 Task: Research Airbnb options in ViÃ±a del Mar, Chile from 10th December, 2023 to 15th December, 2023 for 7 adults. Place can be entire room or shared room with 4 bedrooms having 7 beds and 4 bathrooms. Property type can be house. Amenities needed are: wifi, TV, free parkinig on premises, gym, breakfast.
Action: Mouse moved to (598, 124)
Screenshot: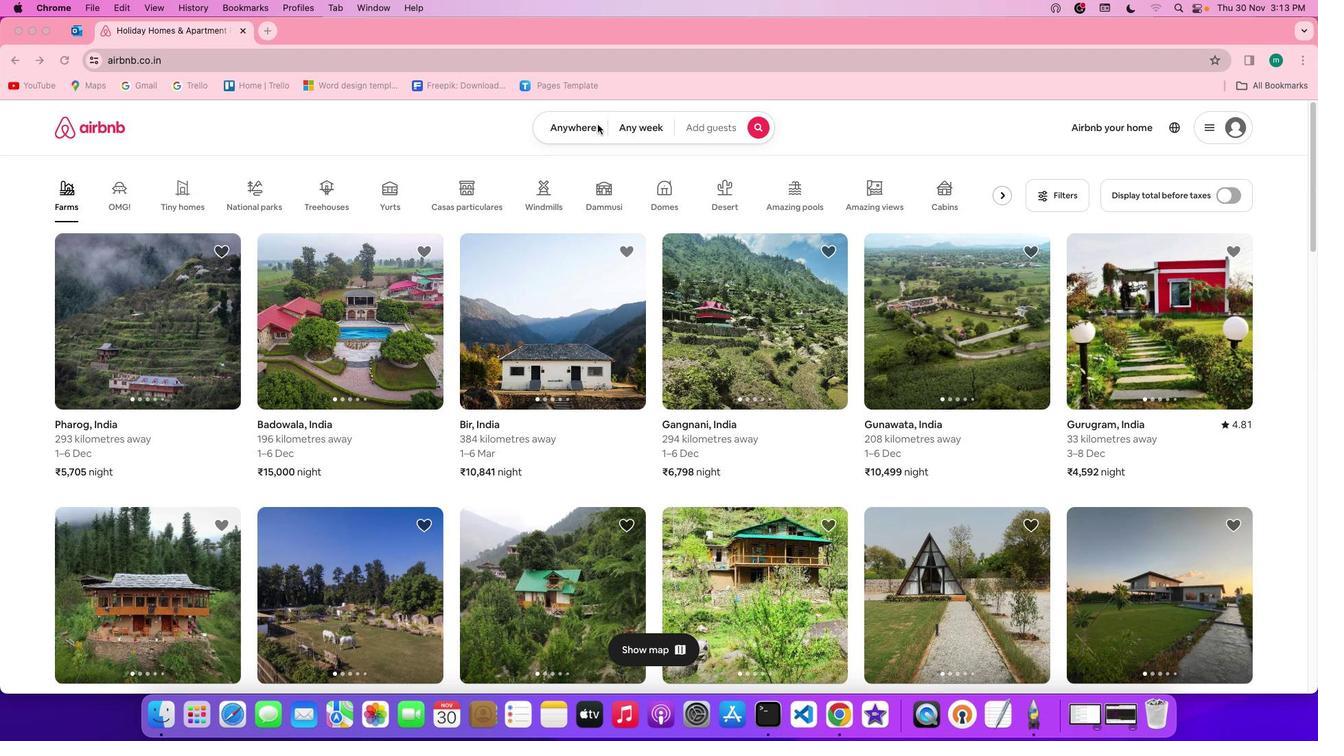 
Action: Mouse pressed left at (598, 124)
Screenshot: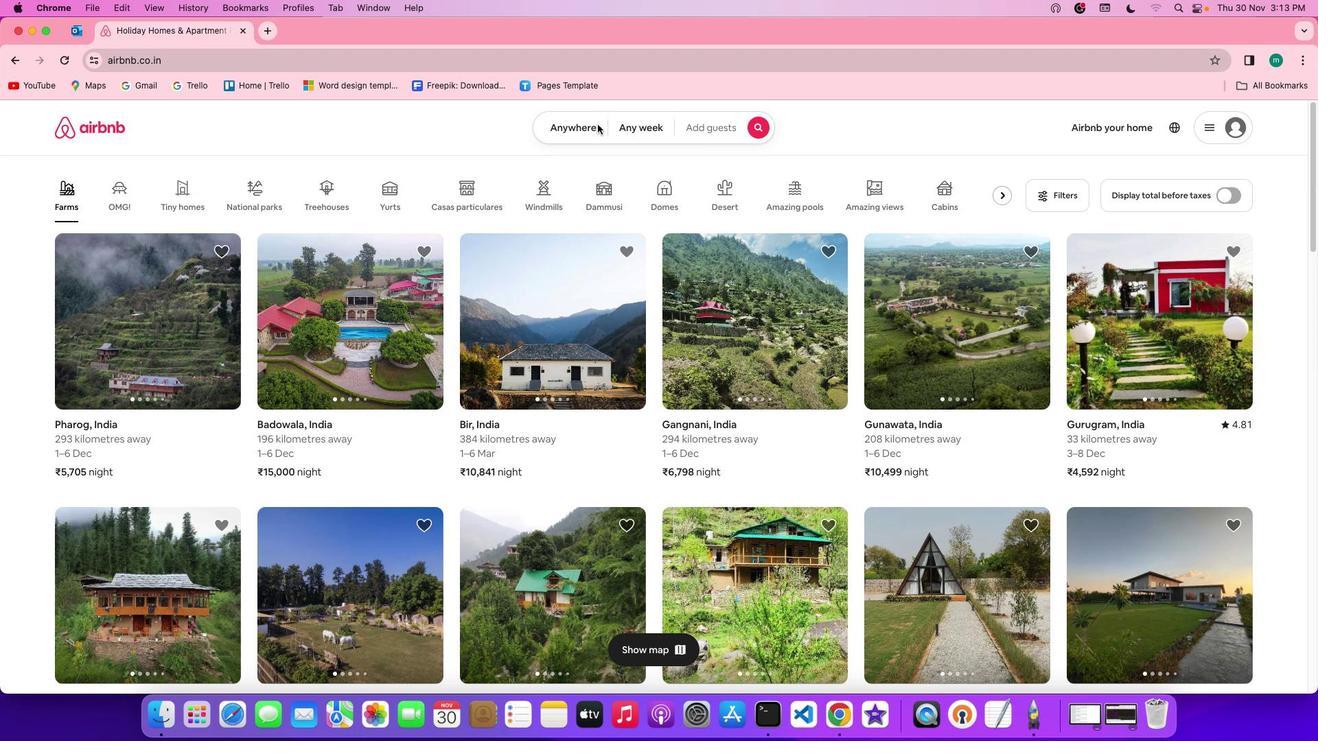 
Action: Mouse pressed left at (598, 124)
Screenshot: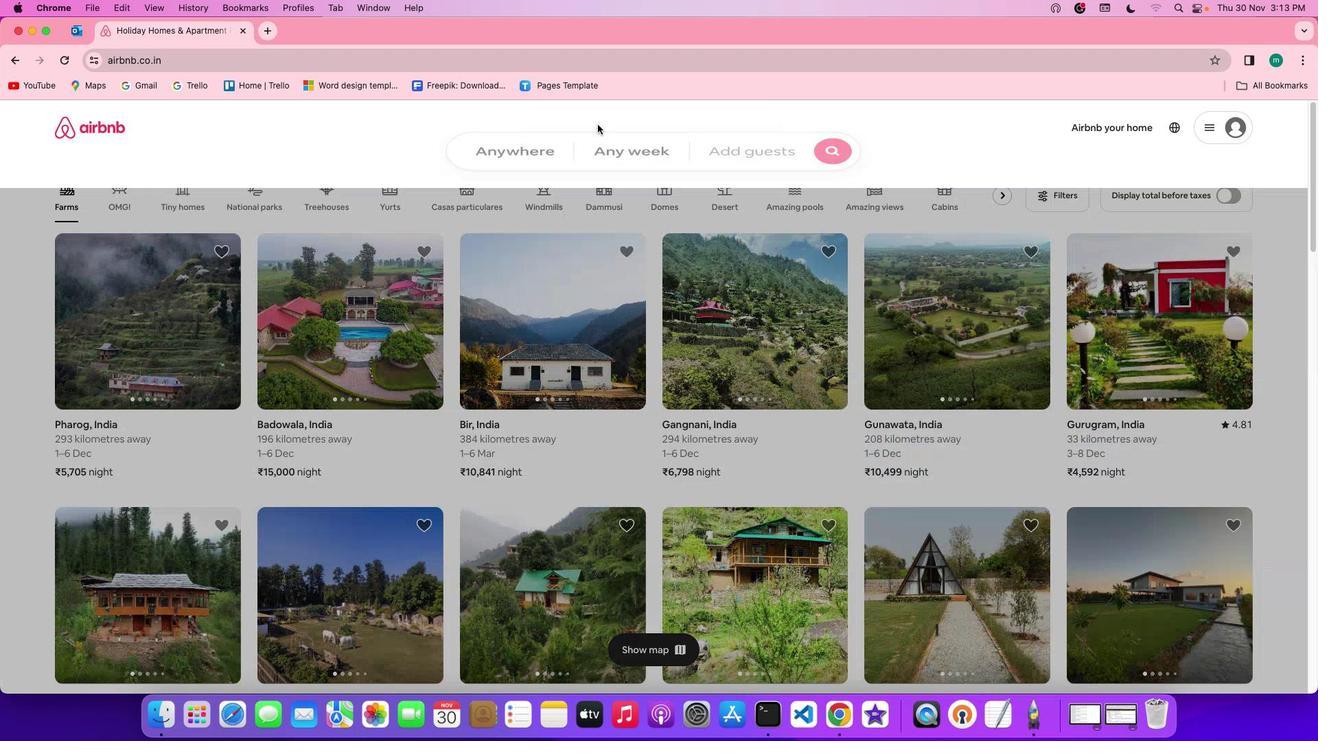 
Action: Mouse moved to (530, 177)
Screenshot: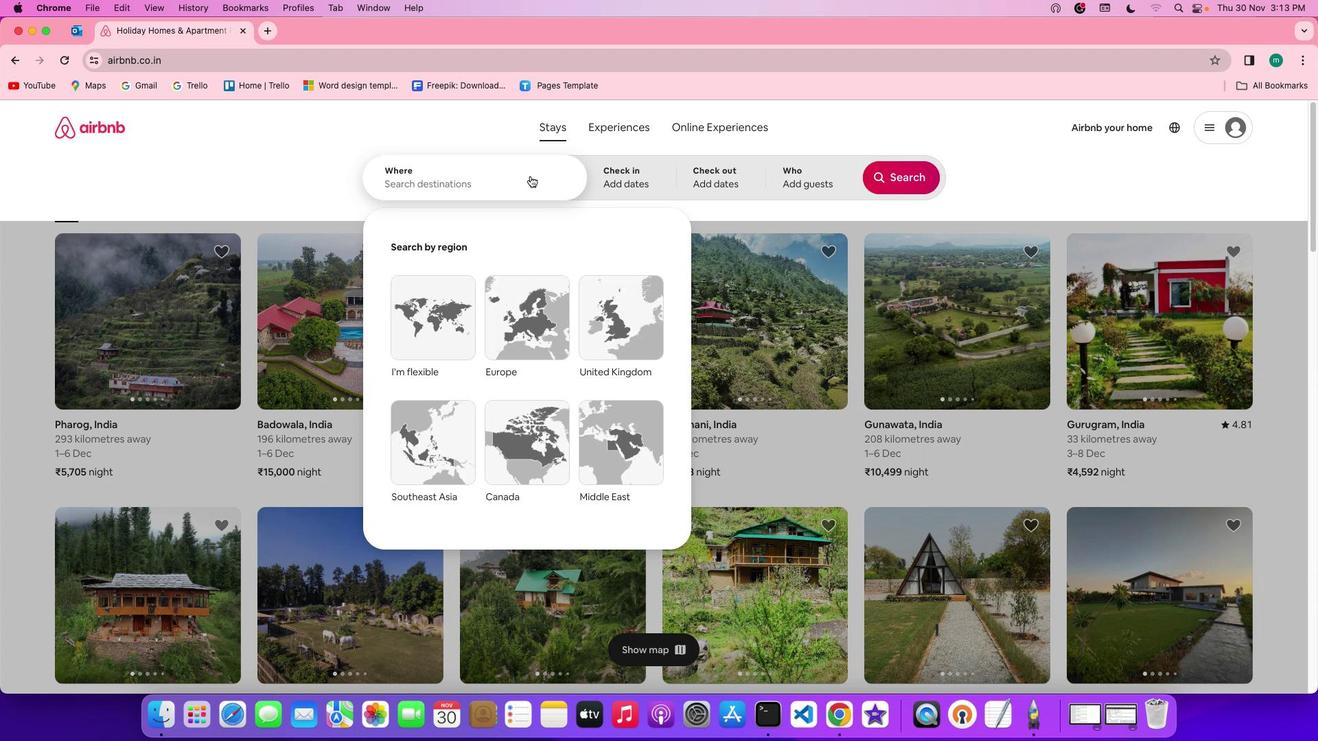 
Action: Mouse pressed left at (530, 177)
Screenshot: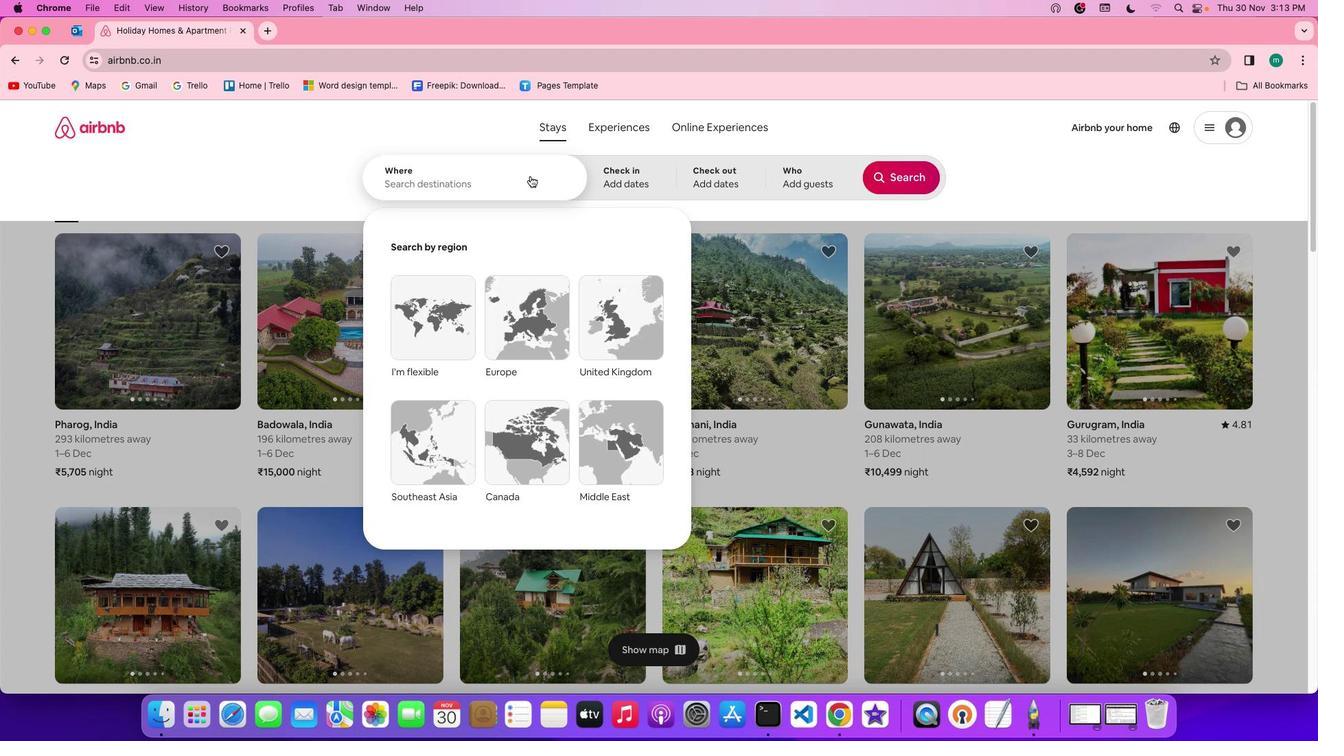 
Action: Key pressed Key.shift'V''i''n''a'Key.space'd''e''l'Key.spaceKey.shift'M''a''r'','Key.spaceKey.shift'c''h''i''l''e'
Screenshot: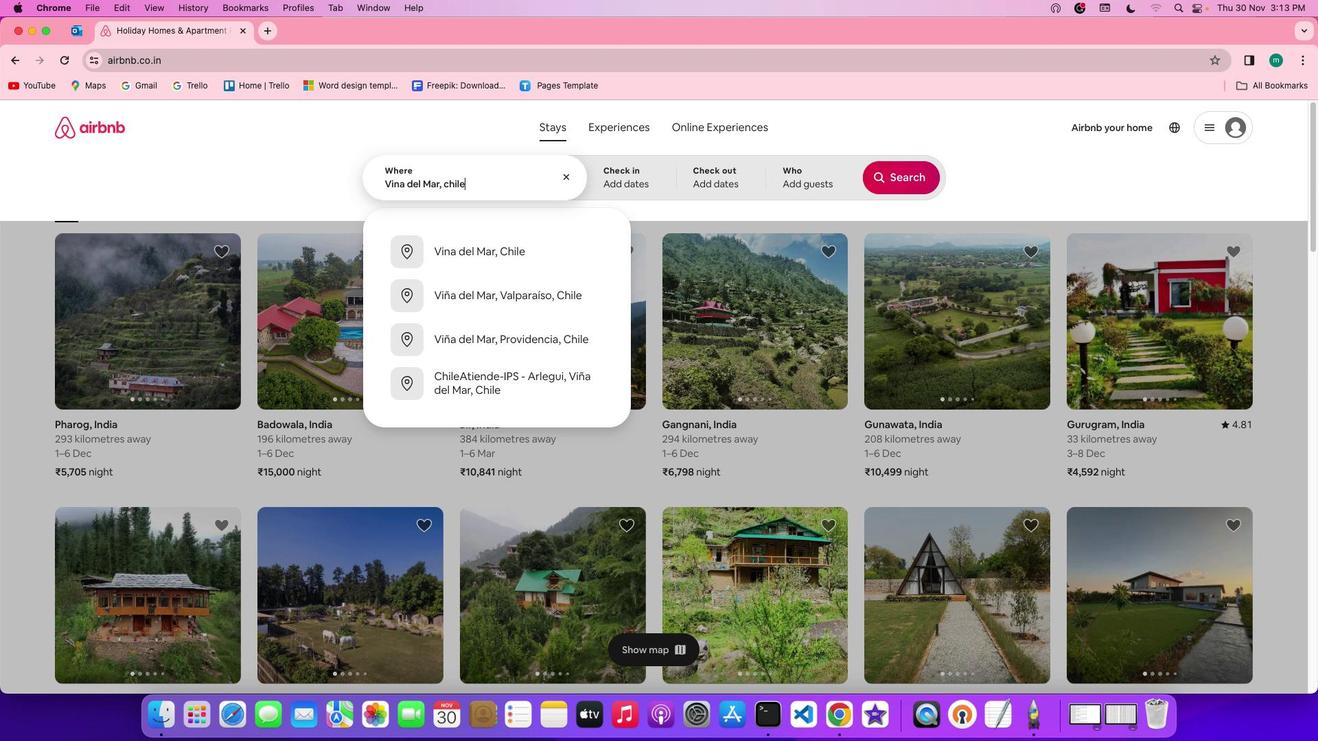 
Action: Mouse moved to (630, 188)
Screenshot: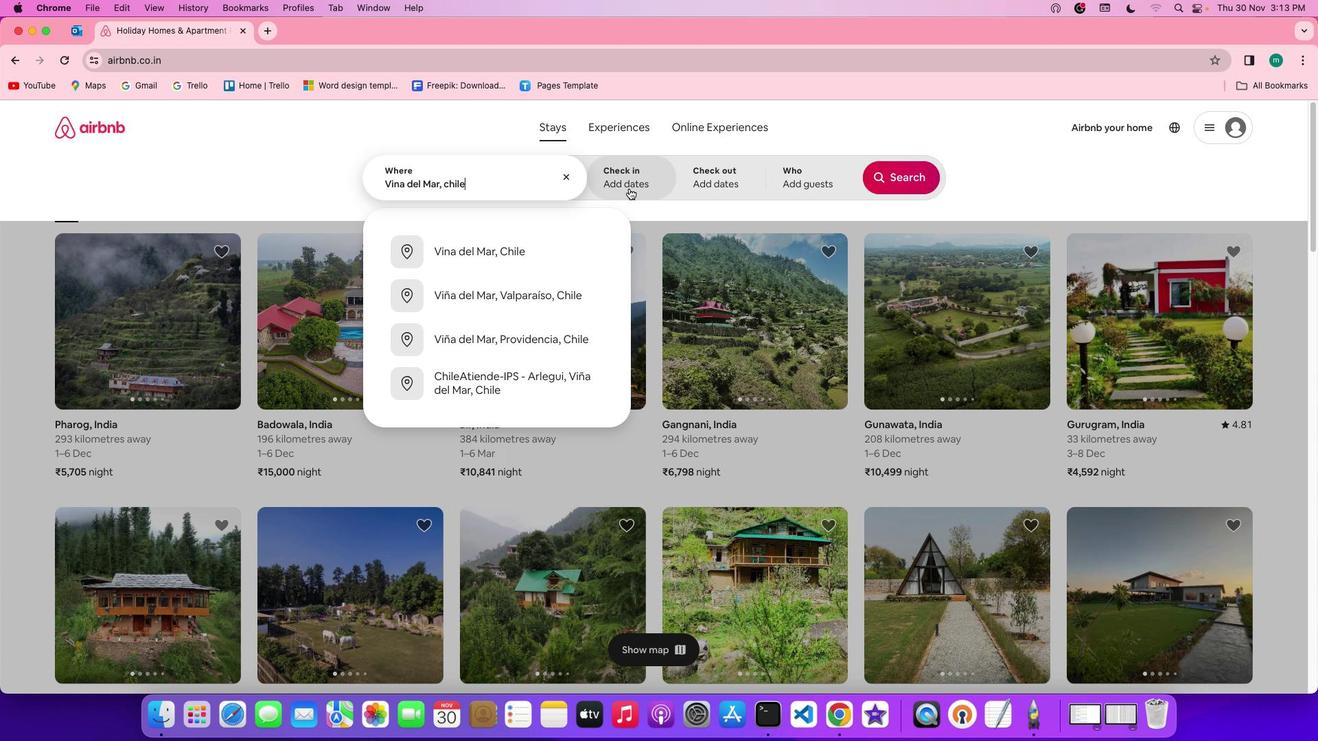 
Action: Mouse pressed left at (630, 188)
Screenshot: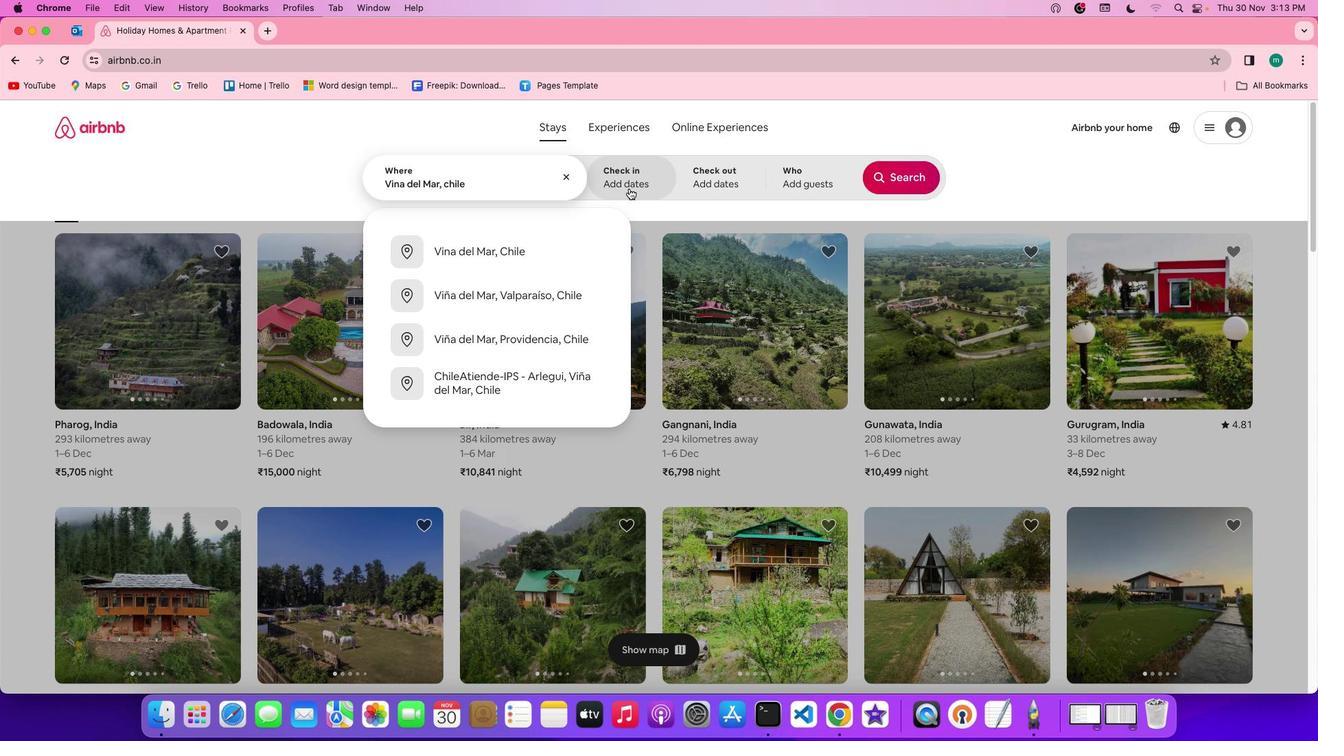 
Action: Mouse moved to (695, 417)
Screenshot: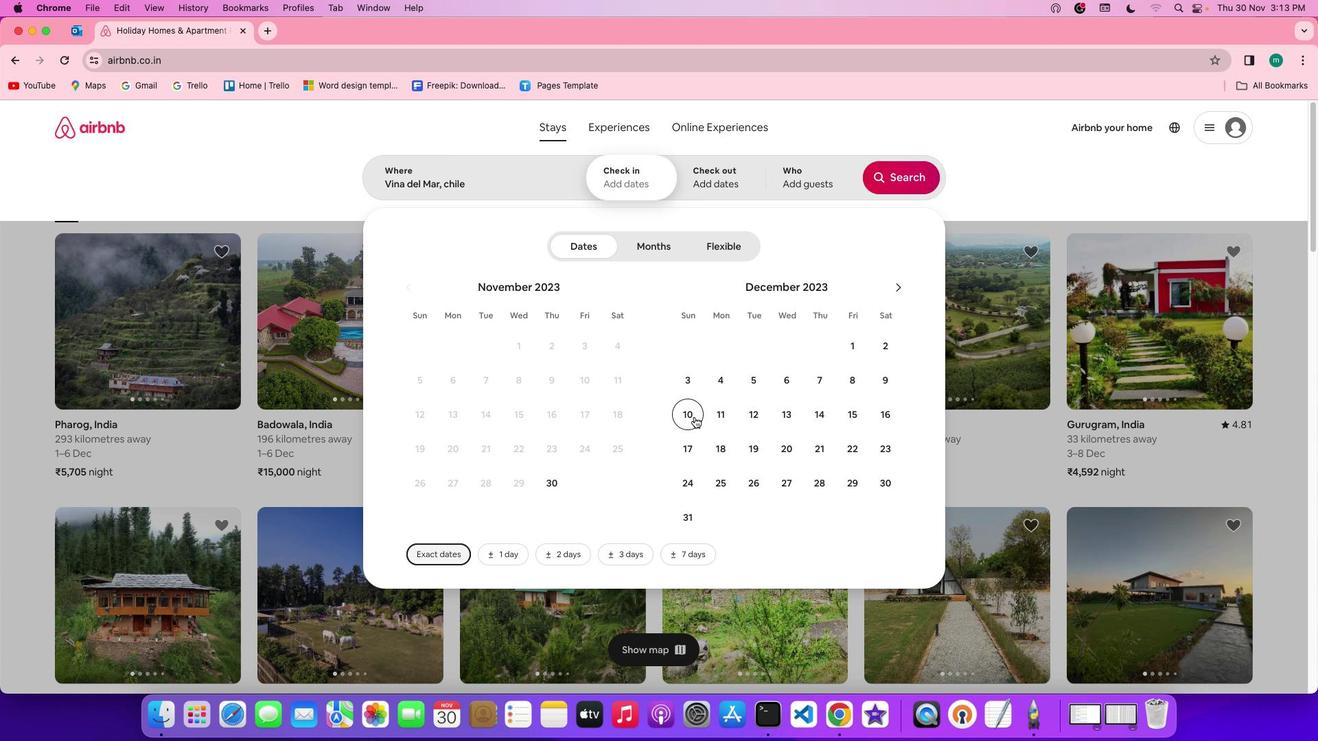 
Action: Mouse pressed left at (695, 417)
Screenshot: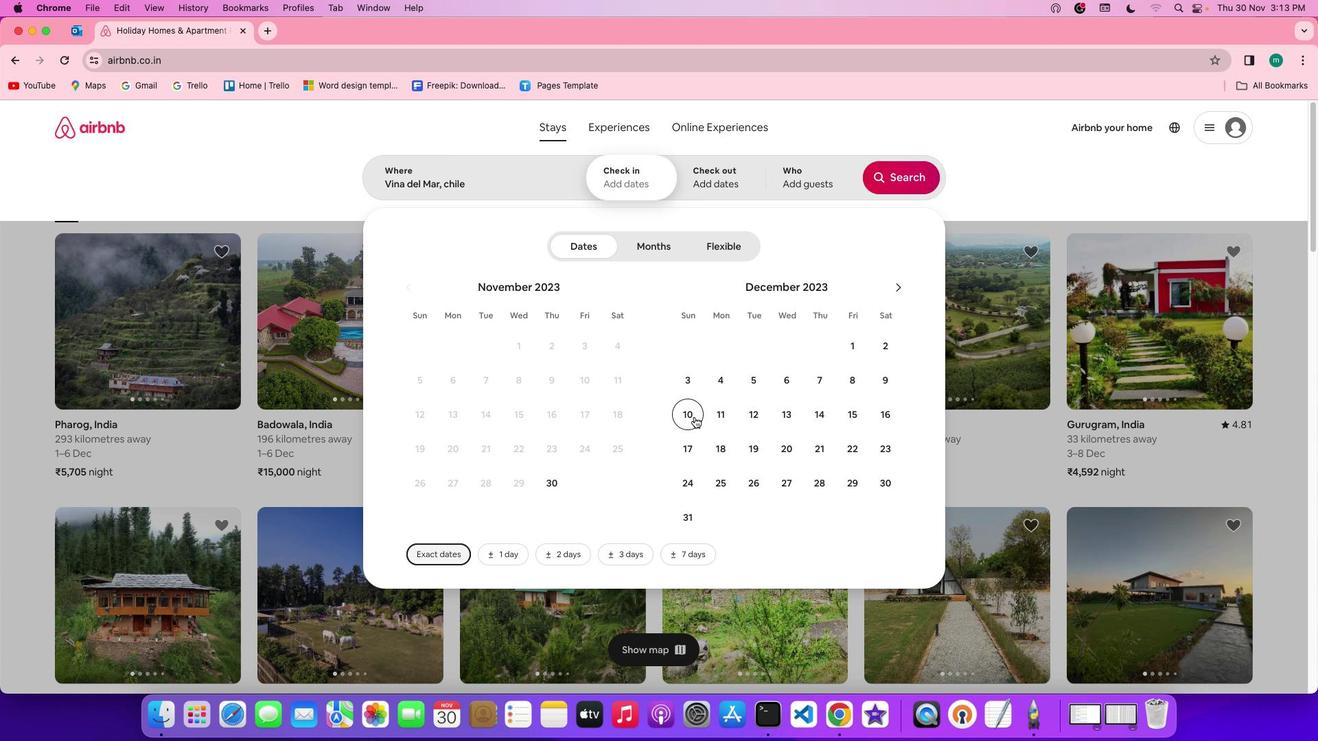 
Action: Mouse moved to (844, 412)
Screenshot: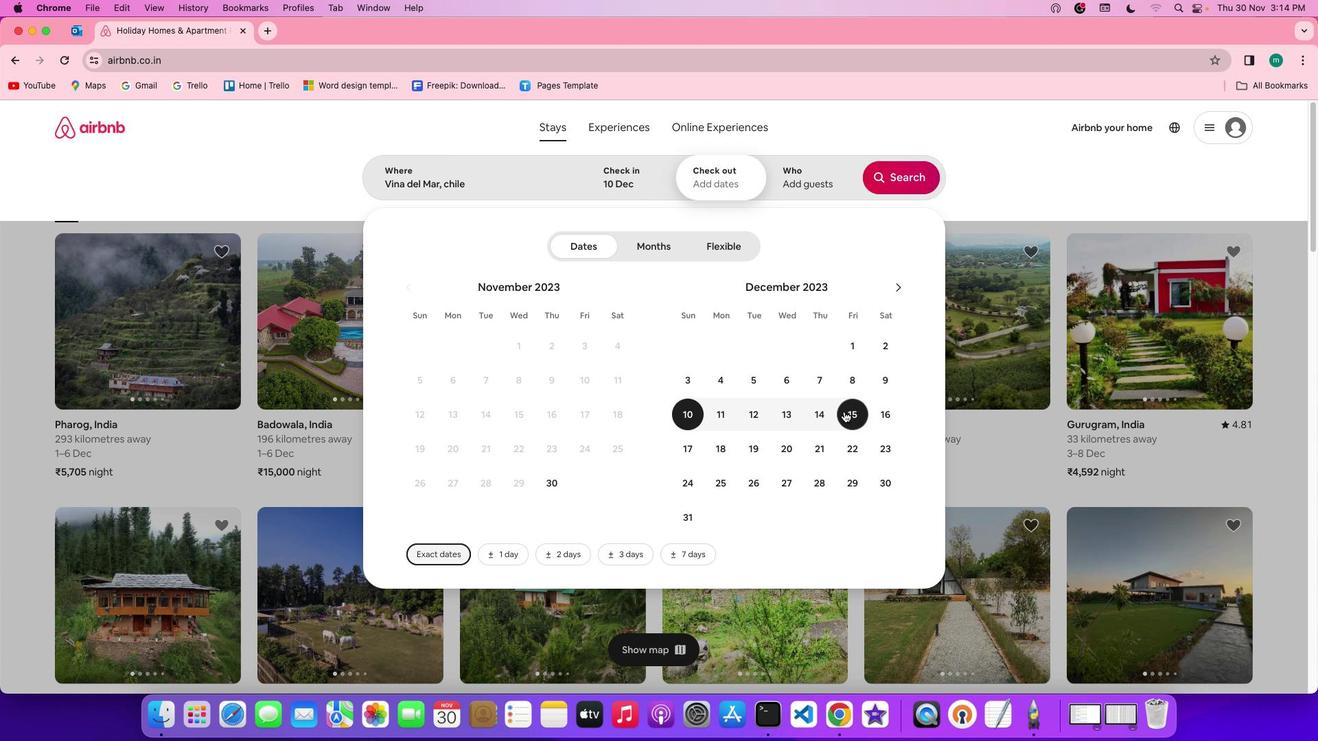 
Action: Mouse pressed left at (844, 412)
Screenshot: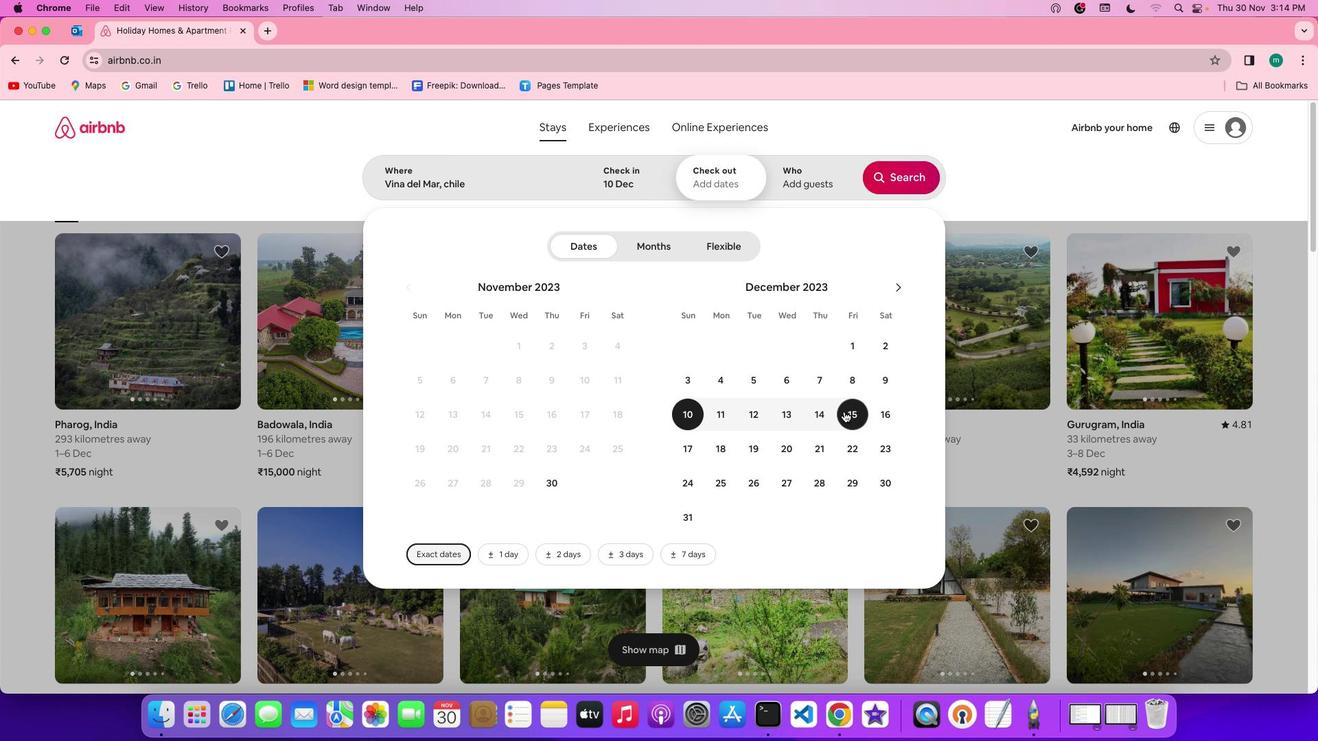 
Action: Mouse moved to (824, 166)
Screenshot: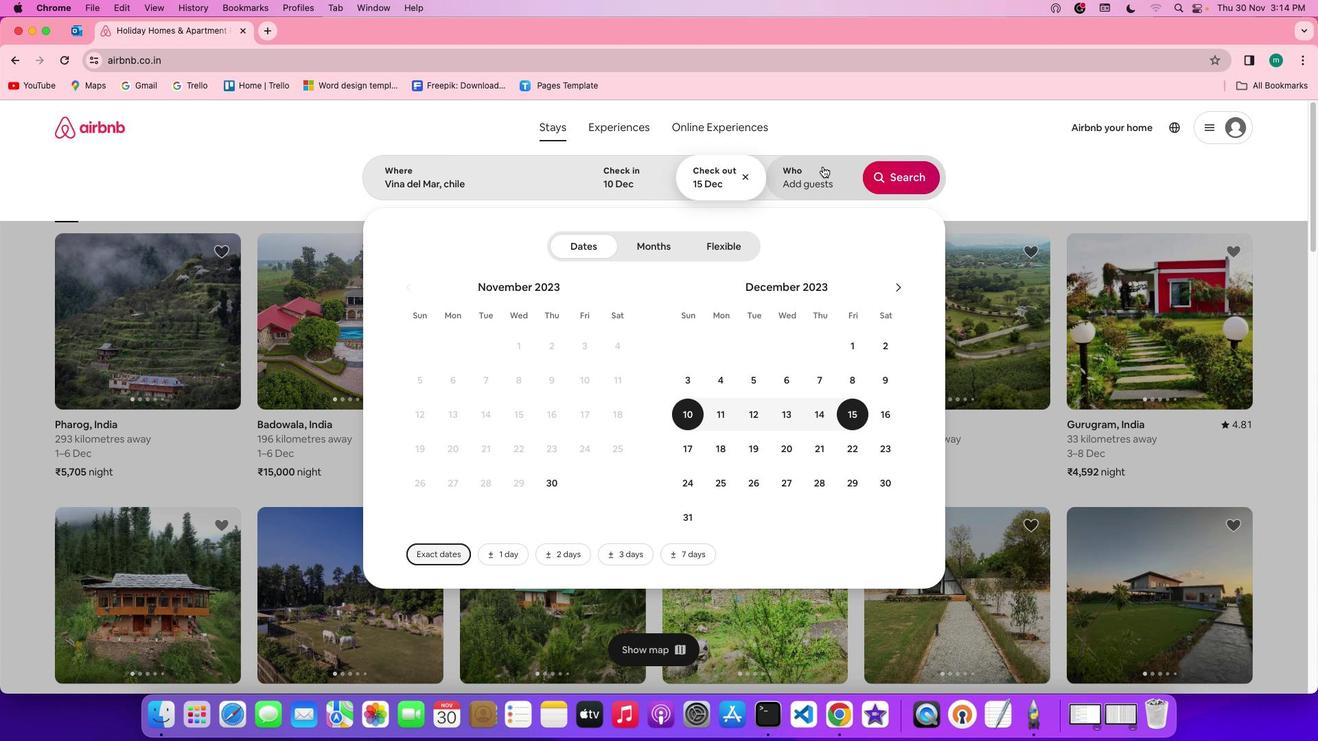 
Action: Mouse pressed left at (824, 166)
Screenshot: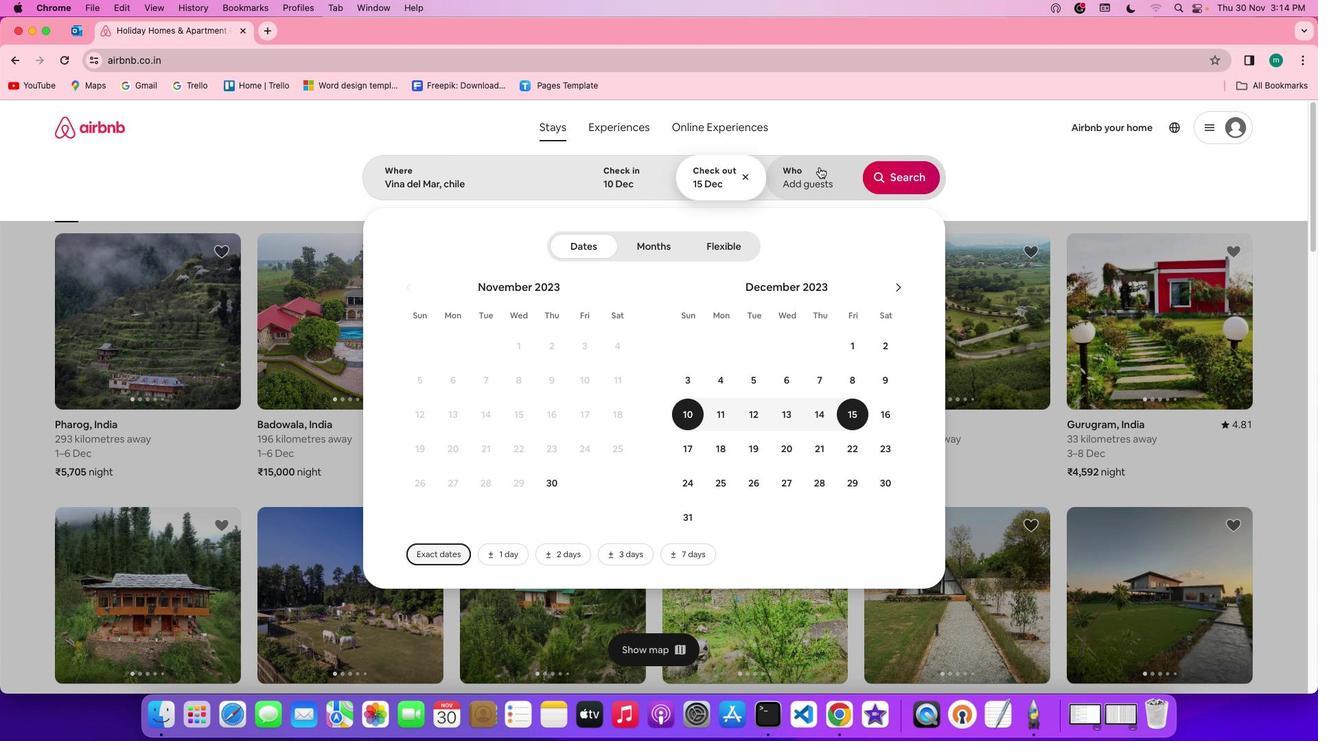 
Action: Mouse moved to (904, 247)
Screenshot: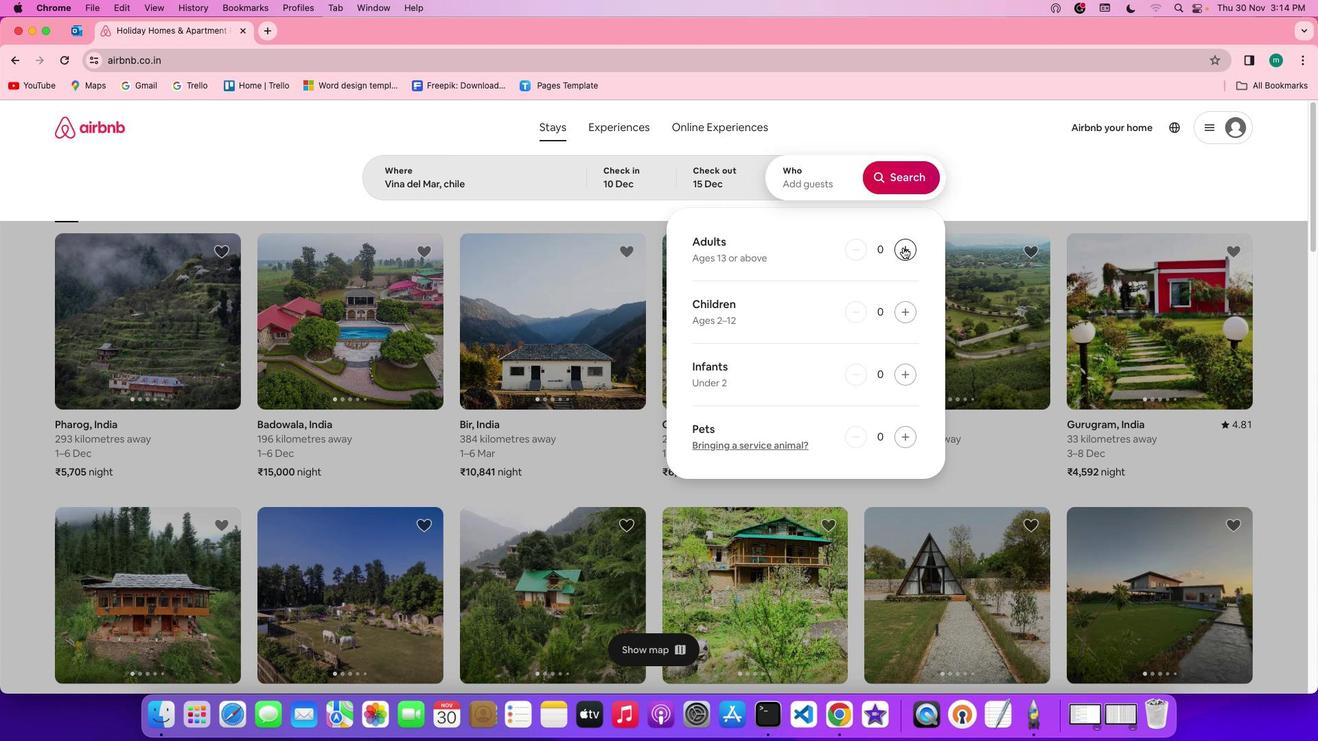 
Action: Mouse pressed left at (904, 247)
Screenshot: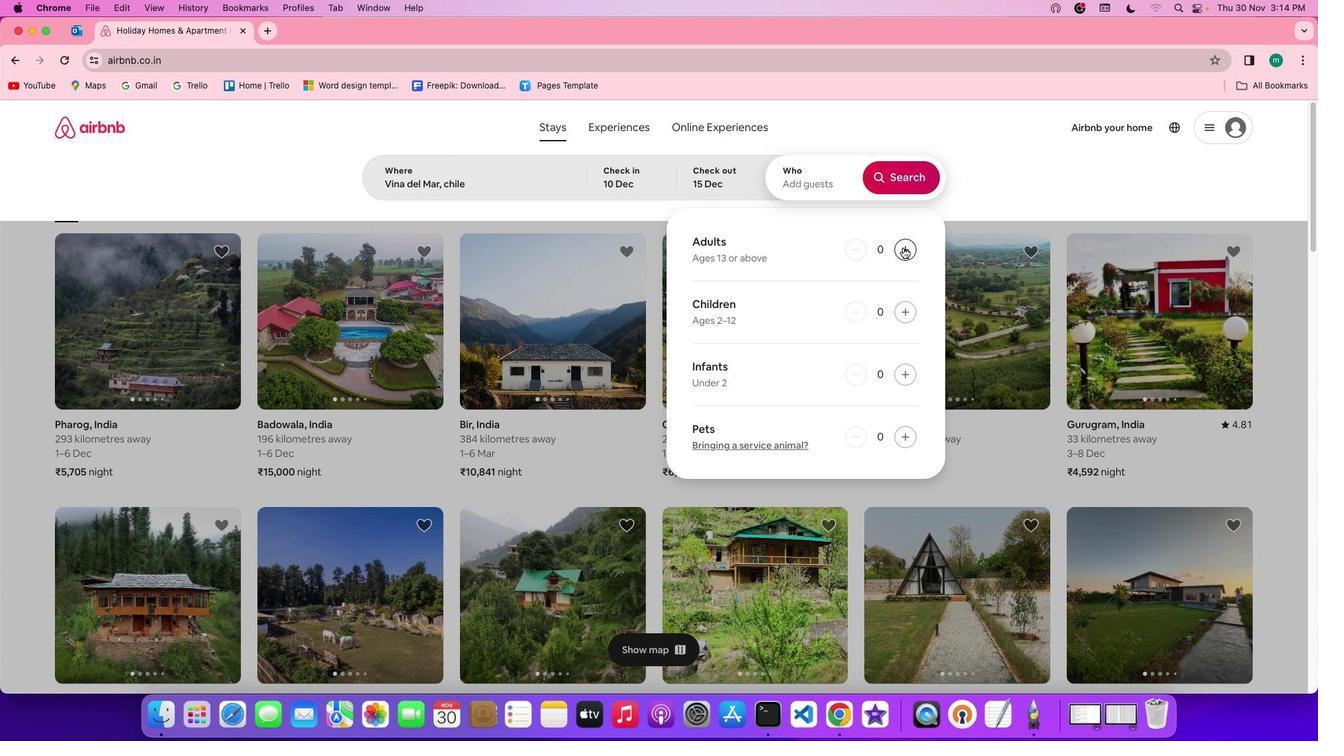 
Action: Mouse pressed left at (904, 247)
Screenshot: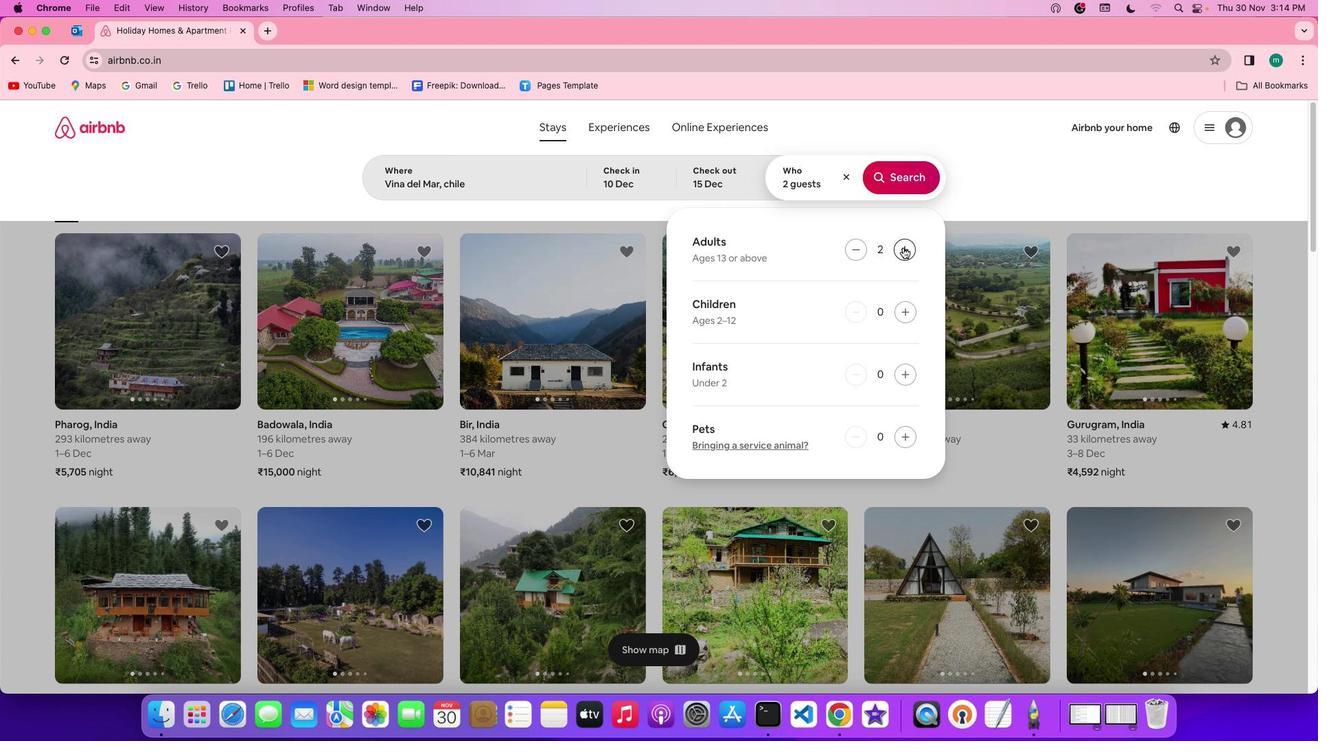 
Action: Mouse pressed left at (904, 247)
Screenshot: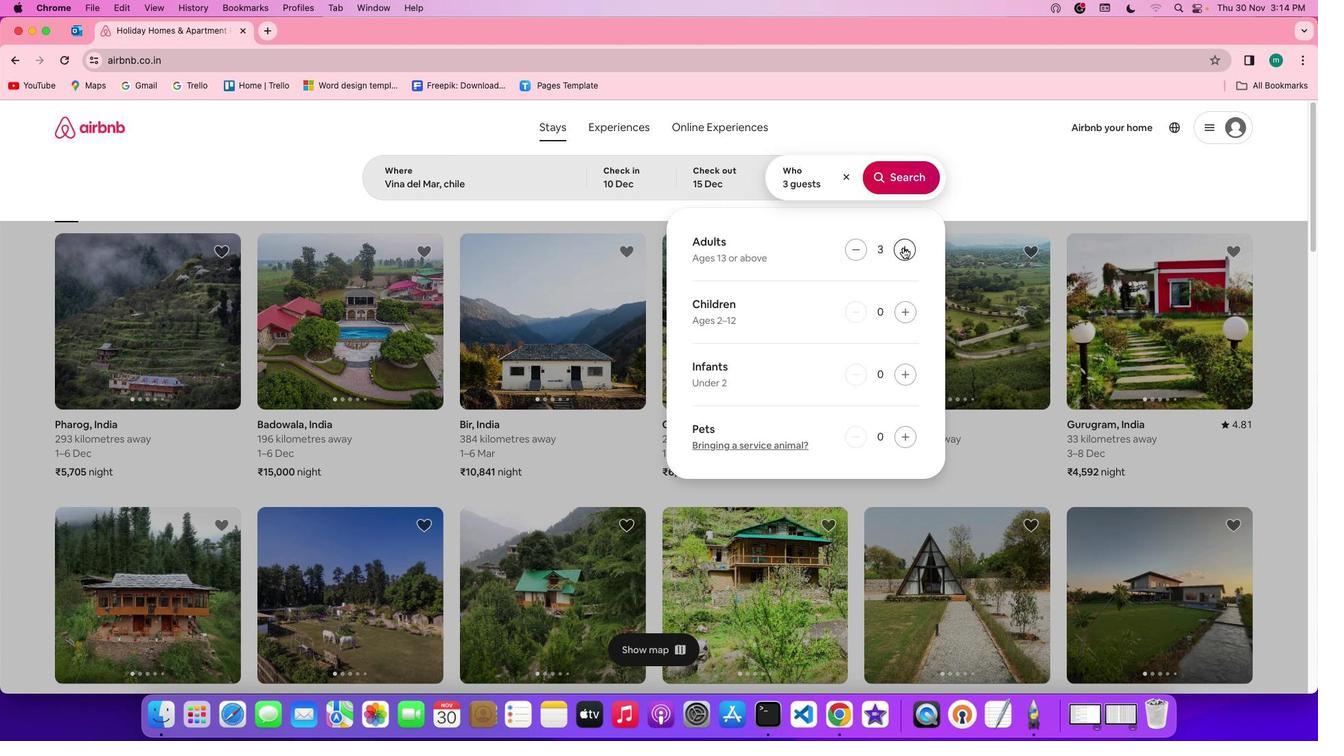 
Action: Mouse pressed left at (904, 247)
Screenshot: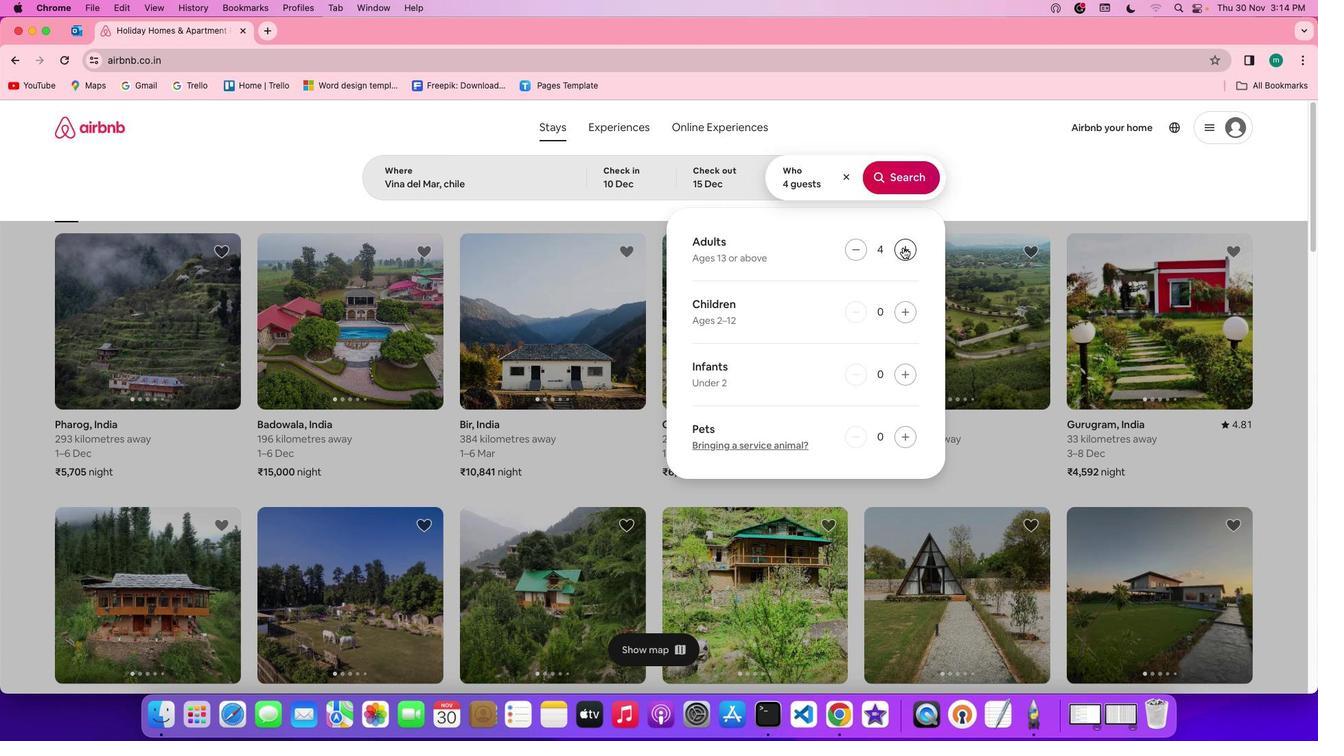 
Action: Mouse pressed left at (904, 247)
Screenshot: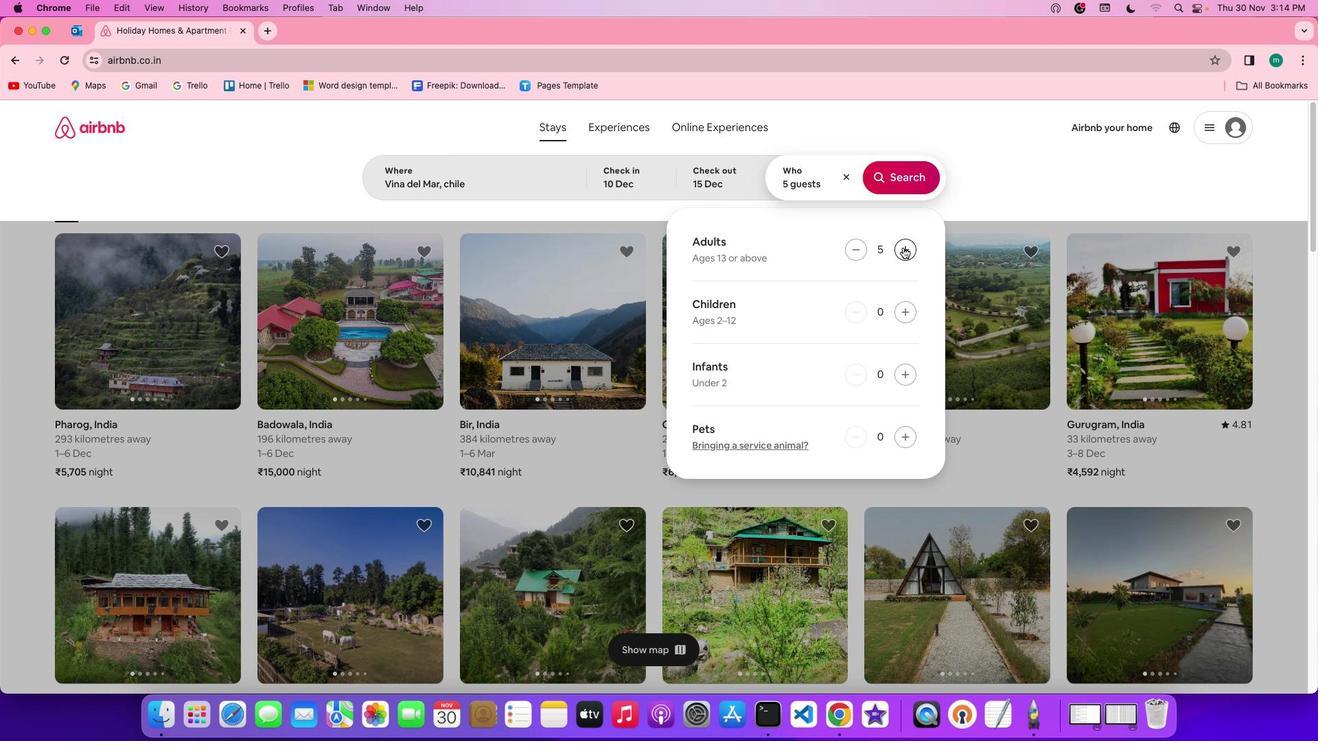 
Action: Mouse pressed left at (904, 247)
Screenshot: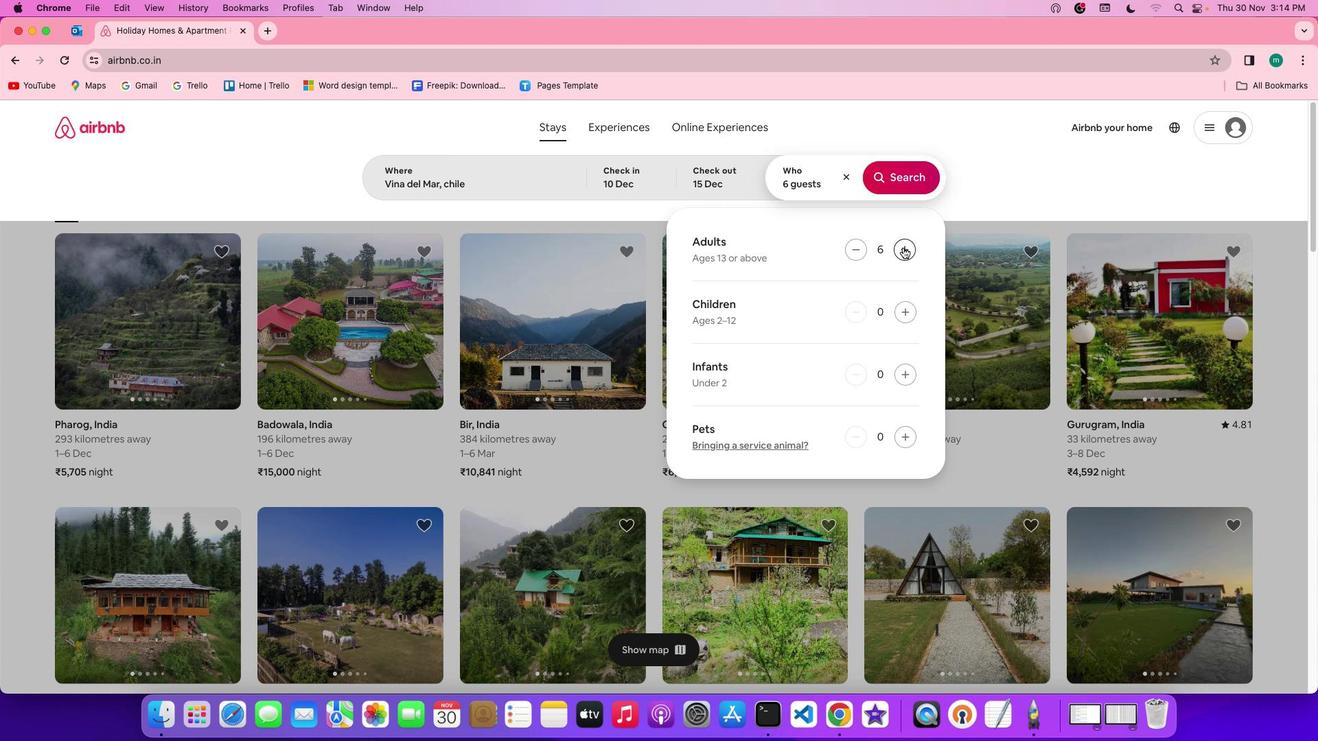 
Action: Mouse pressed left at (904, 247)
Screenshot: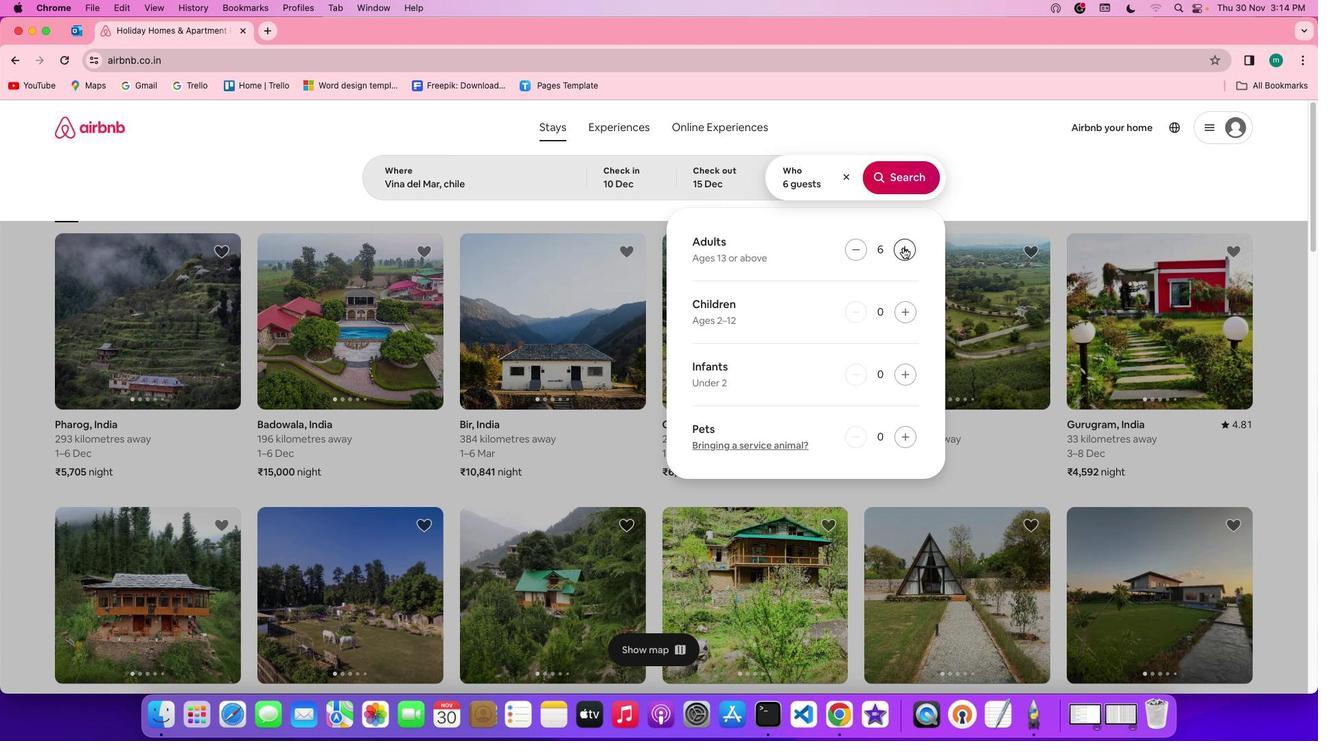
Action: Mouse moved to (898, 173)
Screenshot: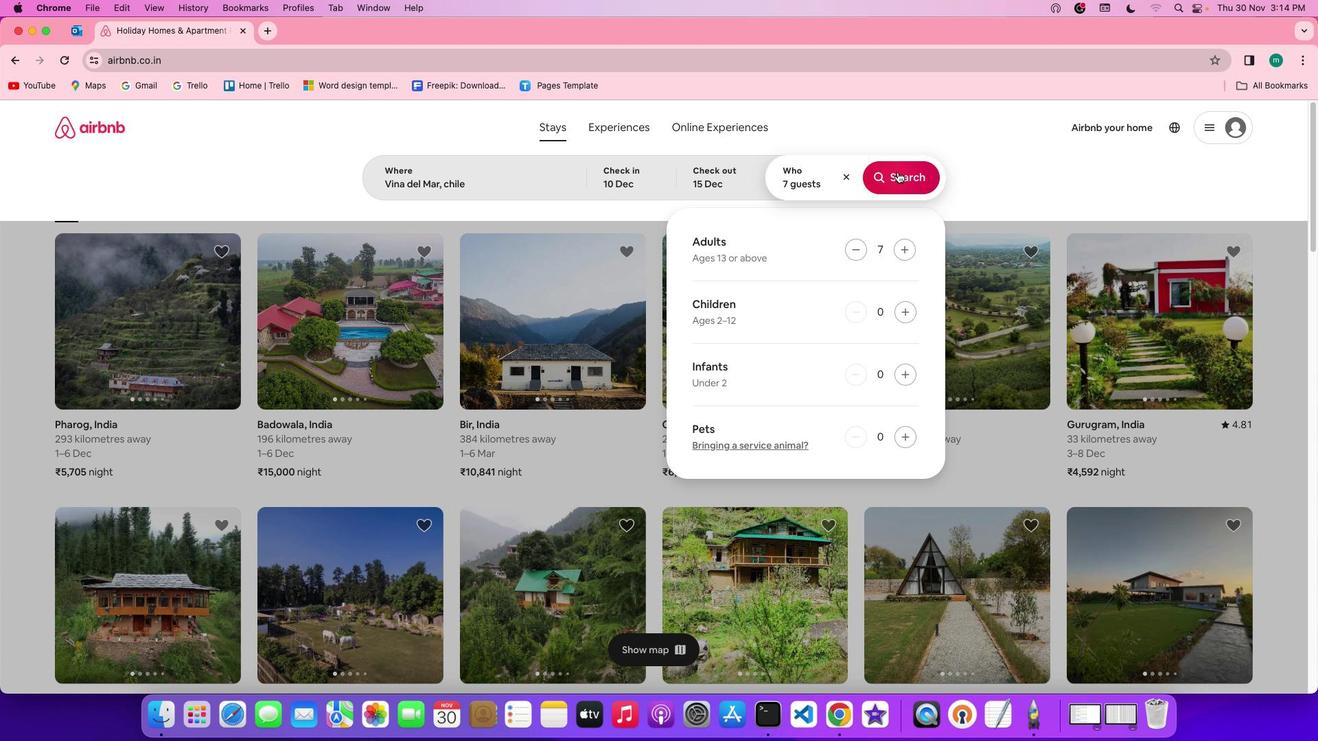 
Action: Mouse pressed left at (898, 173)
Screenshot: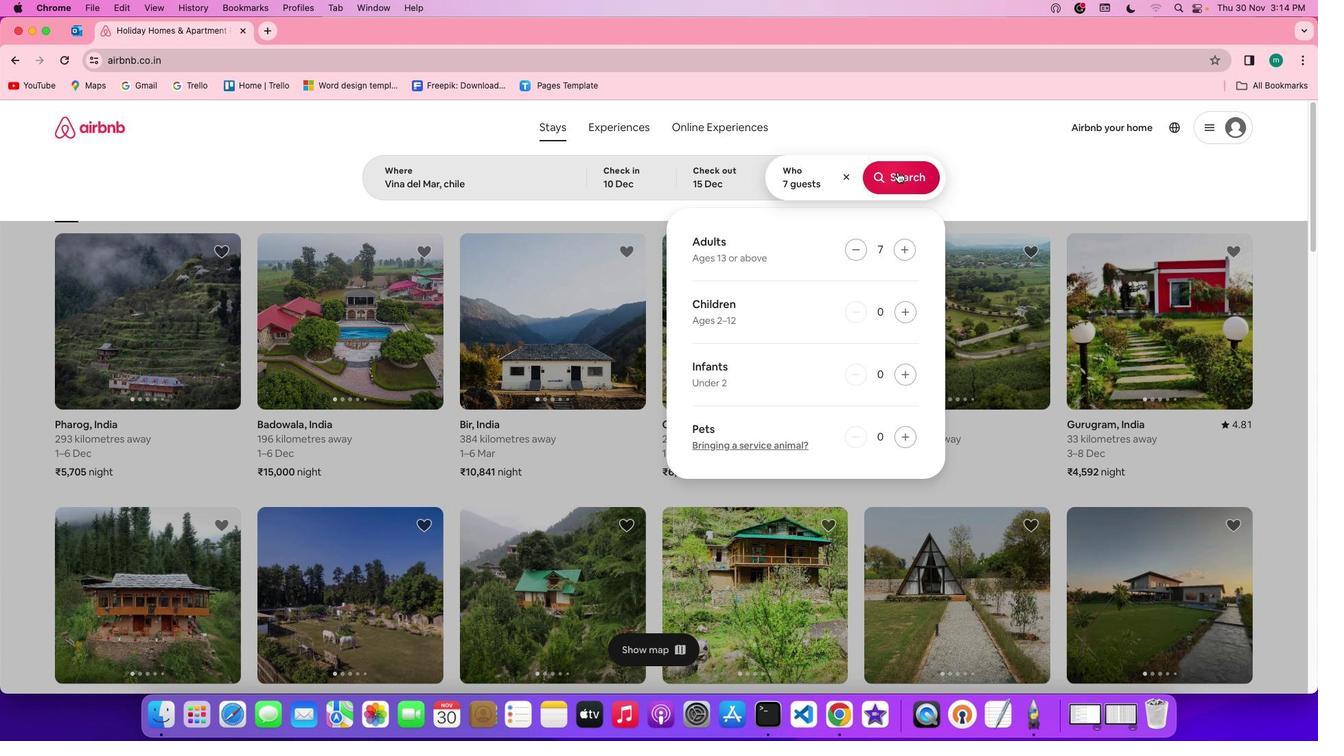 
Action: Mouse moved to (1099, 177)
Screenshot: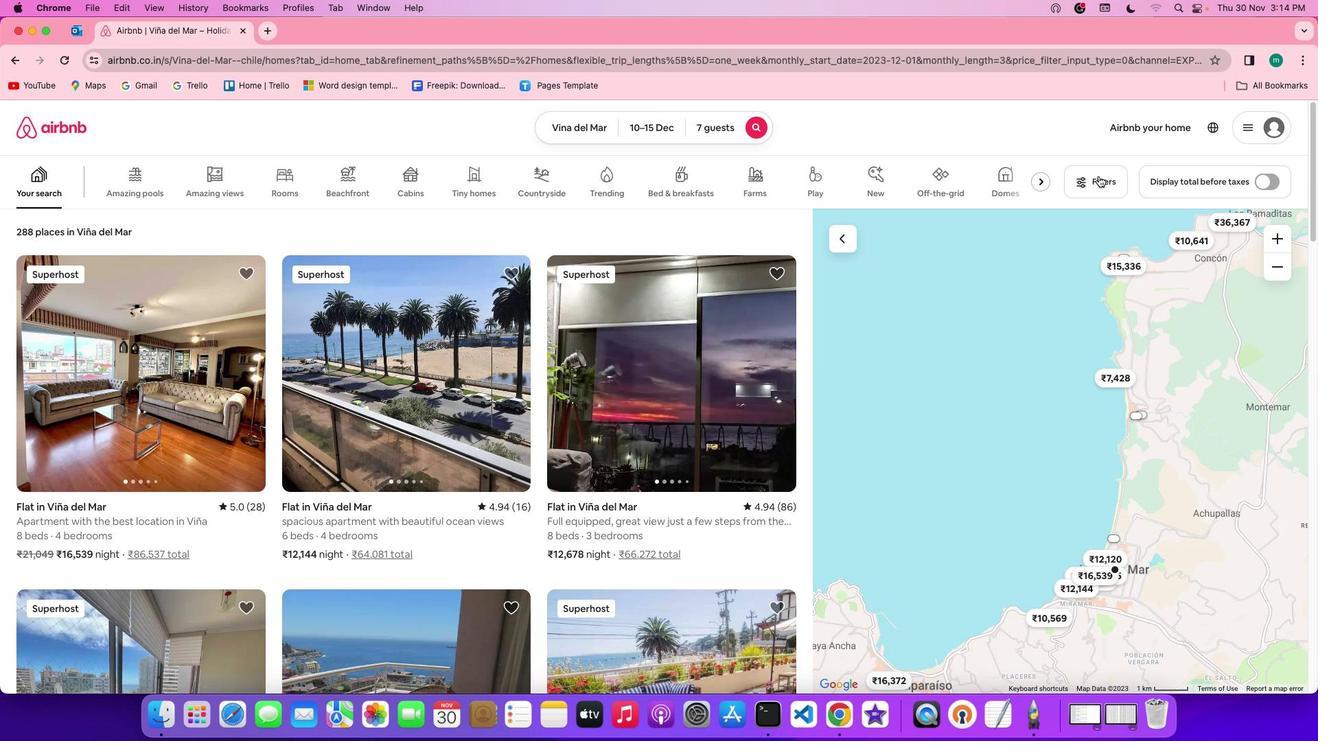 
Action: Mouse pressed left at (1099, 177)
Screenshot: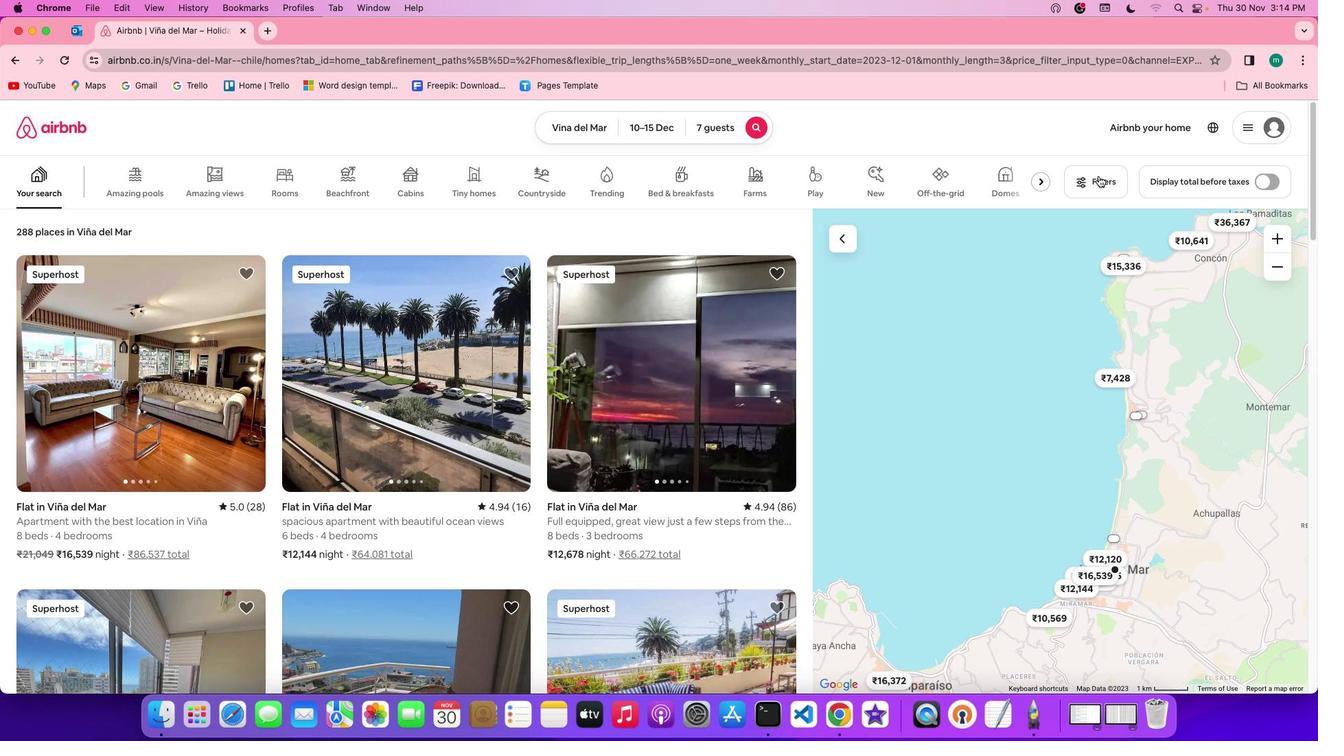 
Action: Mouse moved to (766, 363)
Screenshot: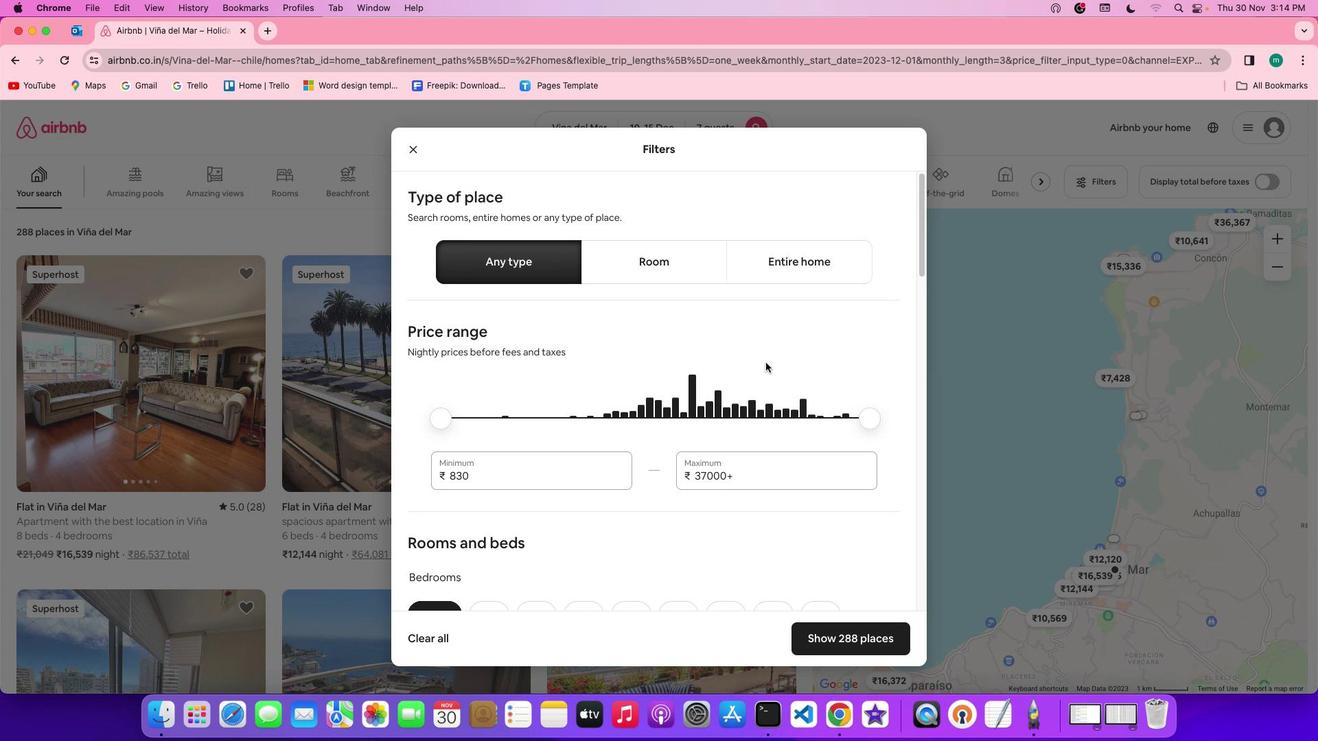 
Action: Mouse scrolled (766, 363) with delta (0, 0)
Screenshot: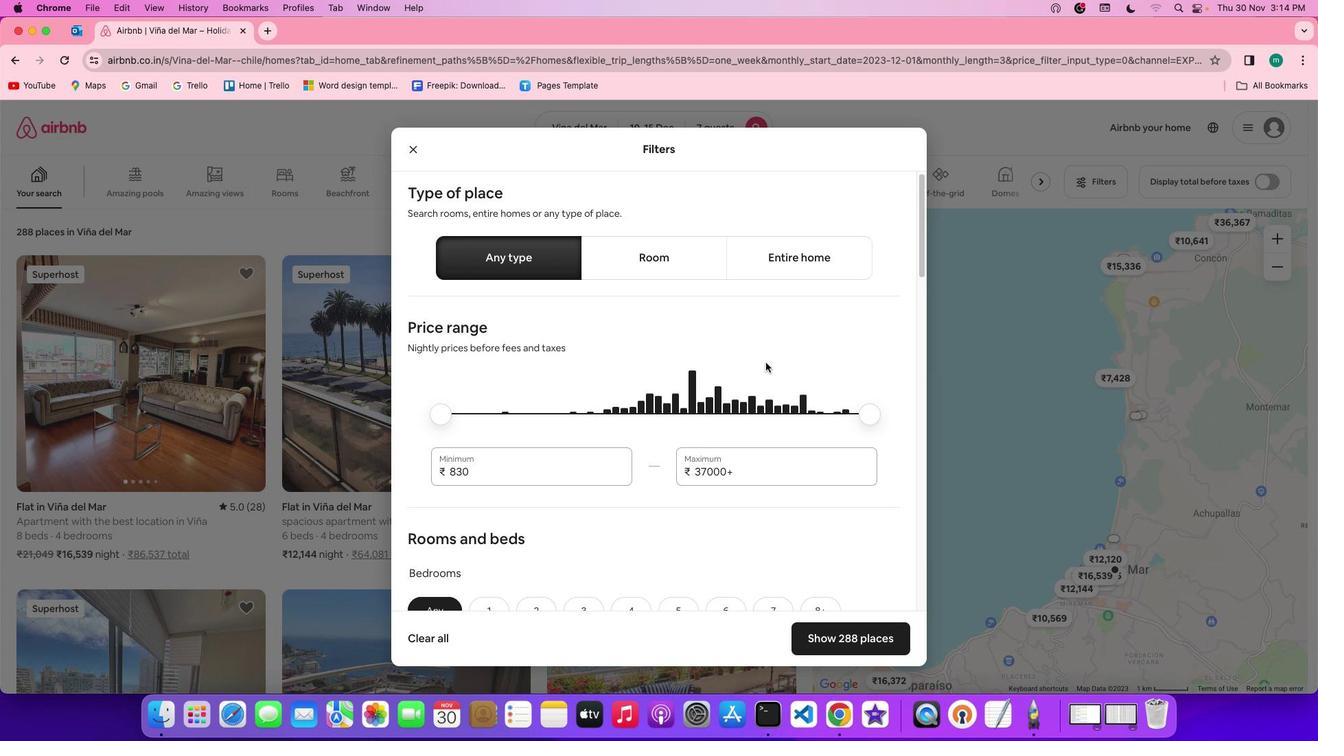 
Action: Mouse scrolled (766, 363) with delta (0, 0)
Screenshot: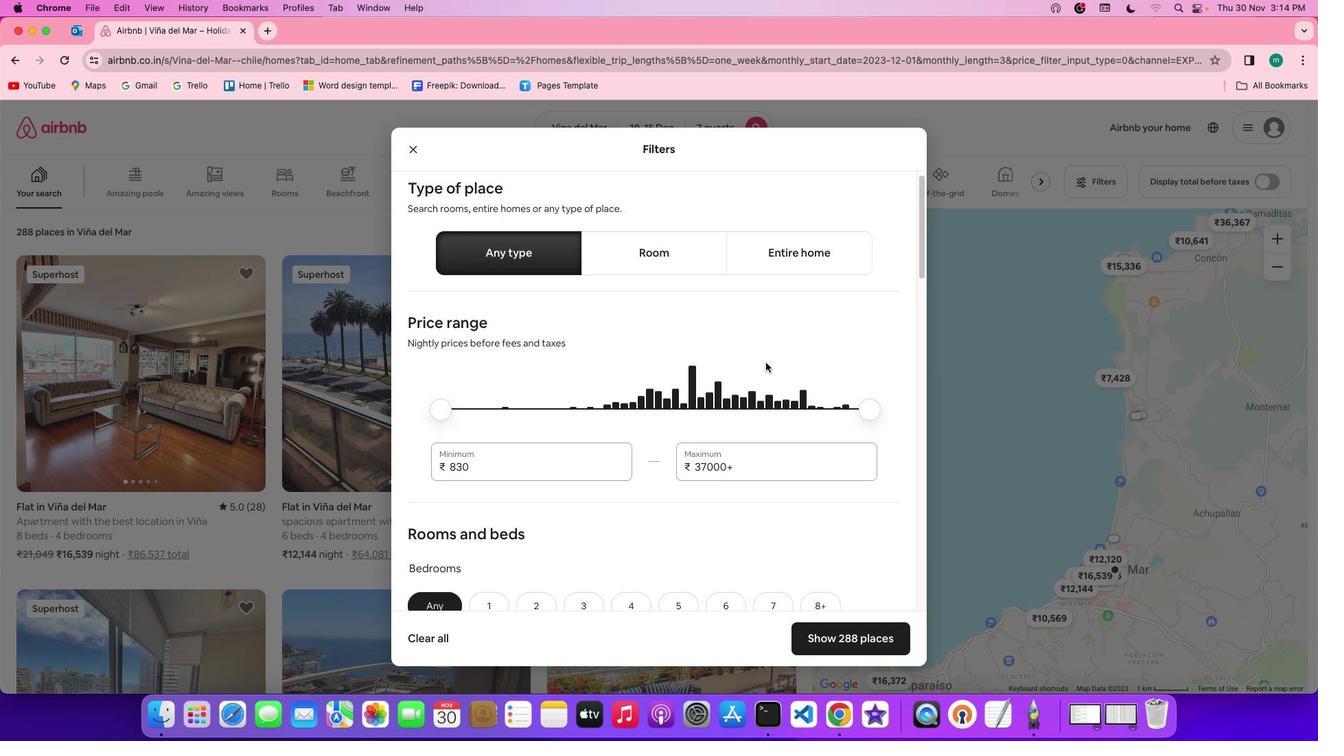 
Action: Mouse scrolled (766, 363) with delta (0, 0)
Screenshot: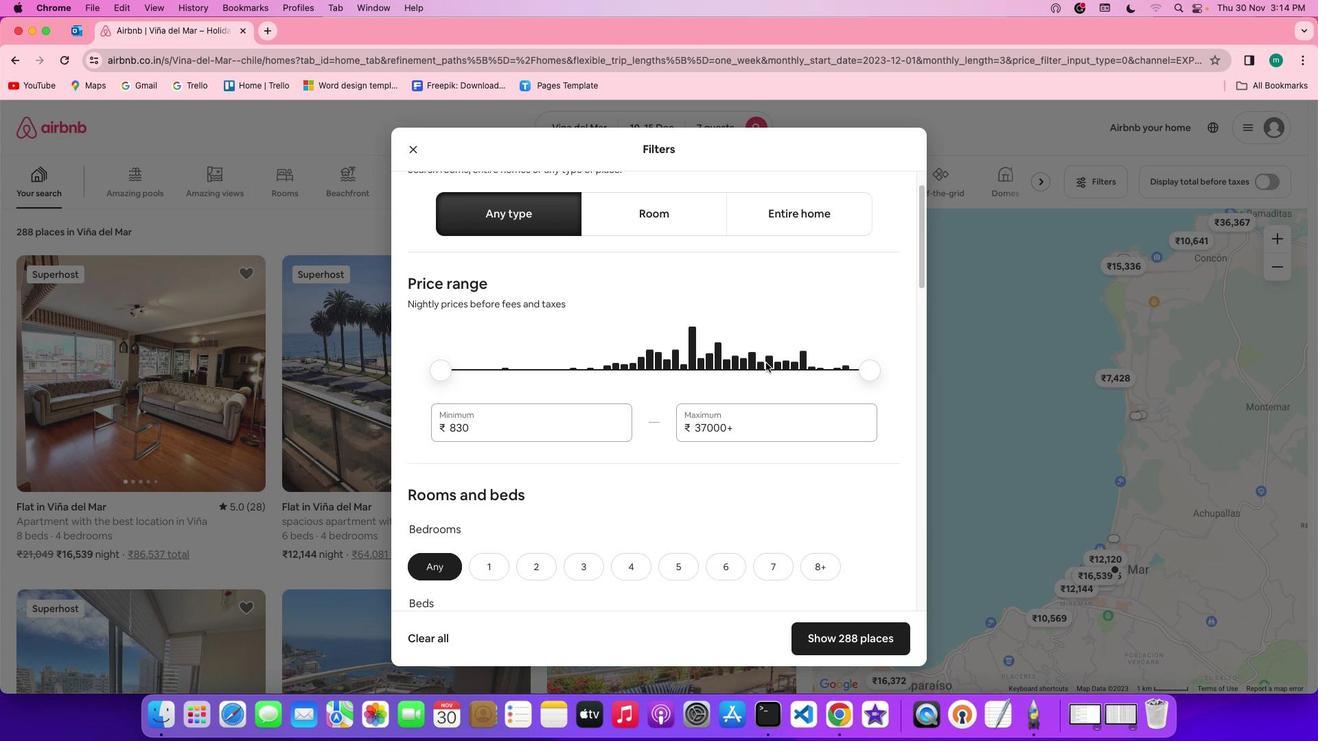 
Action: Mouse scrolled (766, 363) with delta (0, 0)
Screenshot: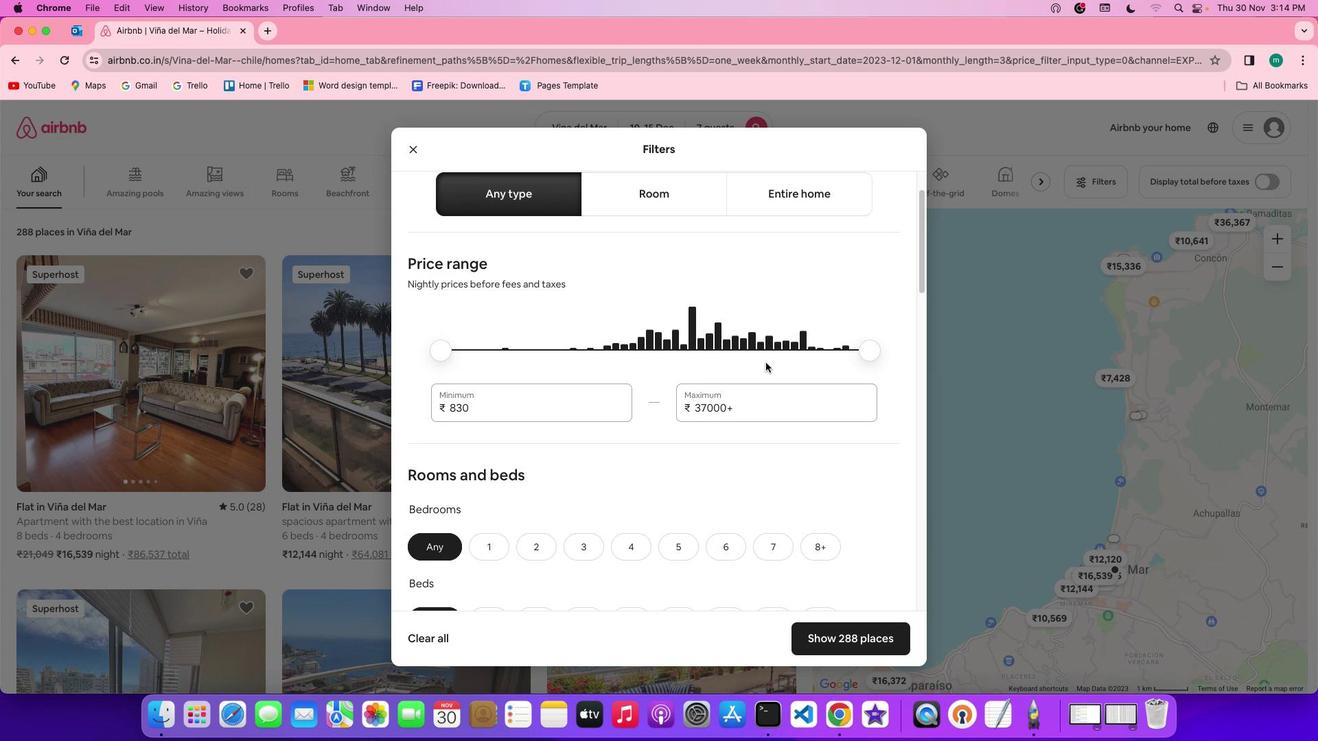 
Action: Mouse scrolled (766, 363) with delta (0, 0)
Screenshot: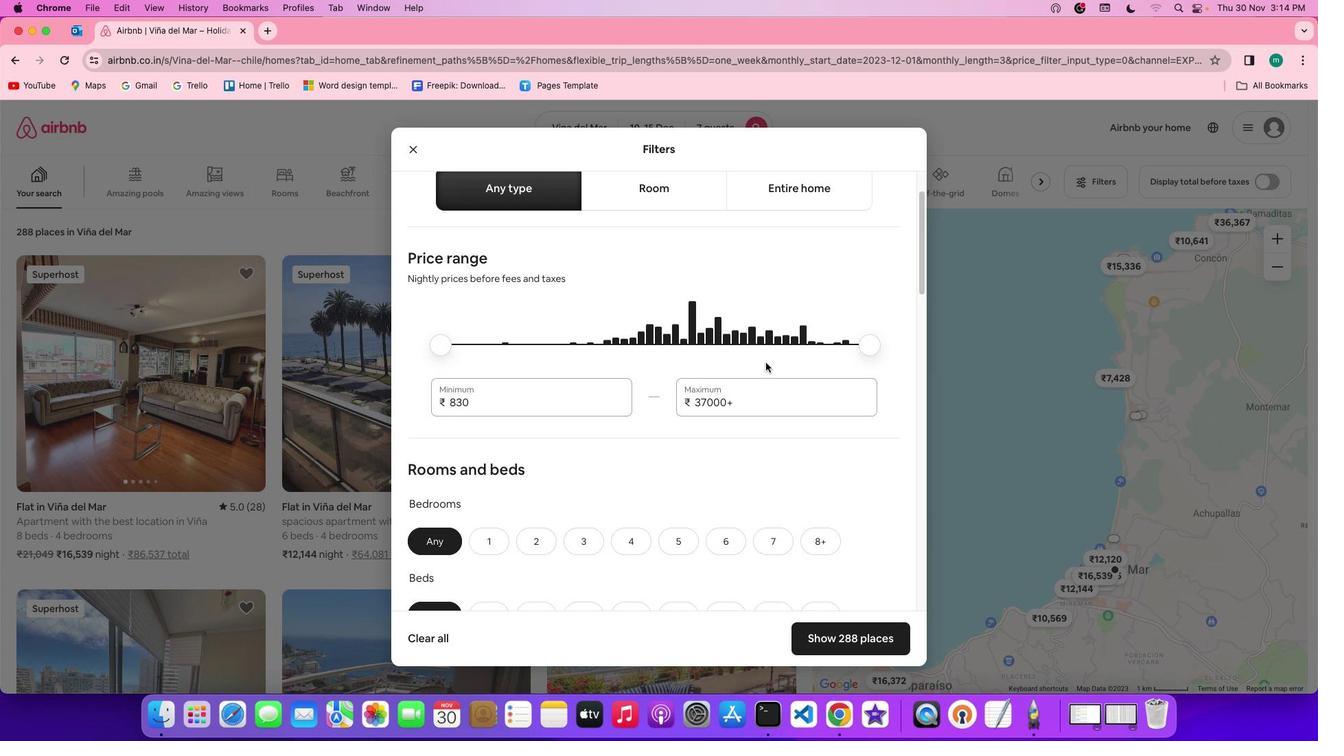 
Action: Mouse scrolled (766, 363) with delta (0, 0)
Screenshot: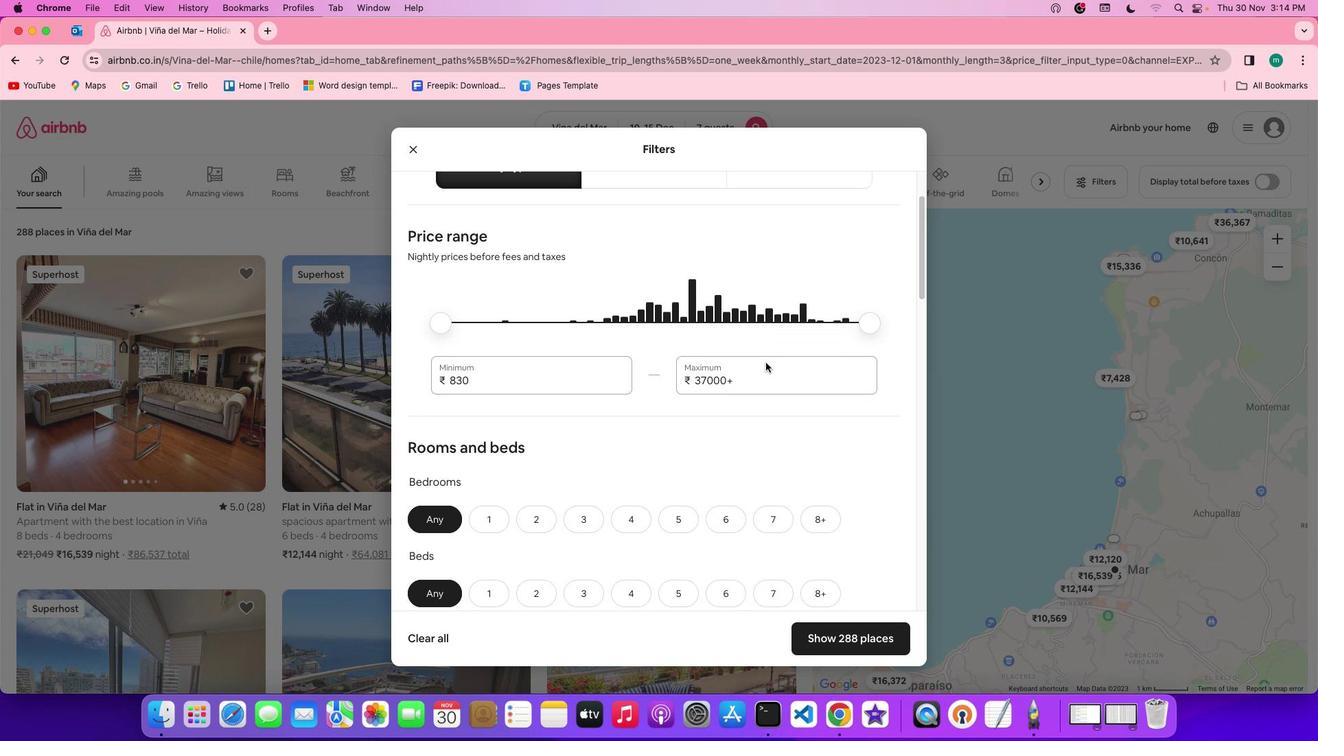 
Action: Mouse scrolled (766, 363) with delta (0, 0)
Screenshot: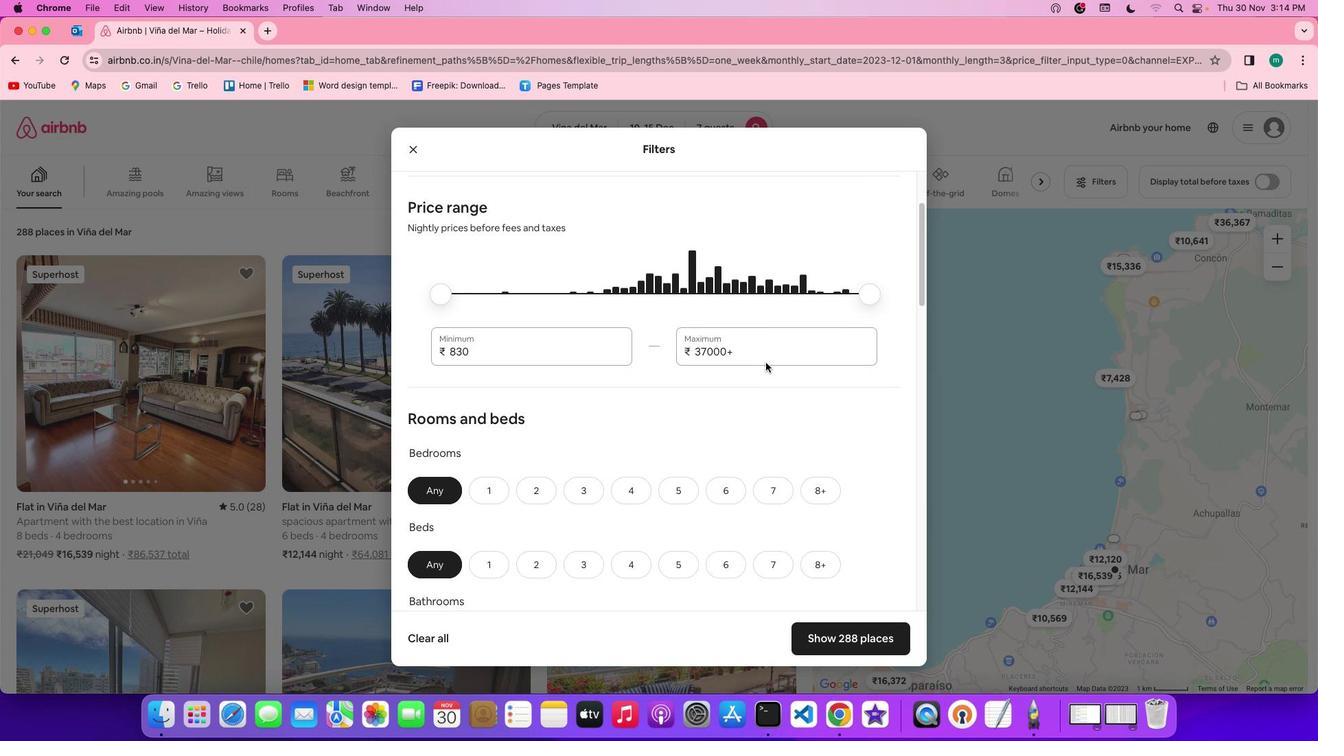 
Action: Mouse scrolled (766, 363) with delta (0, 0)
Screenshot: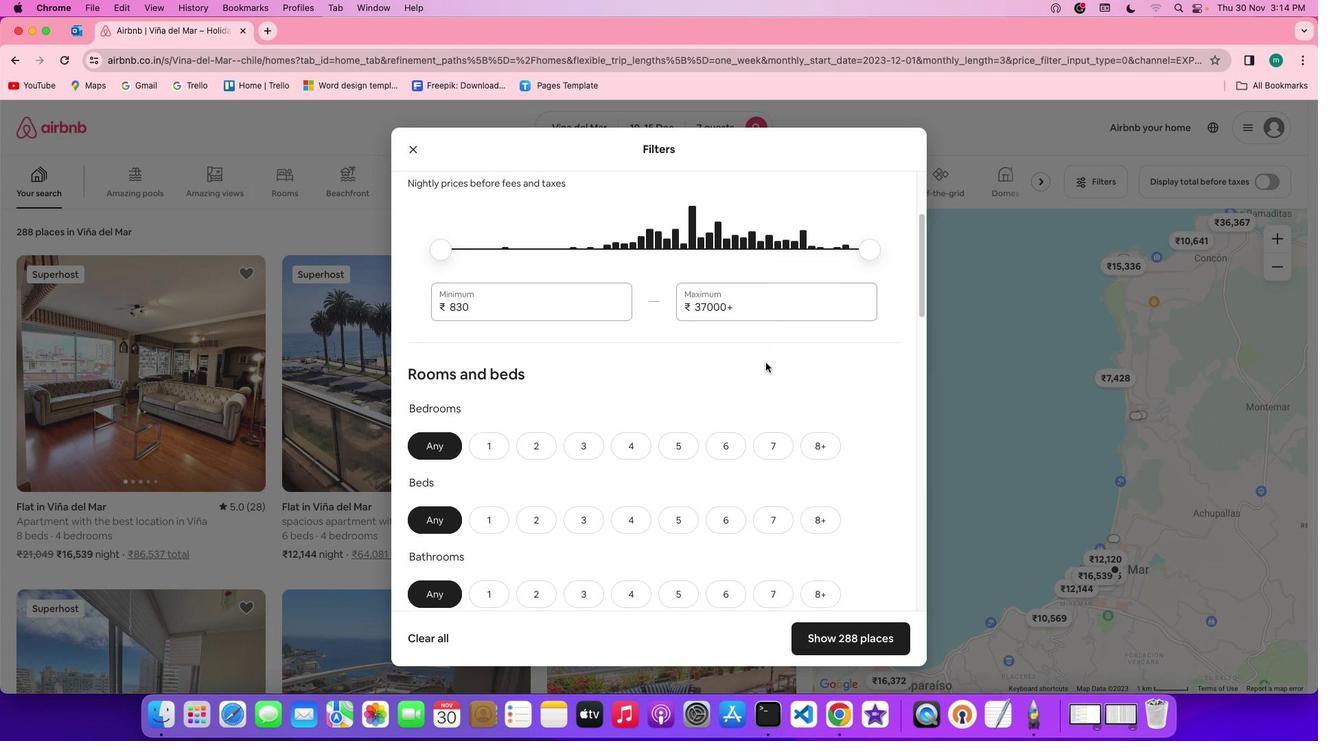 
Action: Mouse scrolled (766, 363) with delta (0, 0)
Screenshot: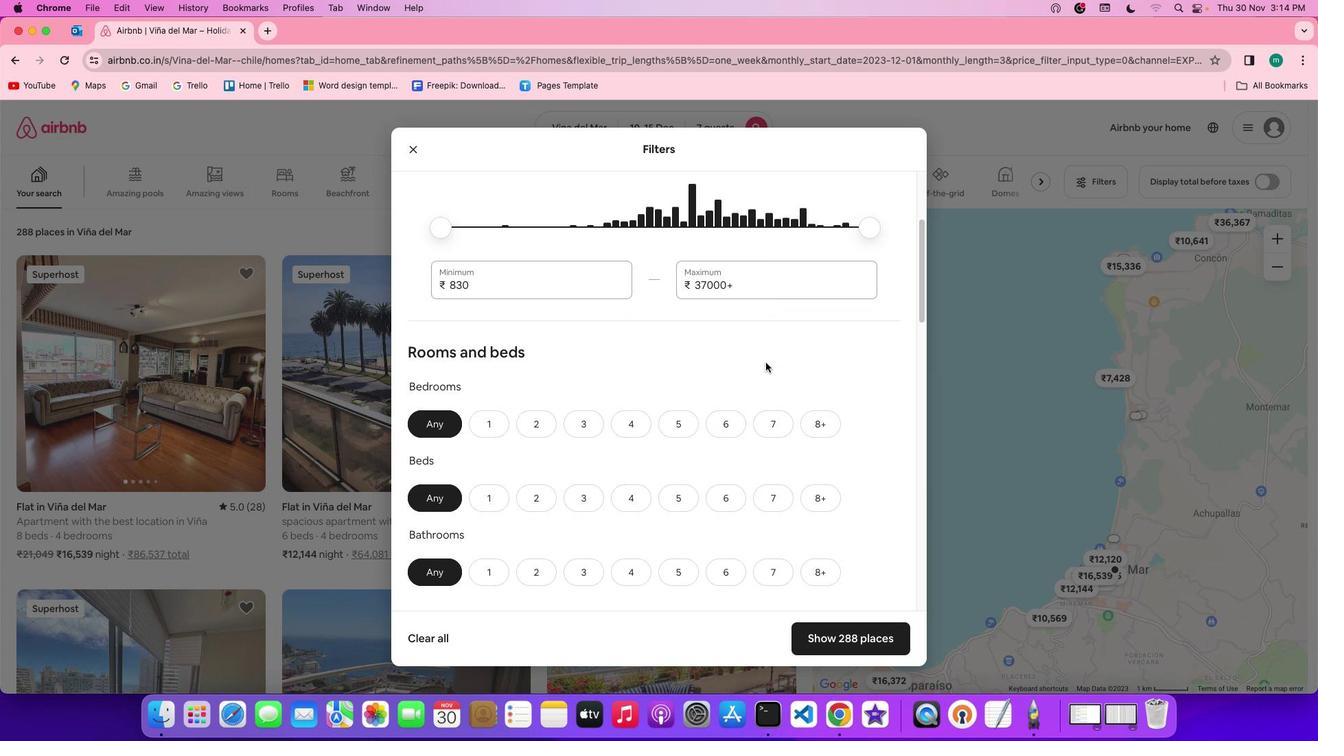 
Action: Mouse scrolled (766, 363) with delta (0, 0)
Screenshot: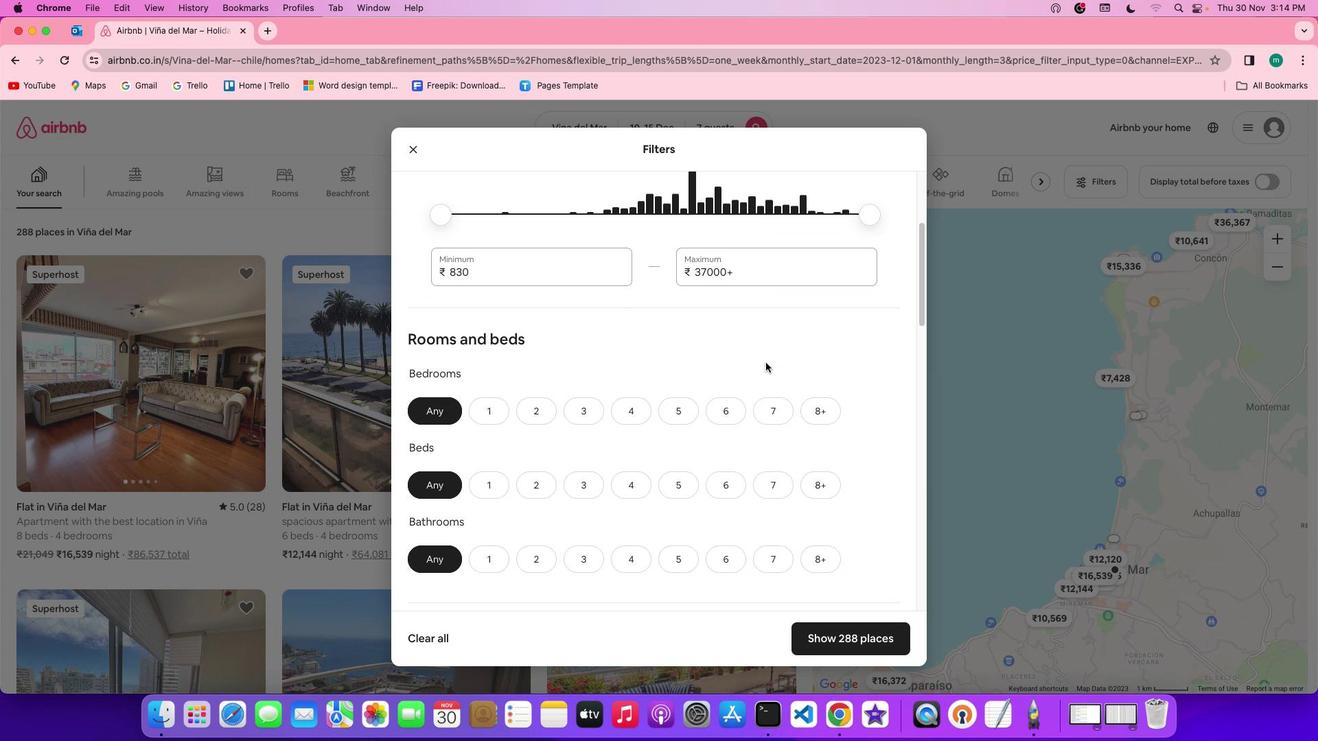 
Action: Mouse scrolled (766, 363) with delta (0, 0)
Screenshot: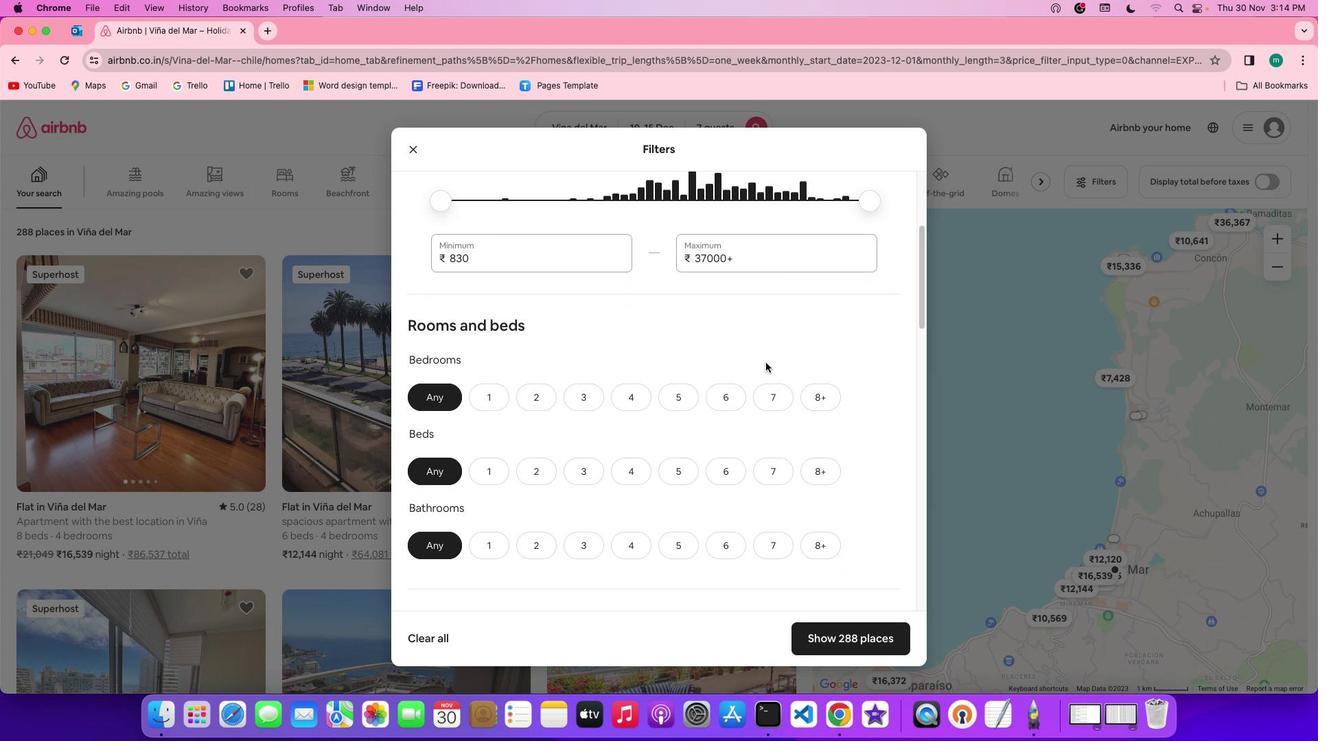 
Action: Mouse moved to (637, 368)
Screenshot: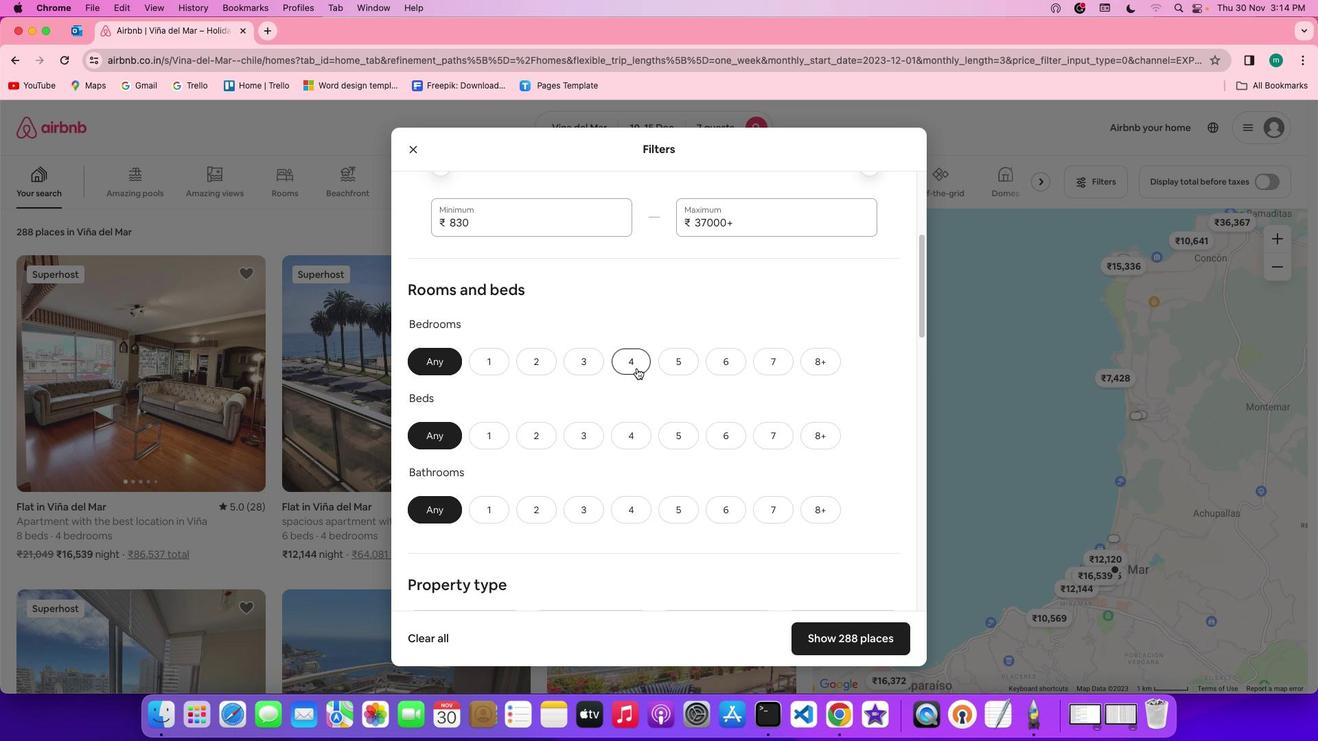 
Action: Mouse pressed left at (637, 368)
Screenshot: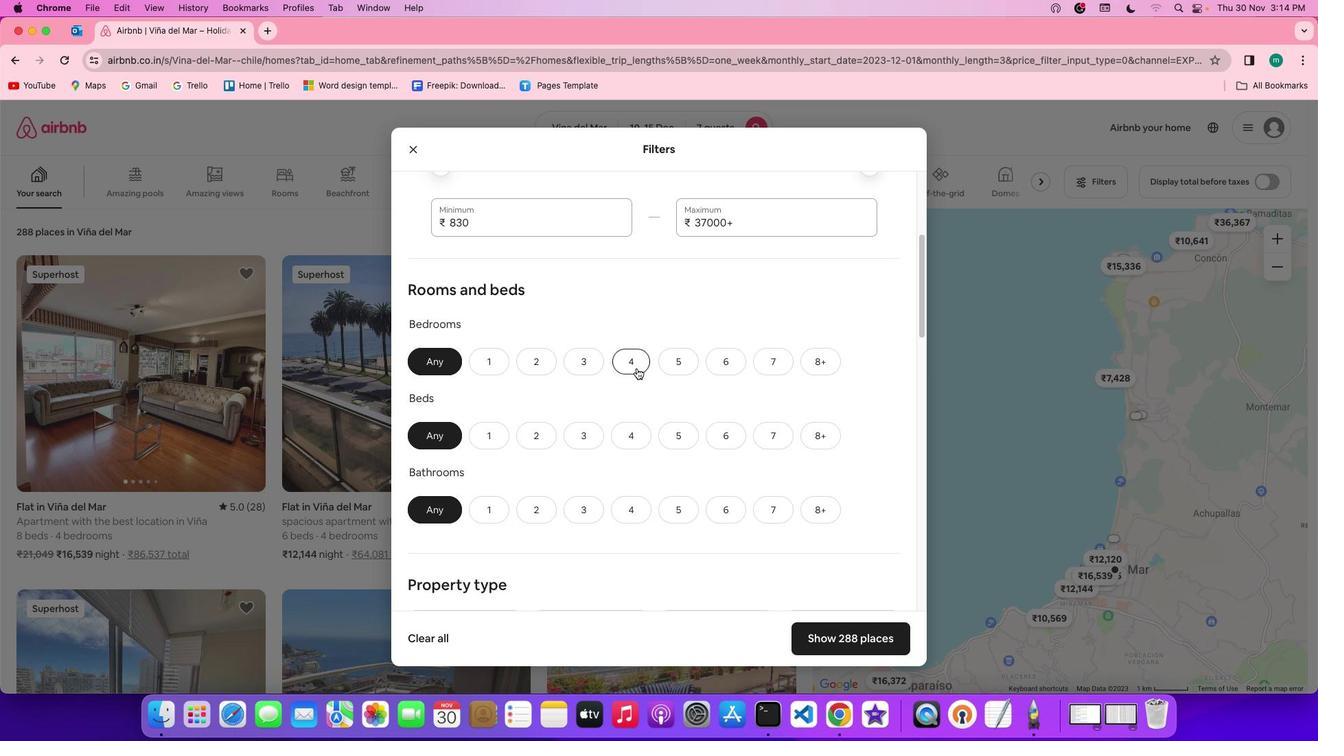 
Action: Mouse moved to (769, 440)
Screenshot: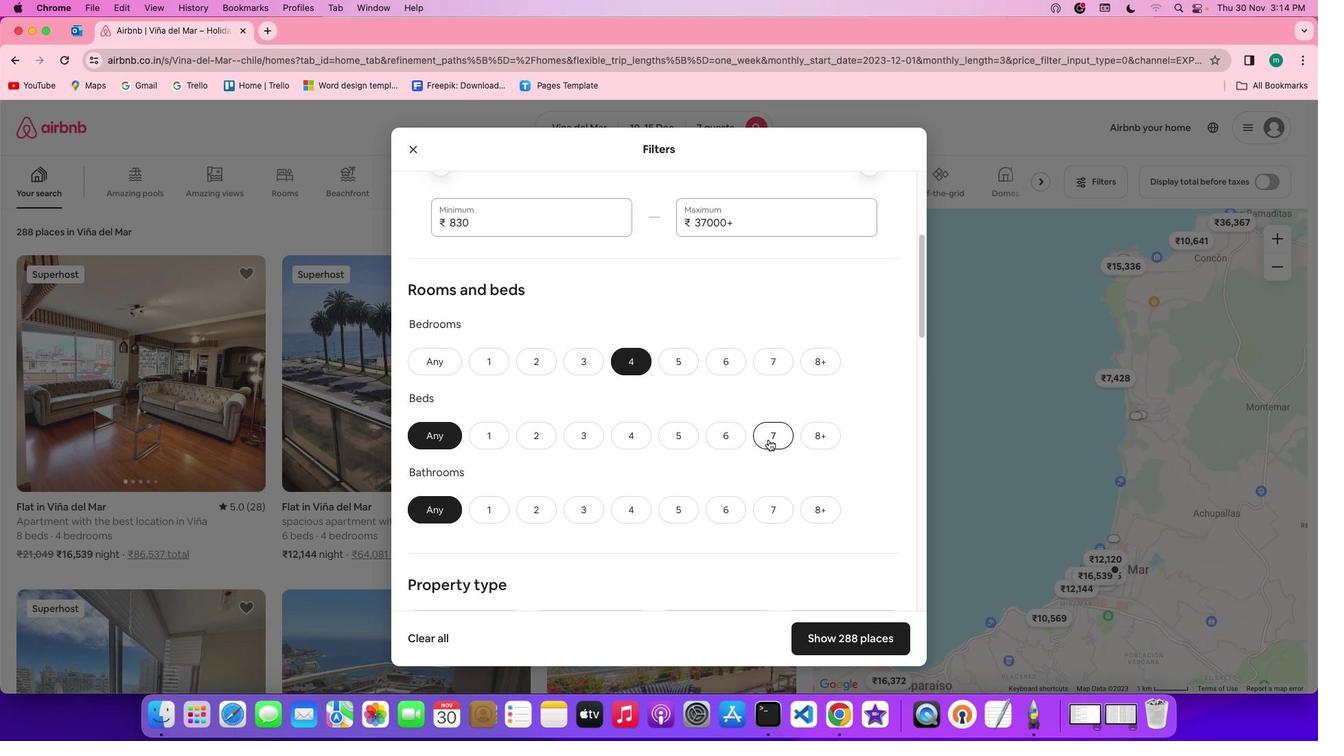 
Action: Mouse pressed left at (769, 440)
Screenshot: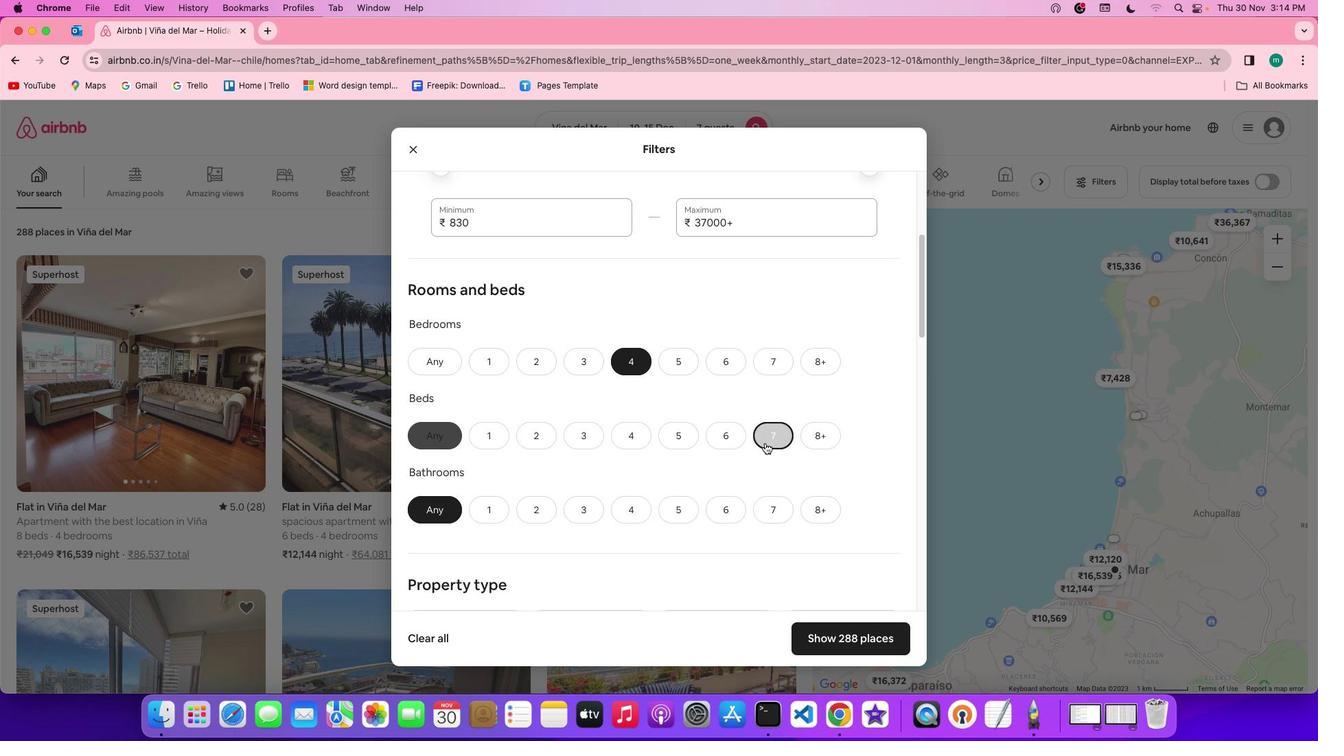 
Action: Mouse moved to (644, 514)
Screenshot: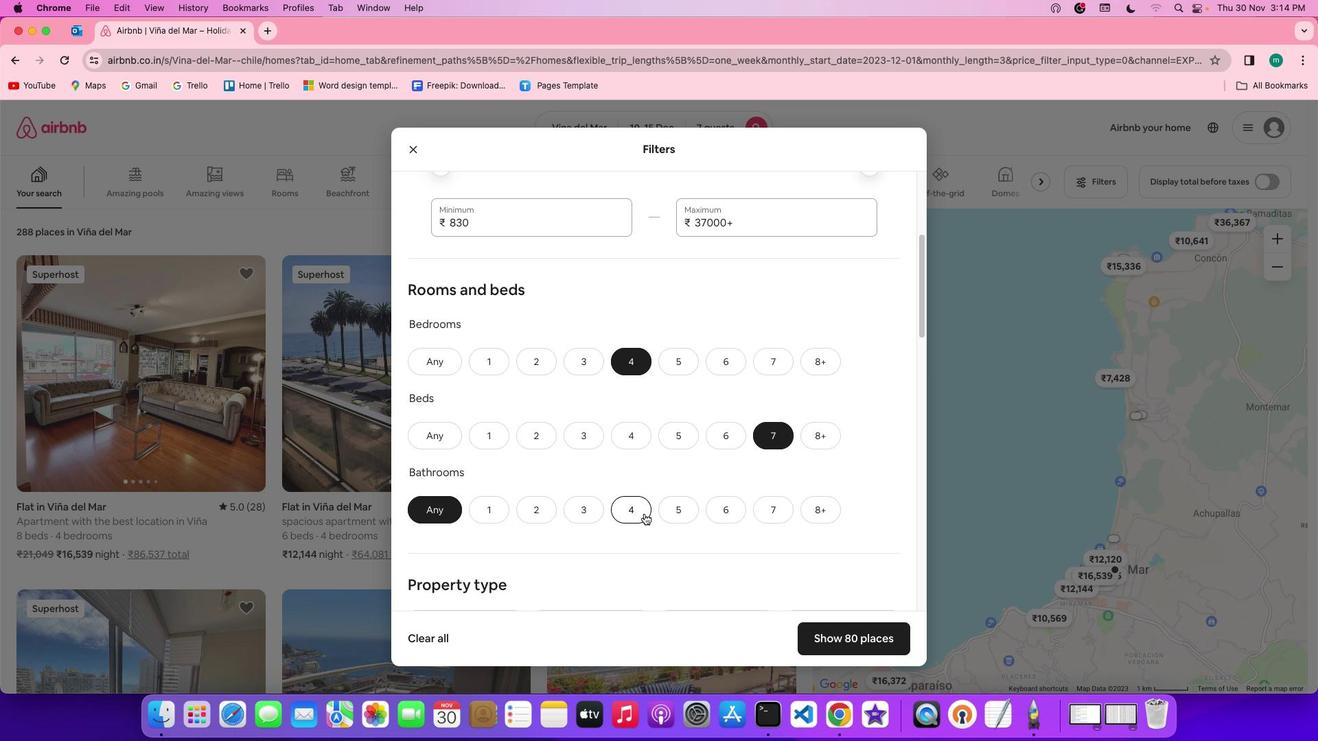 
Action: Mouse pressed left at (644, 514)
Screenshot: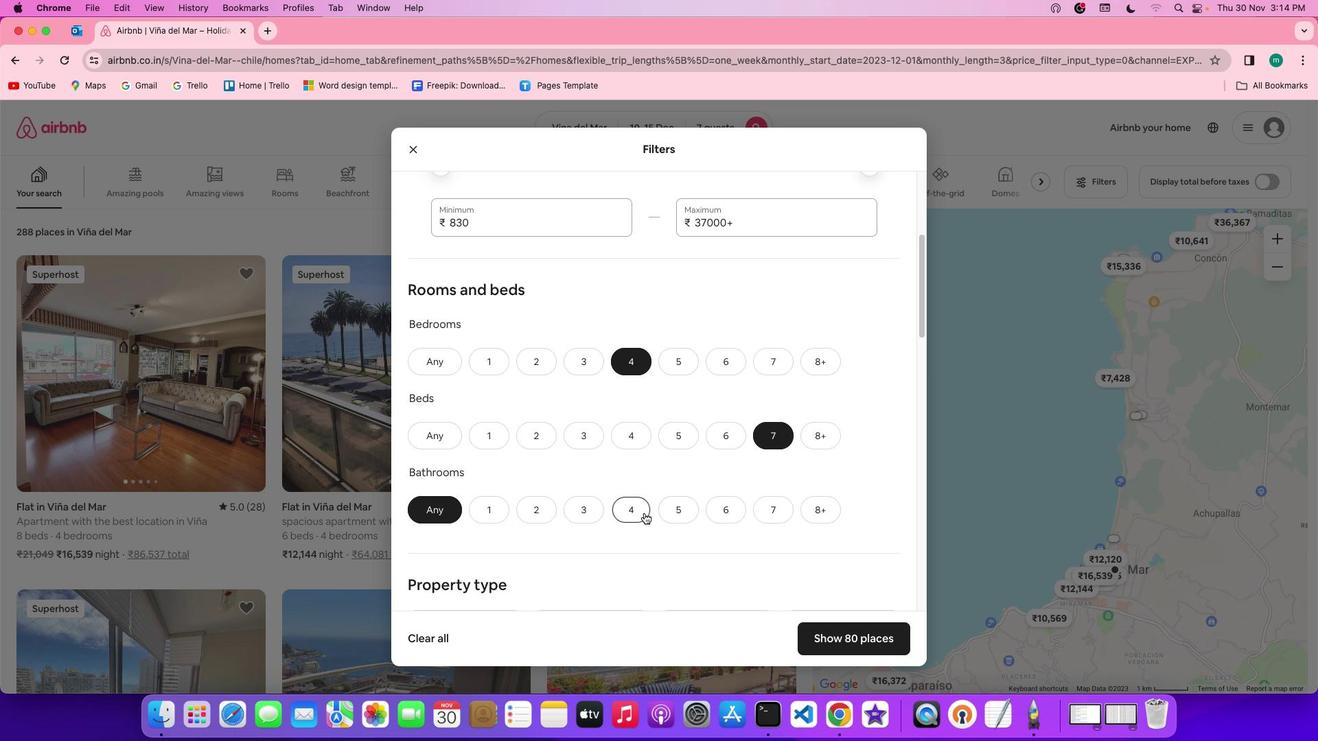 
Action: Mouse moved to (746, 488)
Screenshot: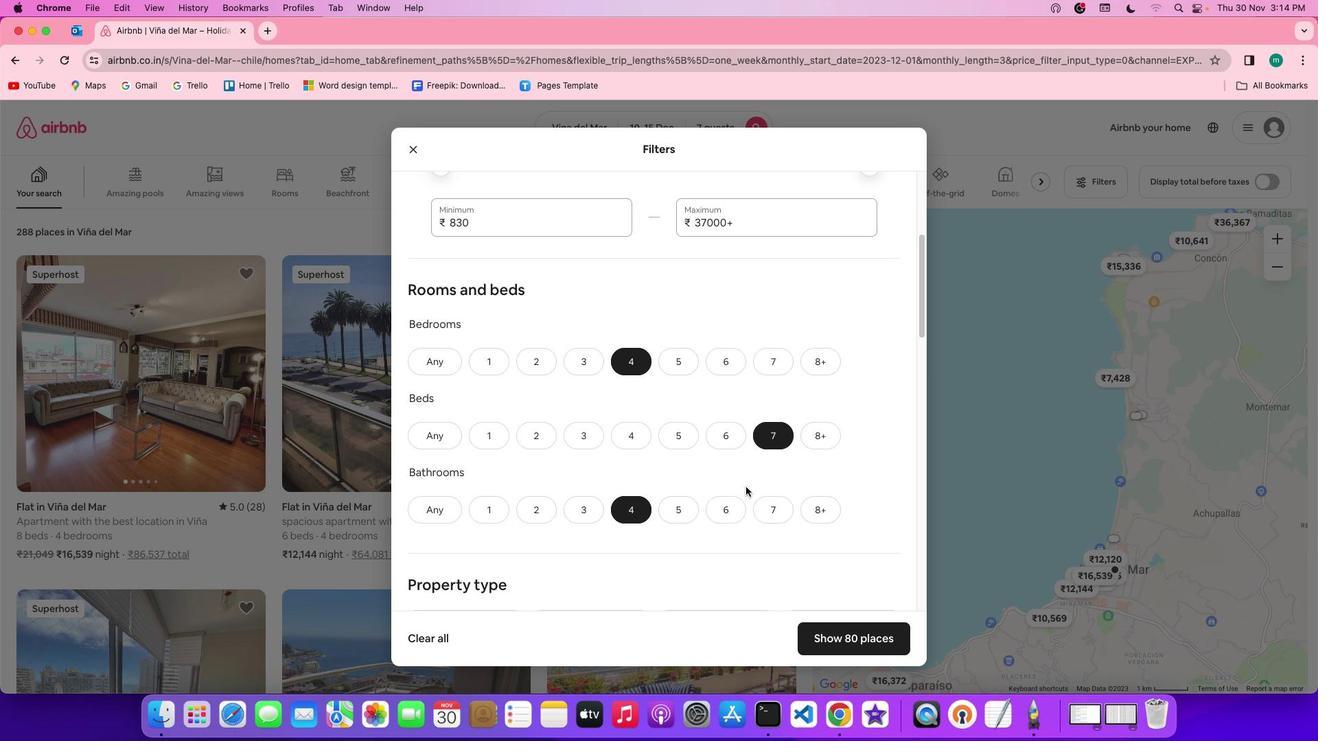 
Action: Mouse scrolled (746, 488) with delta (0, 0)
Screenshot: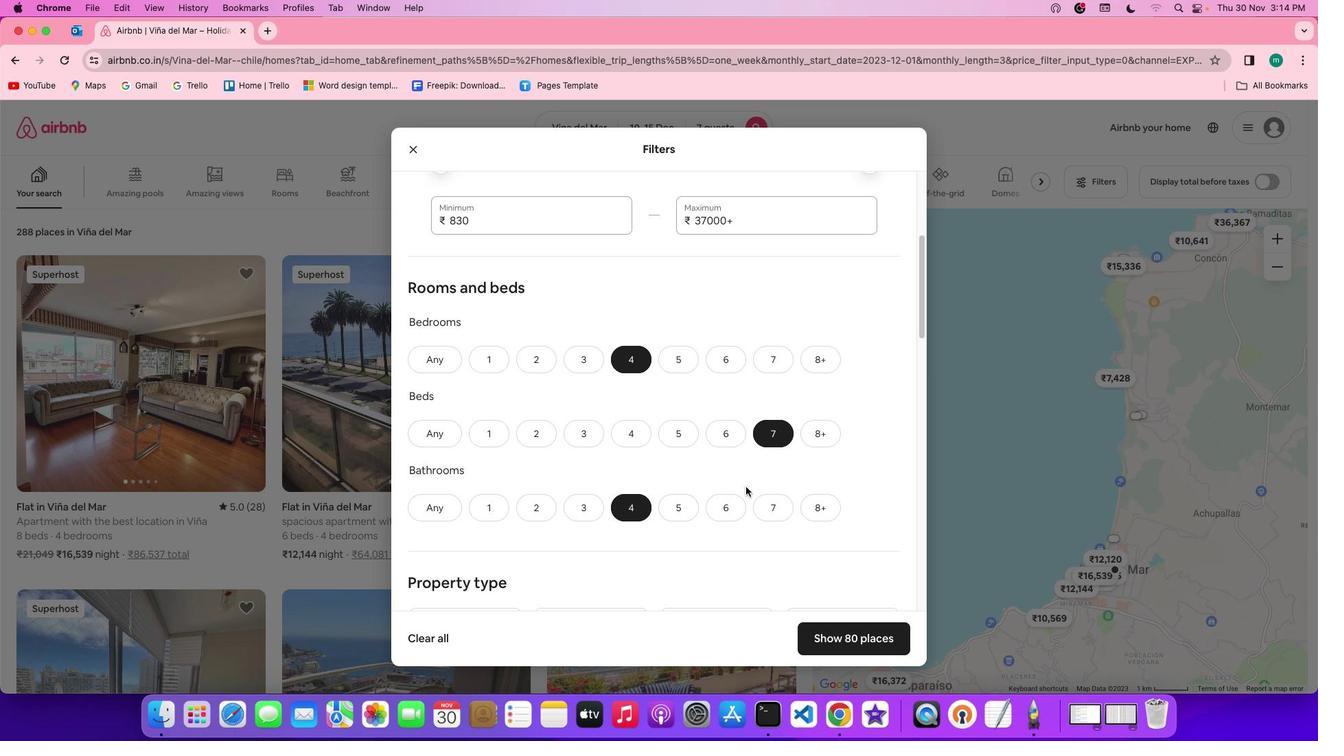 
Action: Mouse moved to (746, 488)
Screenshot: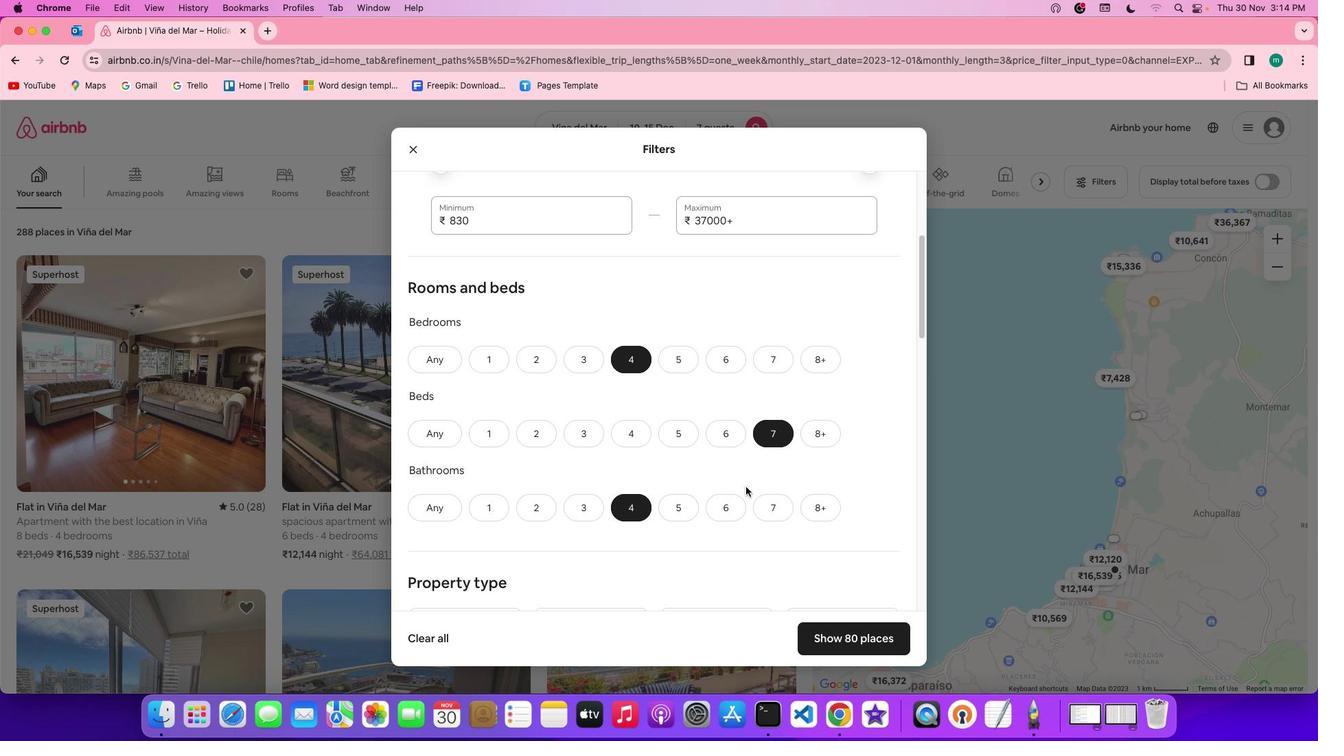 
Action: Mouse scrolled (746, 488) with delta (0, 0)
Screenshot: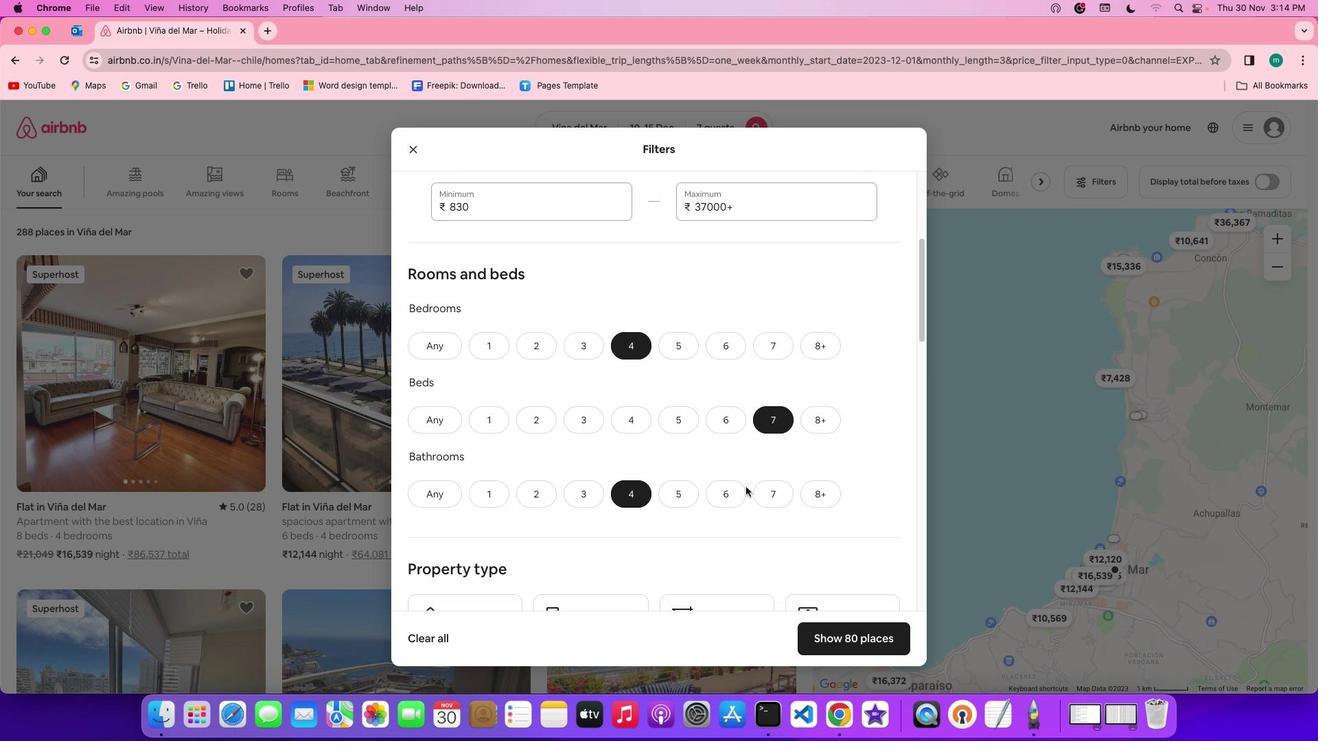 
Action: Mouse scrolled (746, 488) with delta (0, 0)
Screenshot: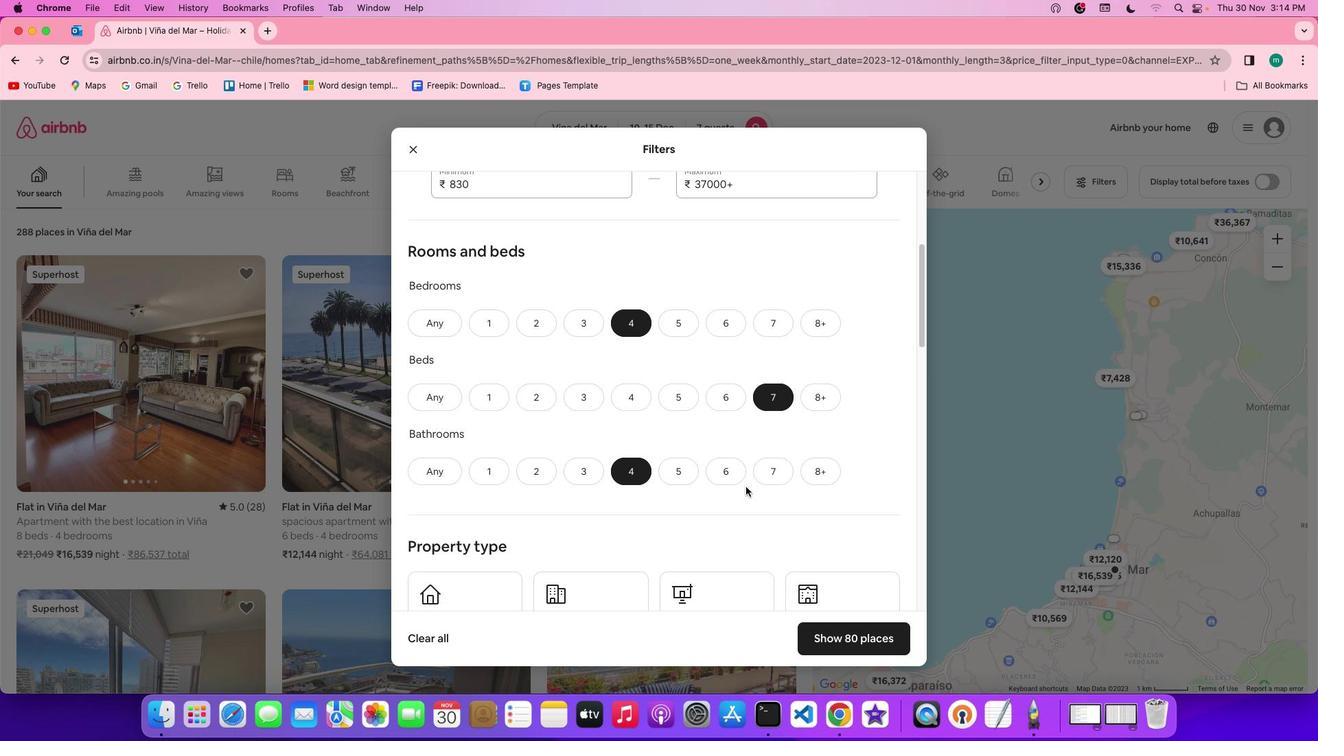 
Action: Mouse scrolled (746, 488) with delta (0, 0)
Screenshot: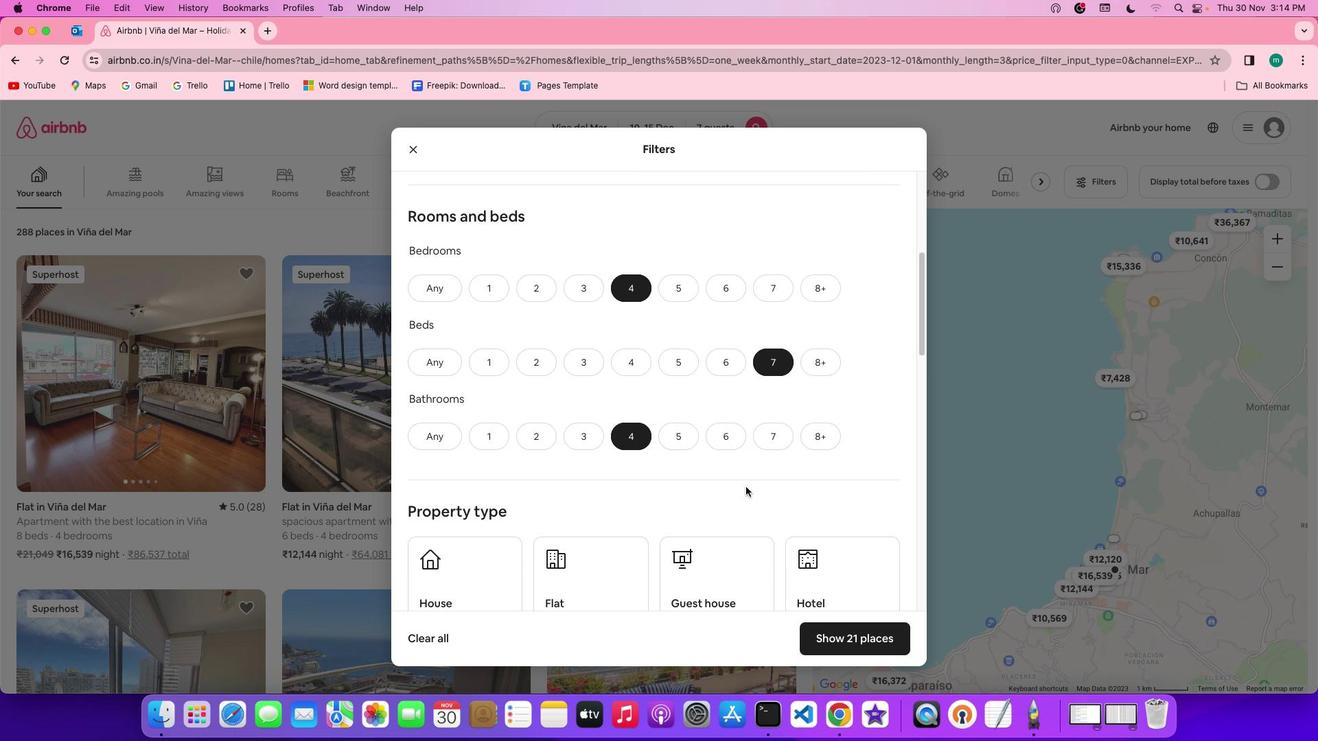 
Action: Mouse scrolled (746, 488) with delta (0, 0)
Screenshot: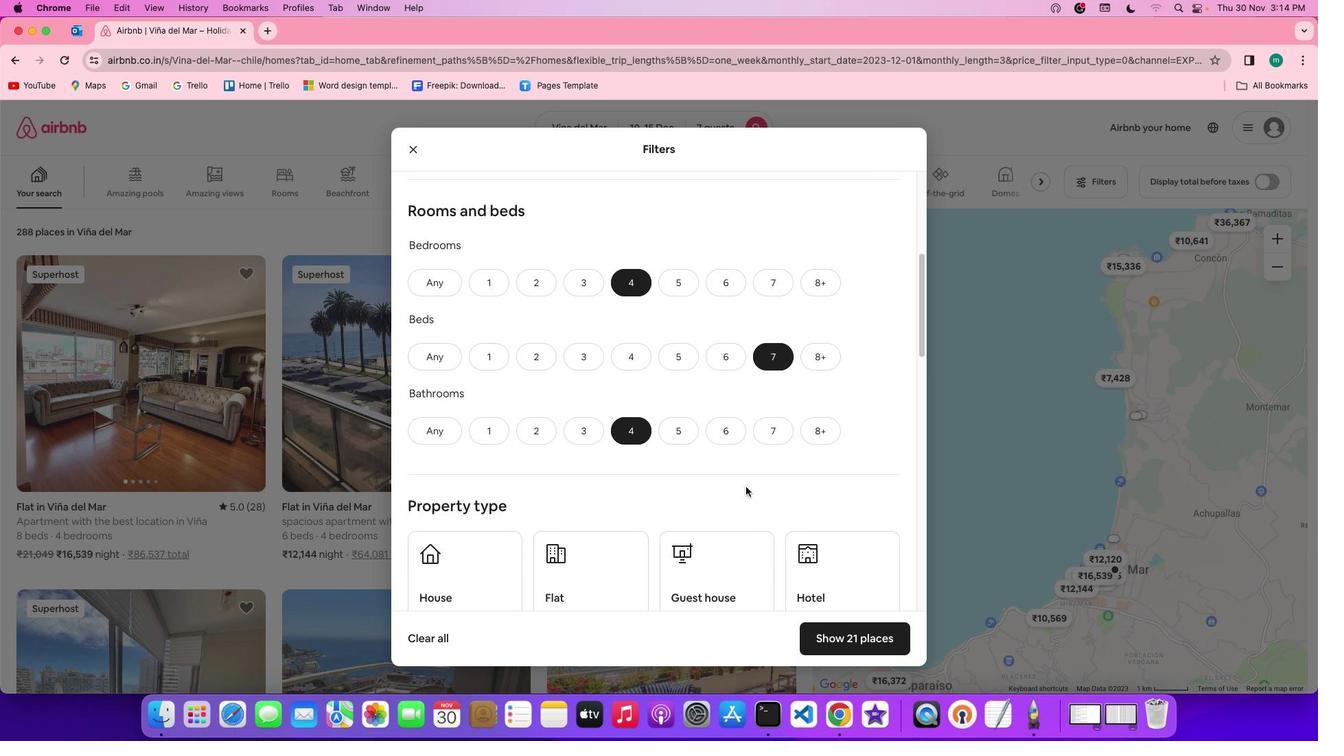 
Action: Mouse scrolled (746, 488) with delta (0, 0)
Screenshot: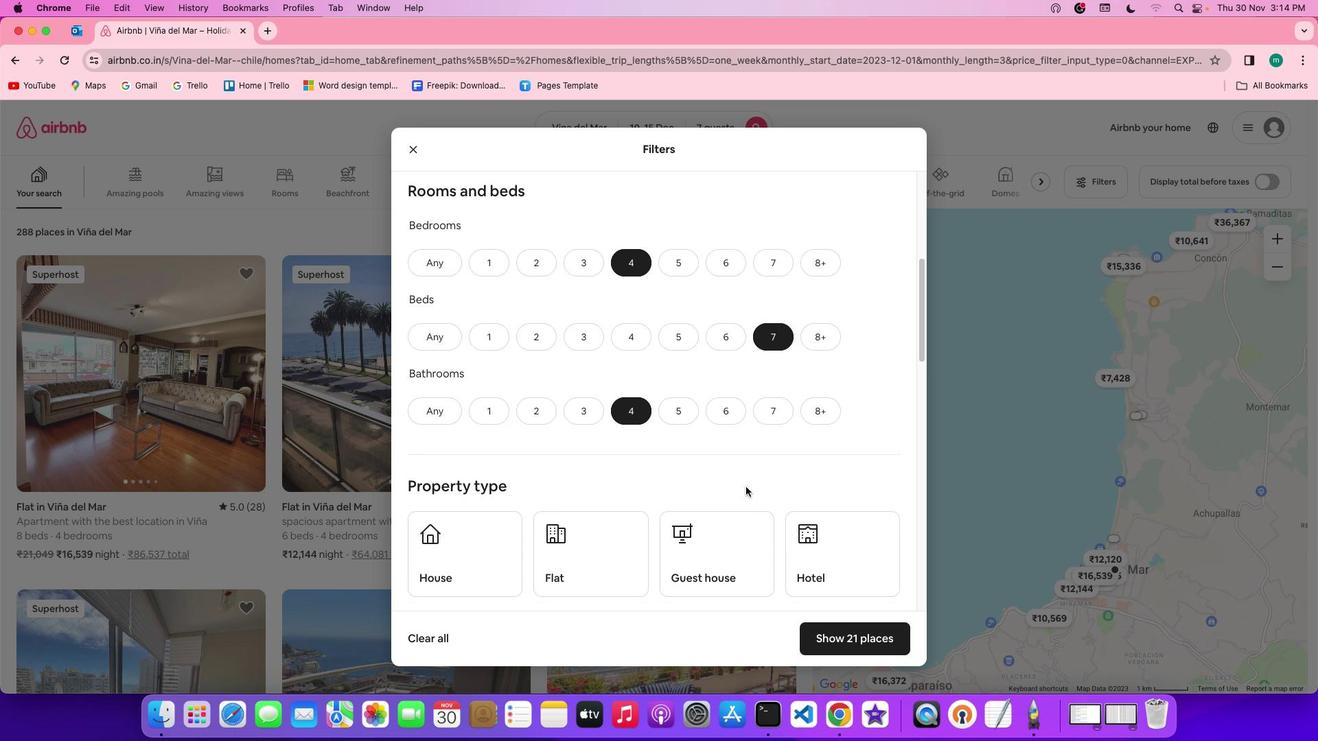 
Action: Mouse scrolled (746, 488) with delta (0, 0)
Screenshot: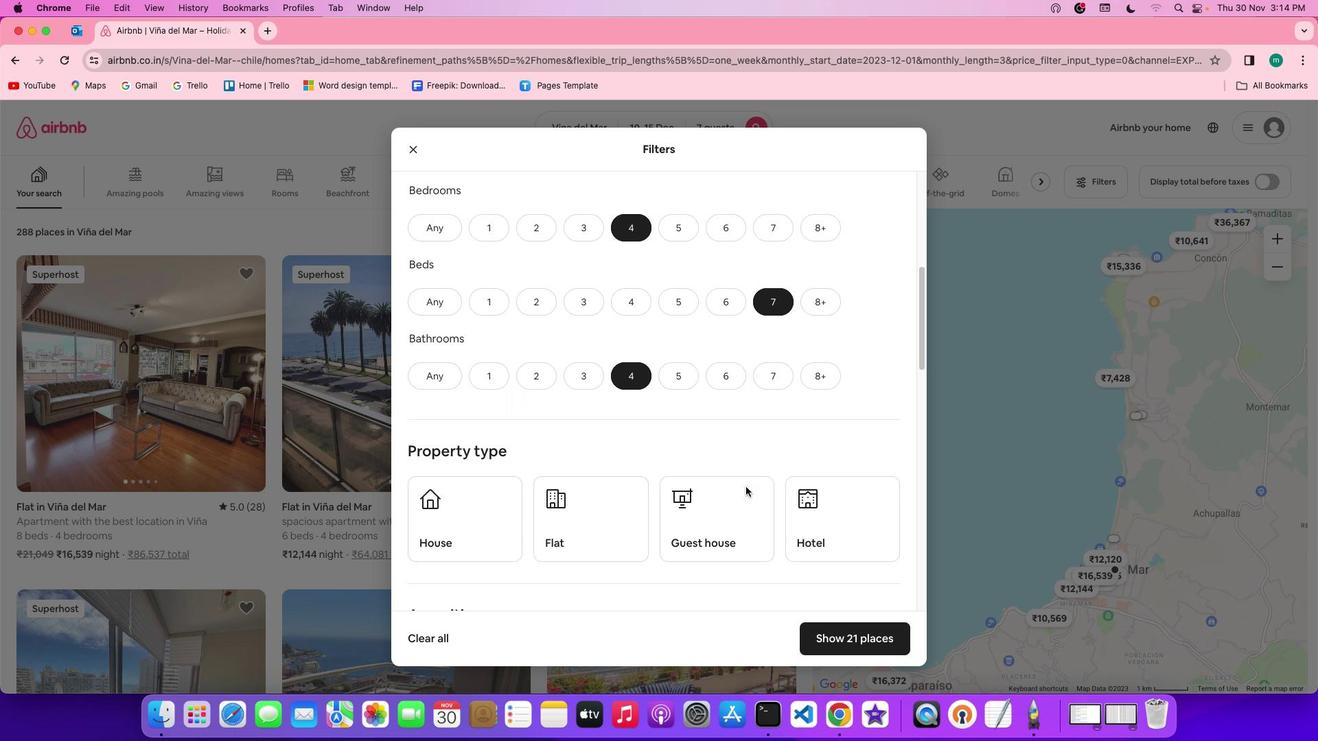 
Action: Mouse scrolled (746, 488) with delta (0, 0)
Screenshot: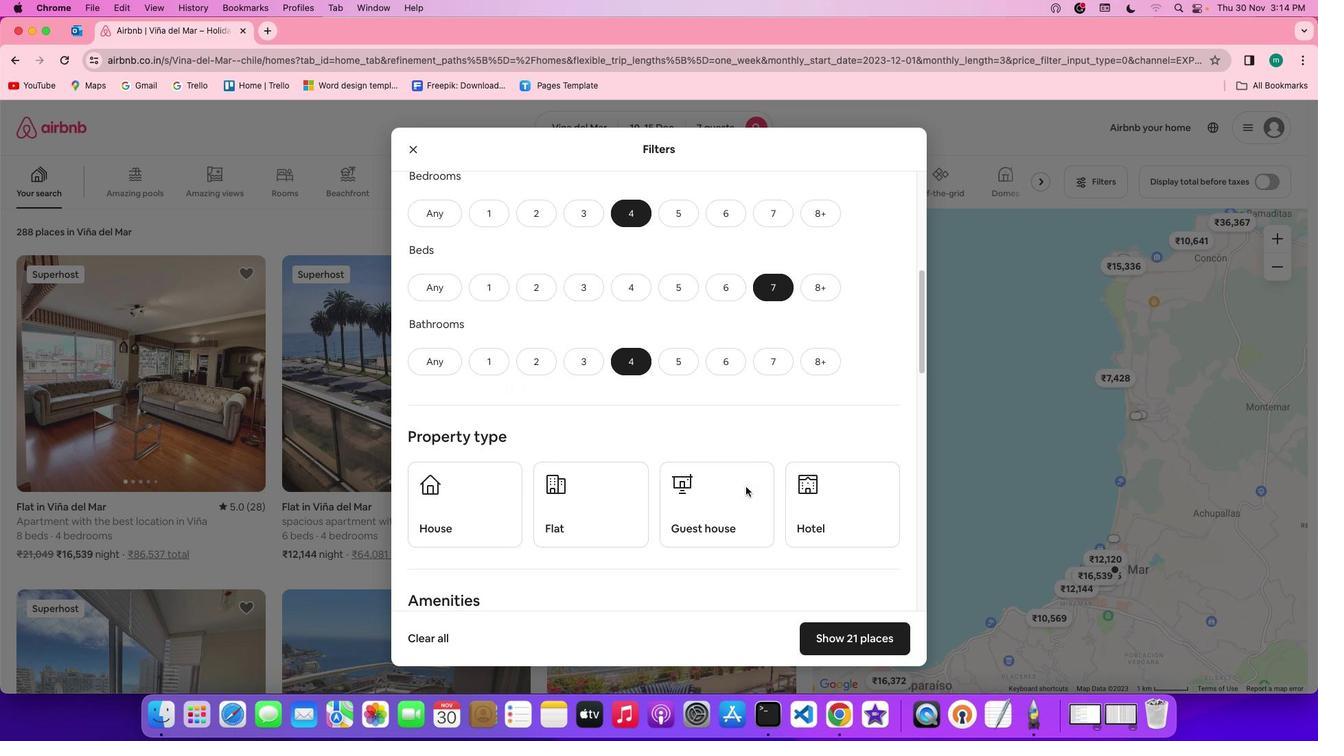 
Action: Mouse scrolled (746, 488) with delta (0, 0)
Screenshot: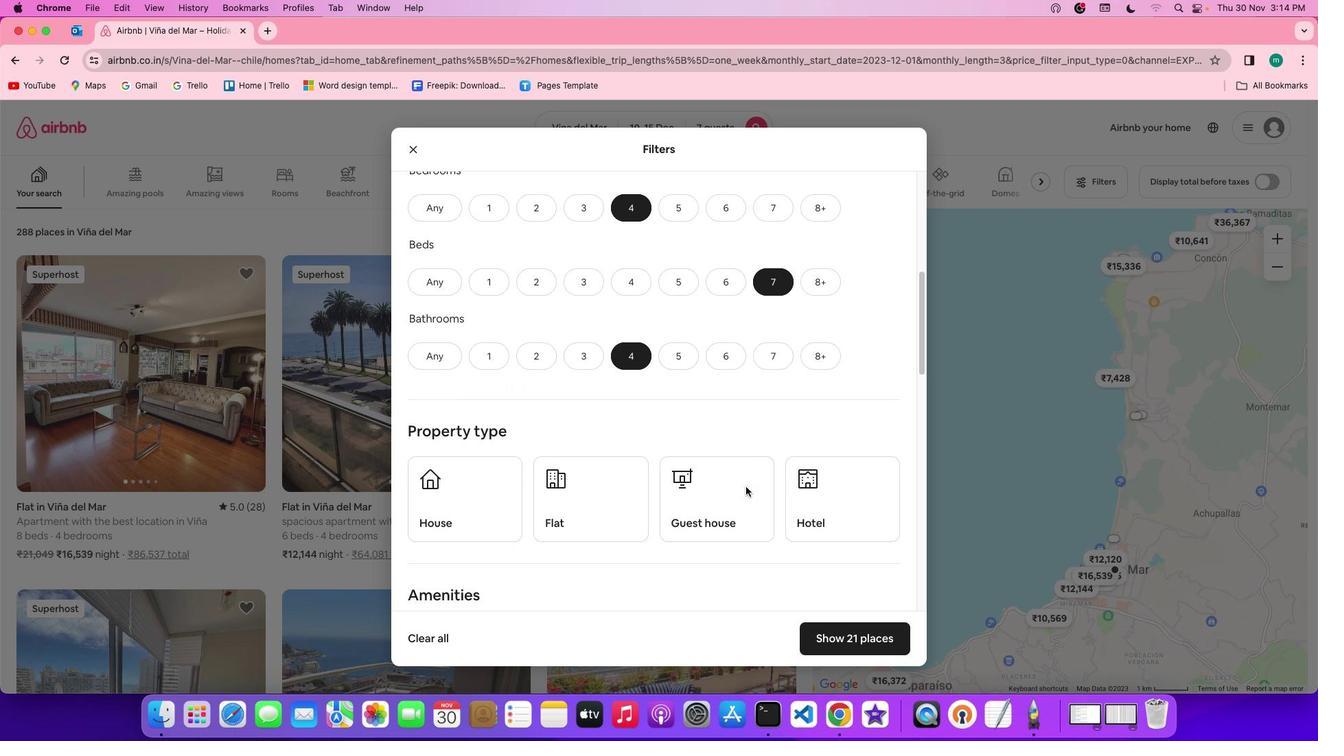 
Action: Mouse scrolled (746, 488) with delta (0, 0)
Screenshot: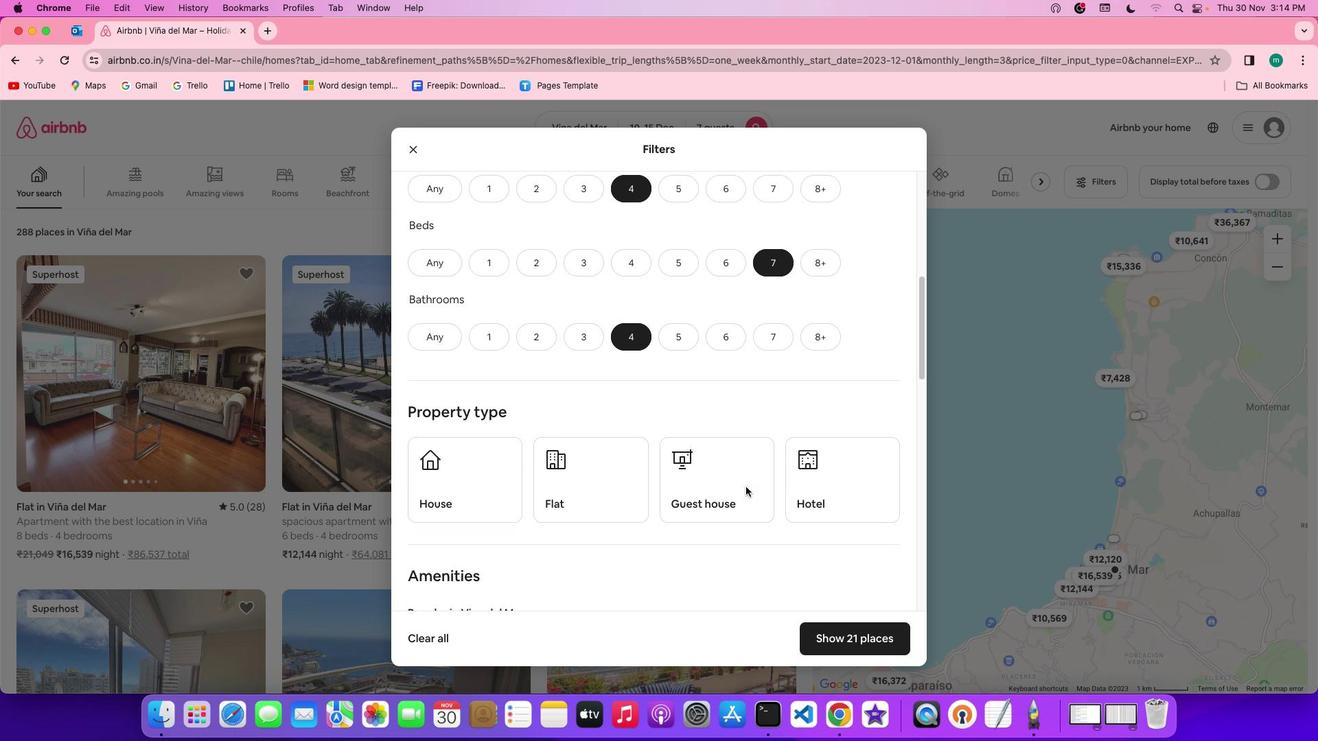 
Action: Mouse moved to (482, 455)
Screenshot: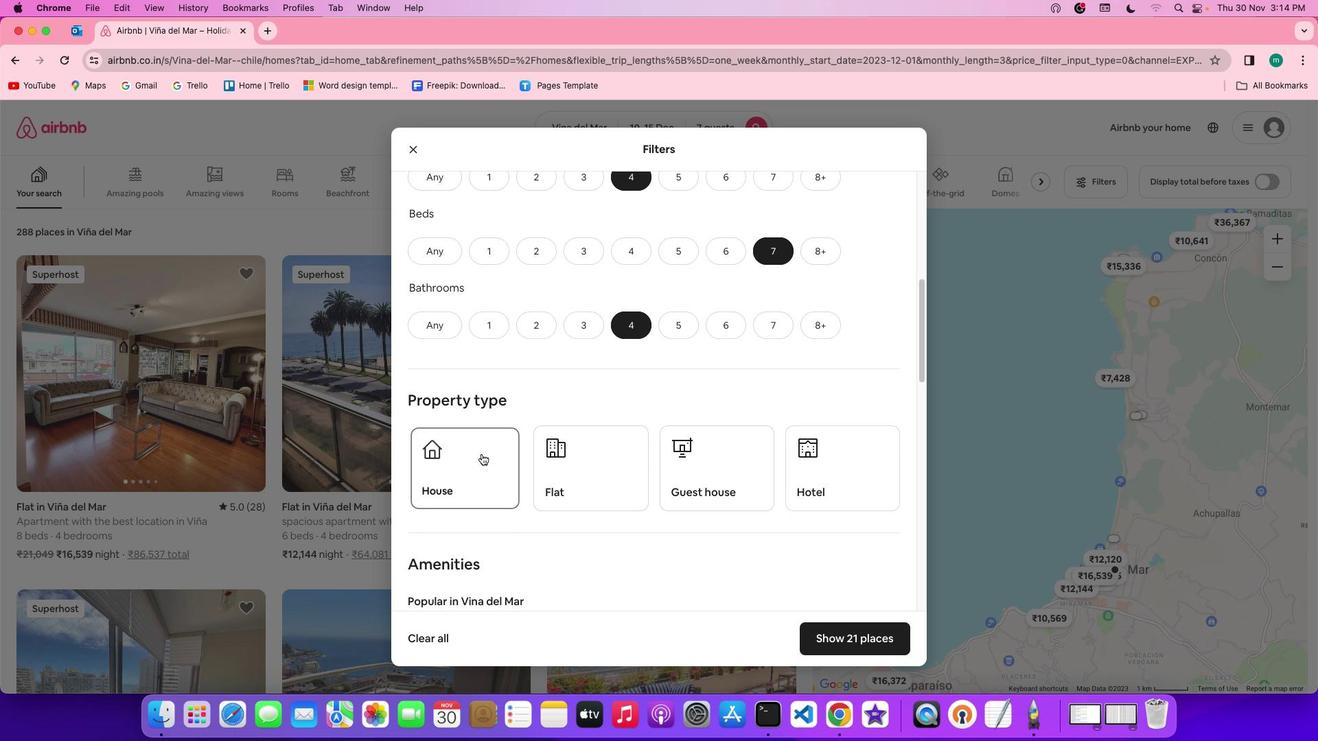 
Action: Mouse pressed left at (482, 455)
Screenshot: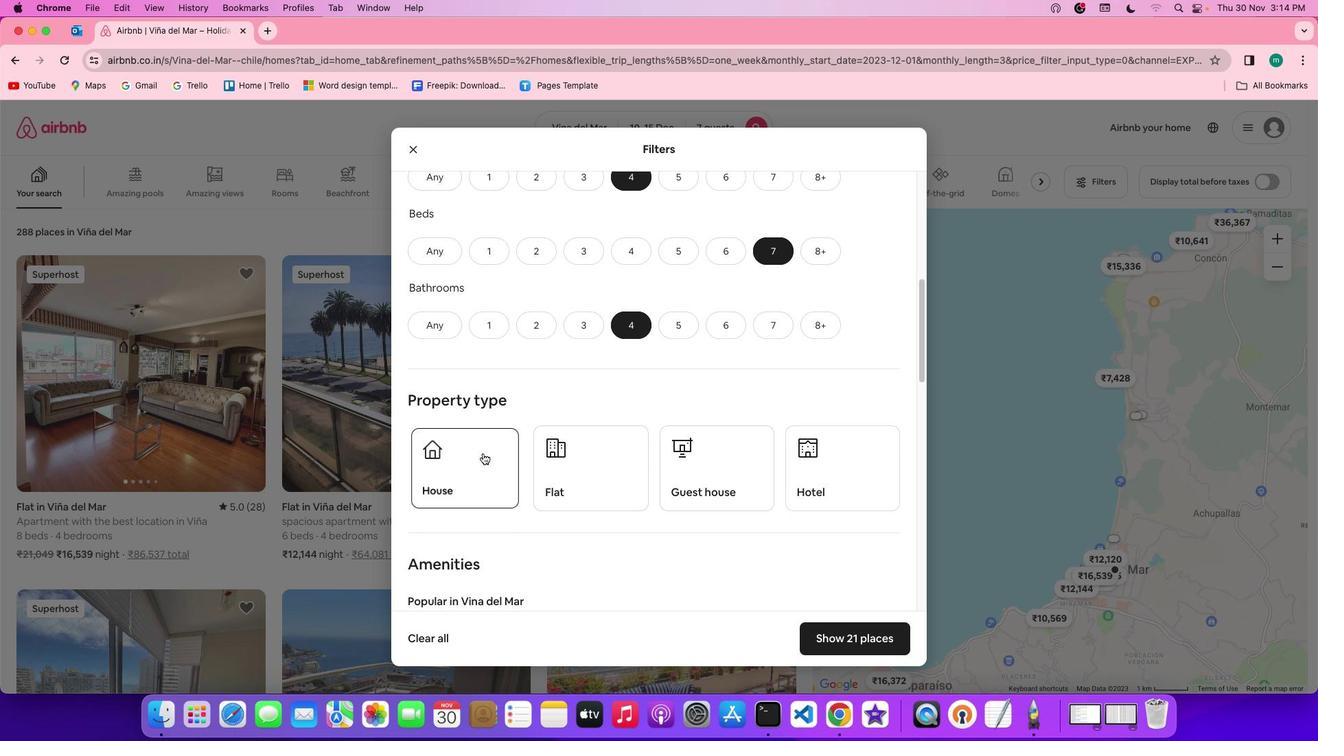
Action: Mouse moved to (796, 429)
Screenshot: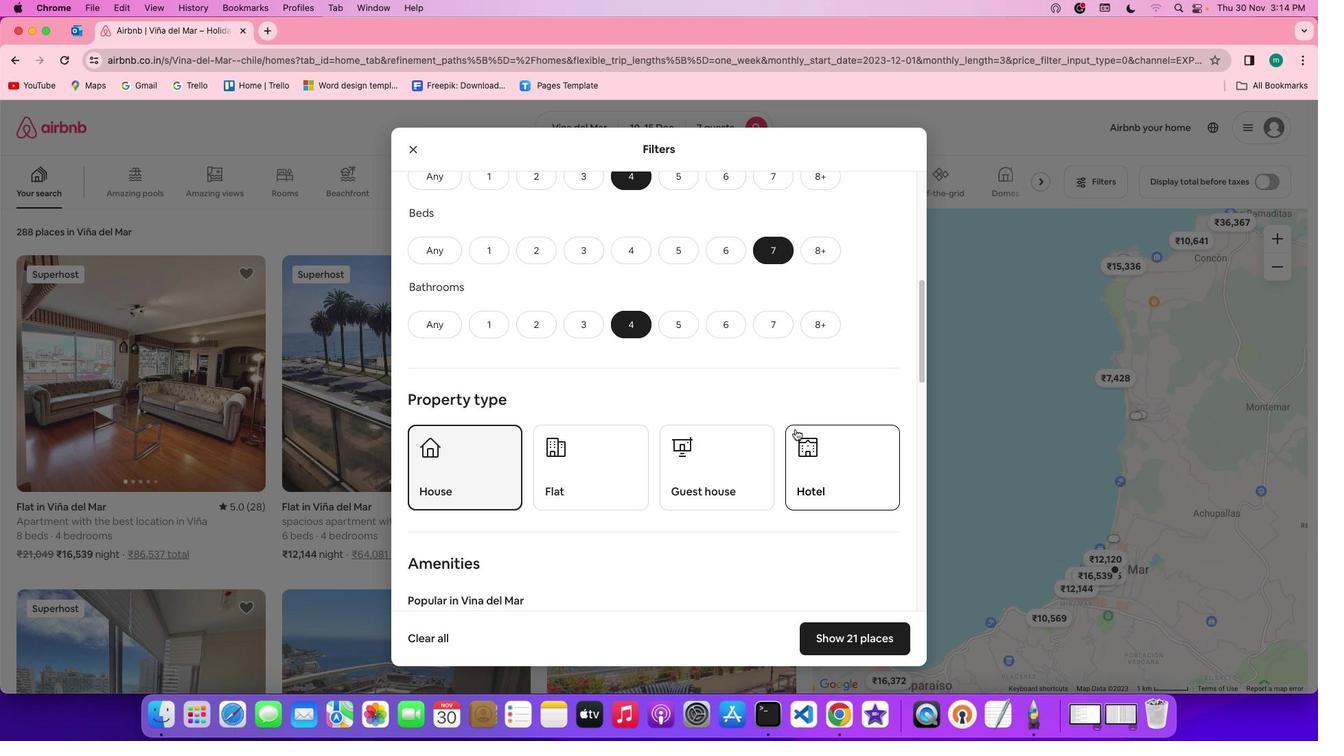 
Action: Mouse scrolled (796, 429) with delta (0, 0)
Screenshot: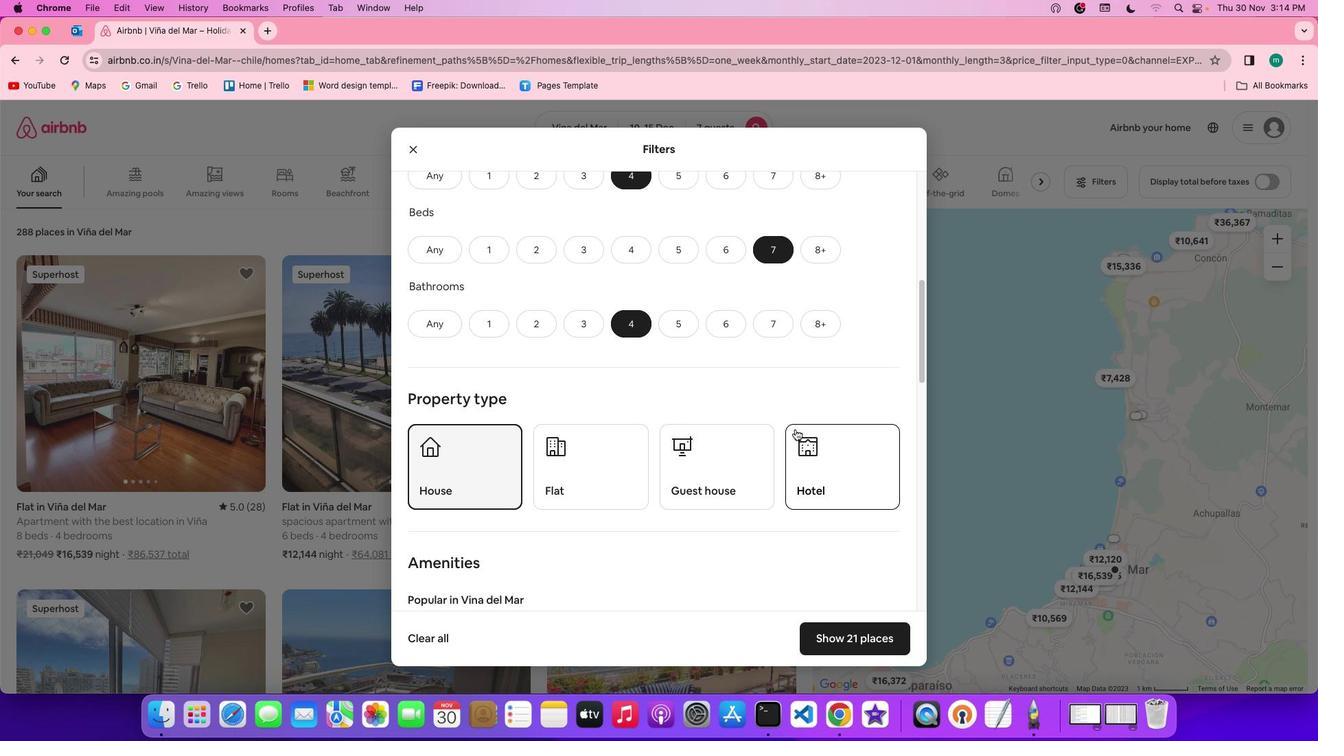 
Action: Mouse moved to (796, 429)
Screenshot: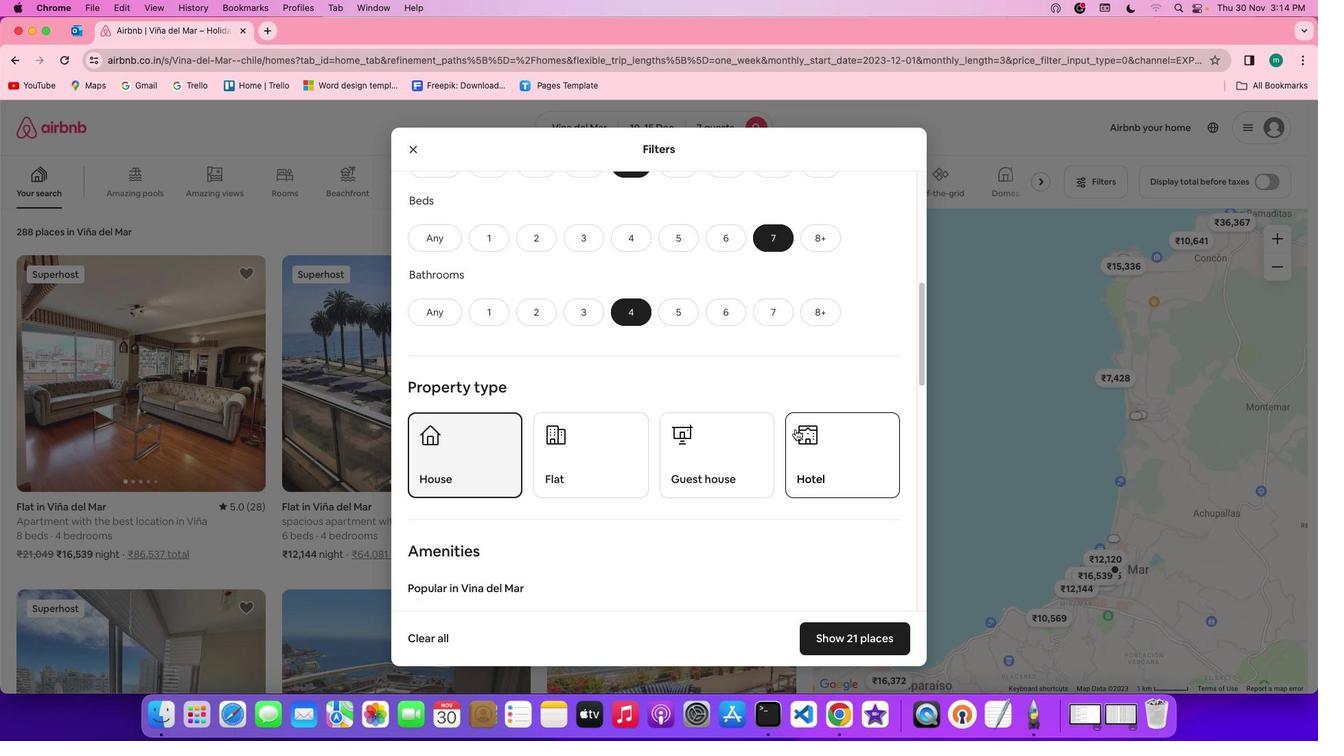 
Action: Mouse scrolled (796, 429) with delta (0, 0)
Screenshot: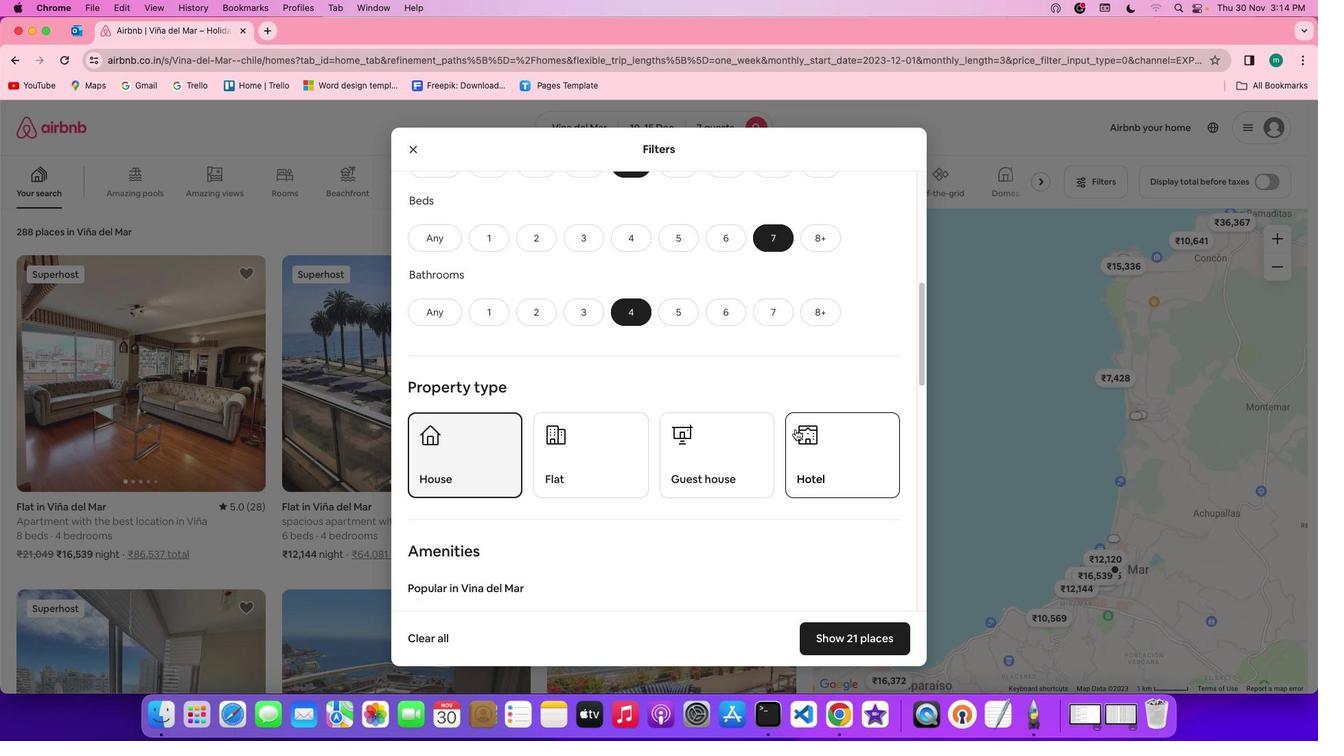 
Action: Mouse scrolled (796, 429) with delta (0, 0)
Screenshot: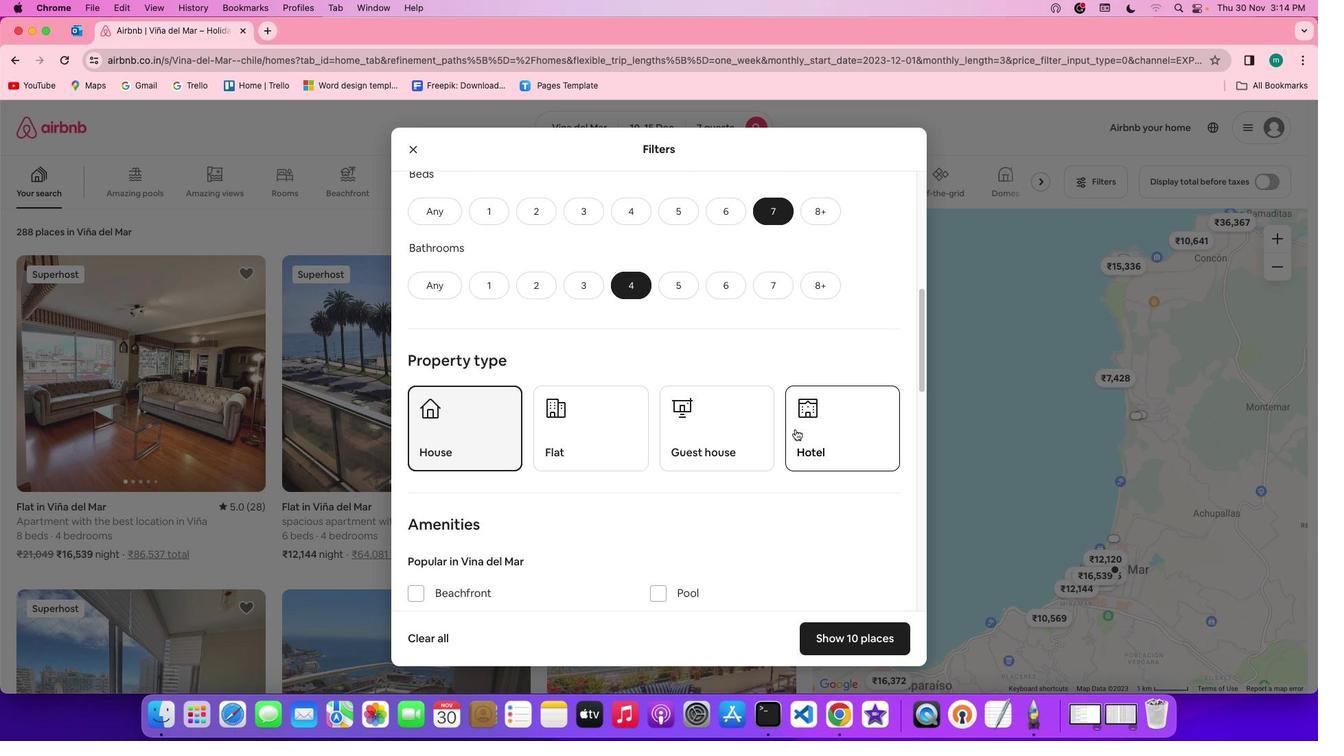 
Action: Mouse scrolled (796, 429) with delta (0, 0)
Screenshot: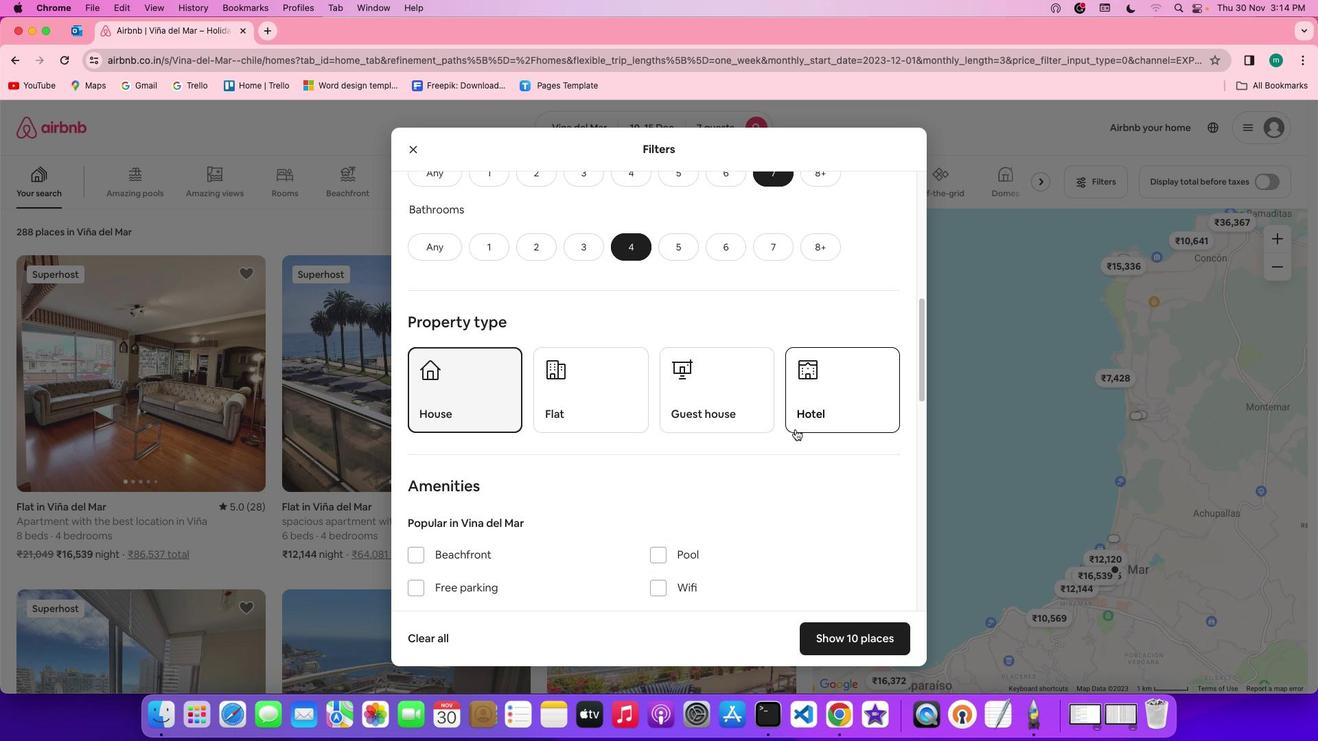 
Action: Mouse scrolled (796, 429) with delta (0, 0)
Screenshot: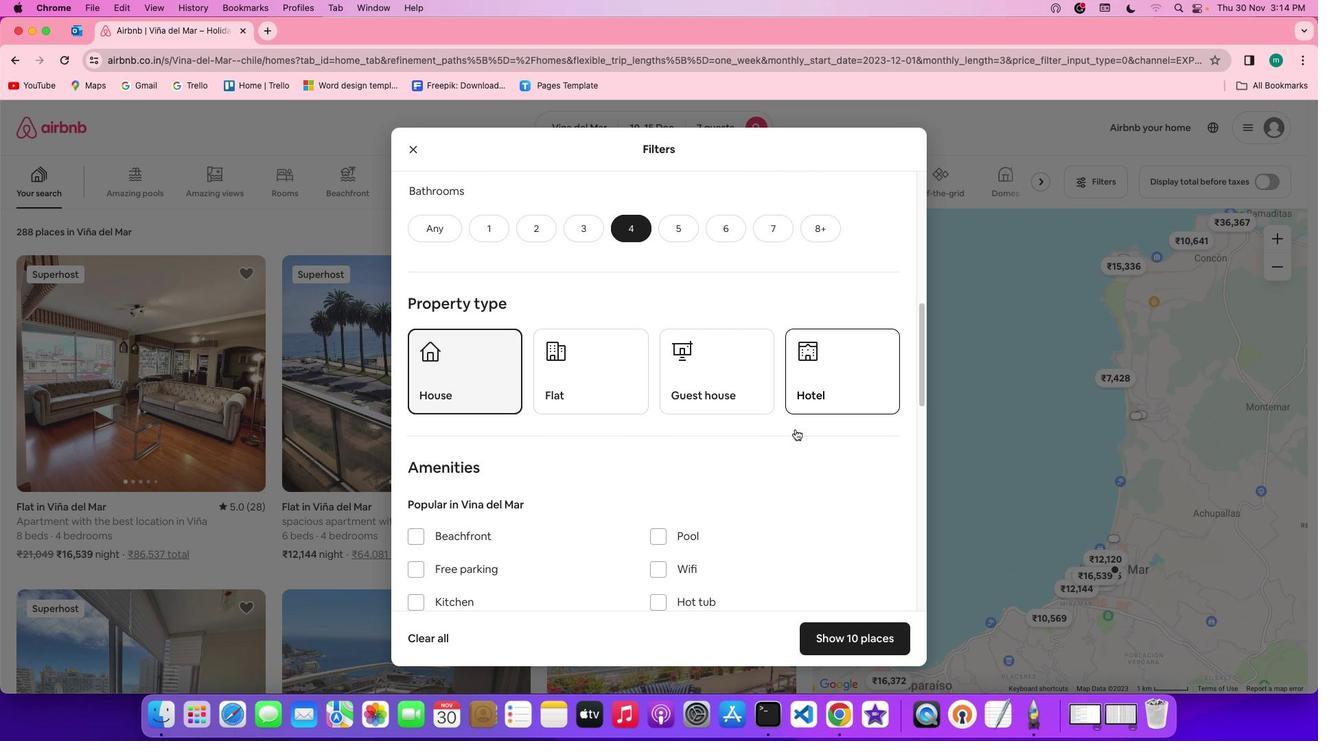 
Action: Mouse scrolled (796, 429) with delta (0, 0)
Screenshot: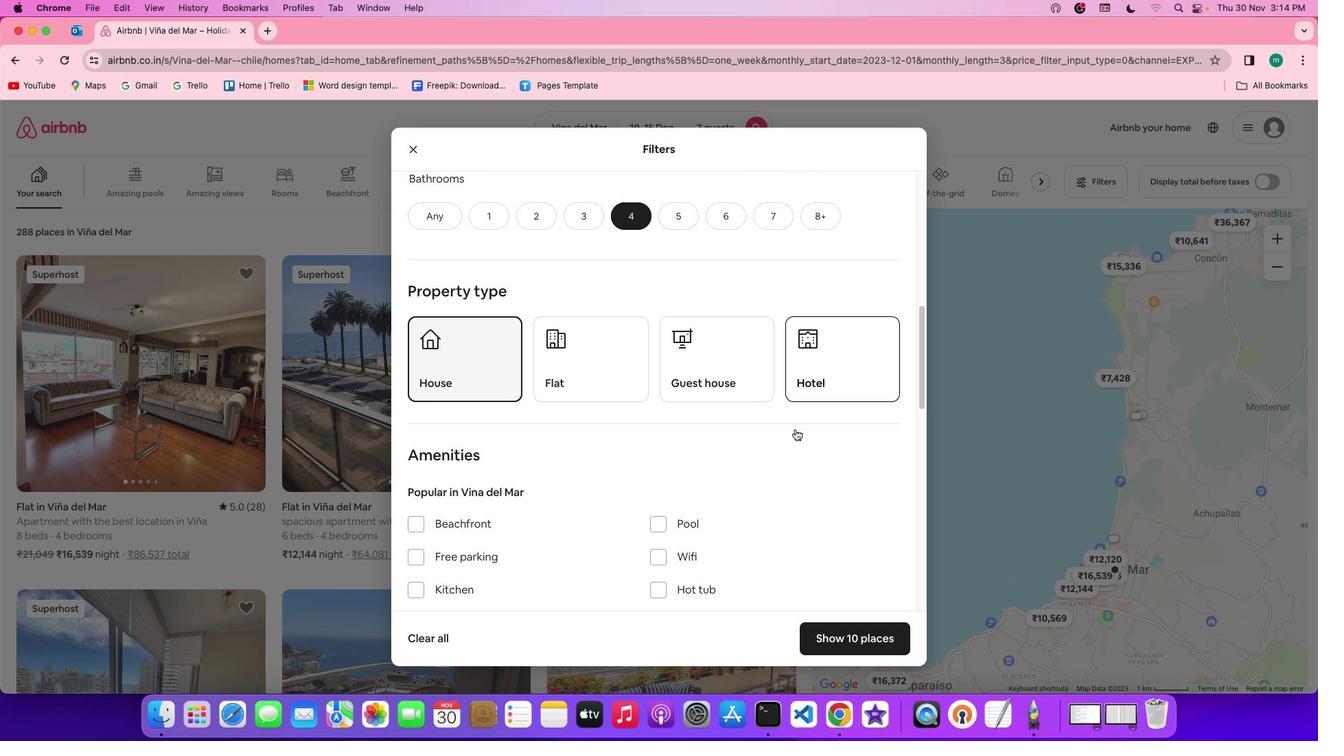 
Action: Mouse scrolled (796, 429) with delta (0, 0)
Screenshot: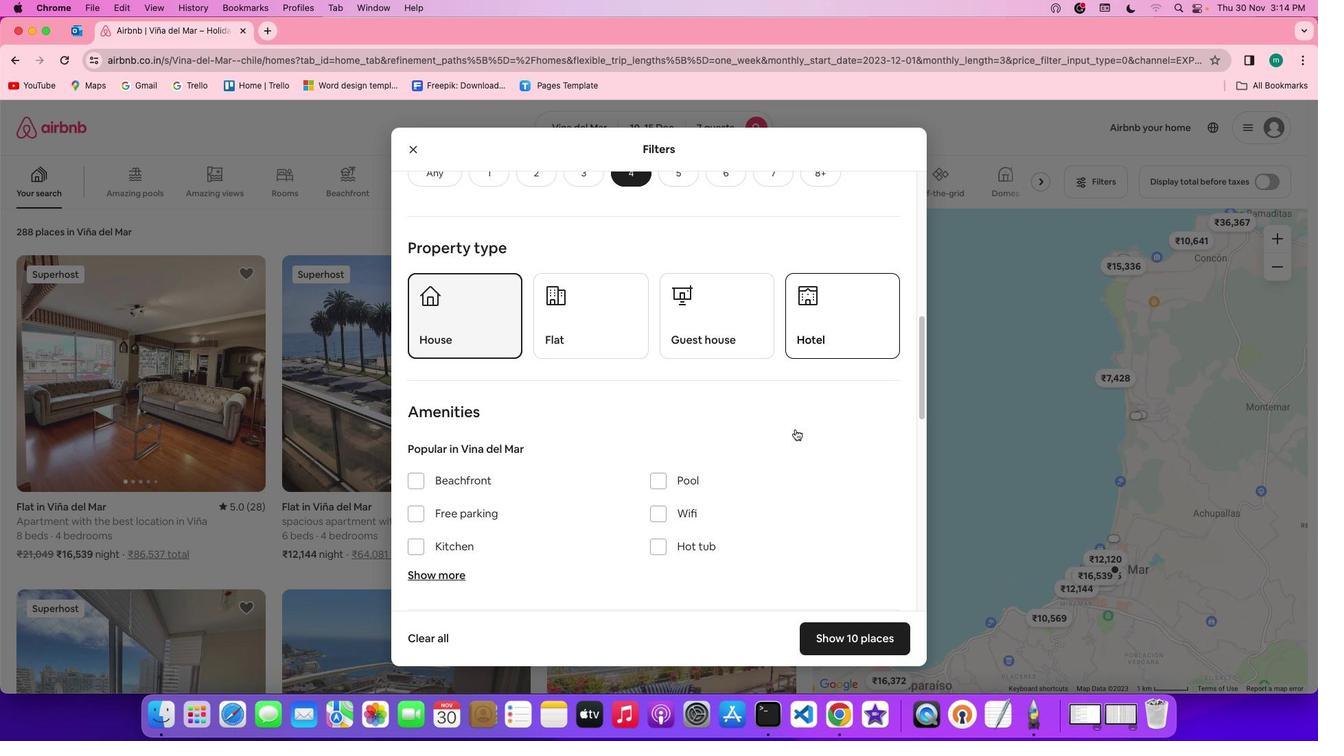 
Action: Mouse scrolled (796, 429) with delta (0, 0)
Screenshot: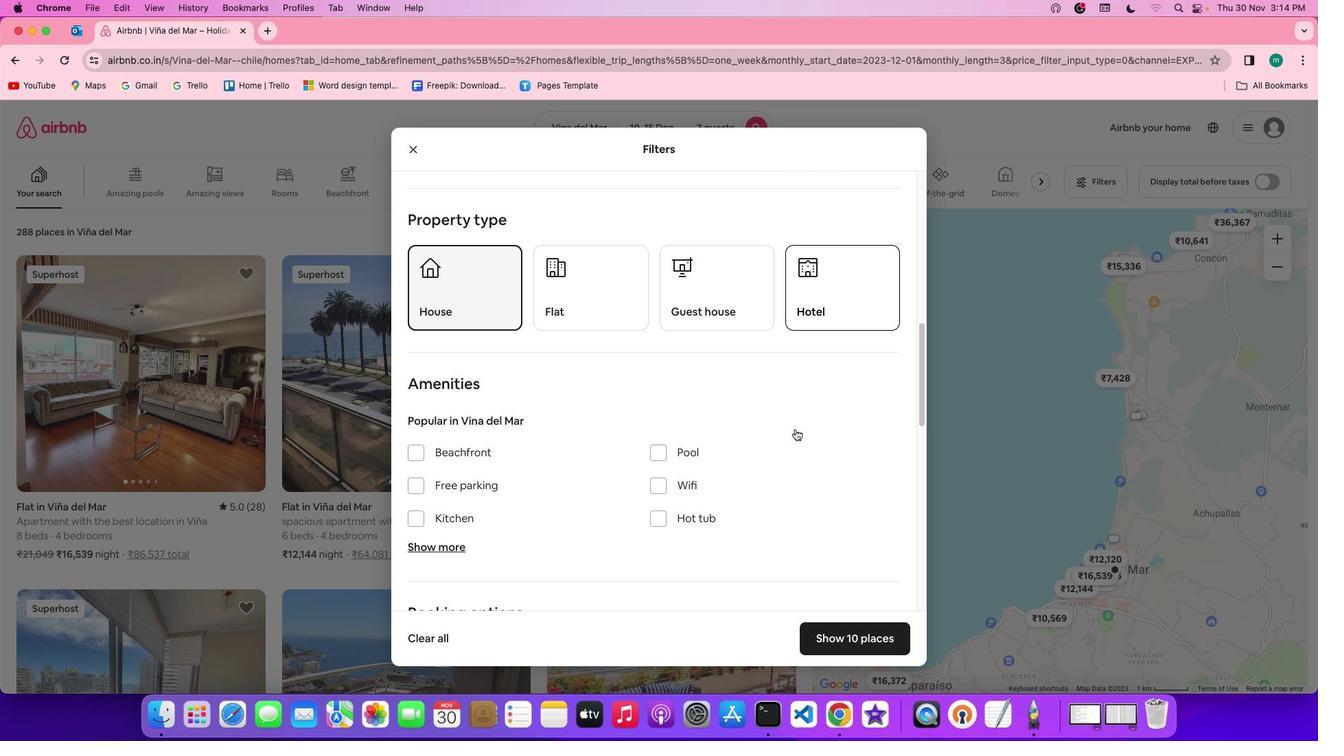 
Action: Mouse scrolled (796, 429) with delta (0, 0)
Screenshot: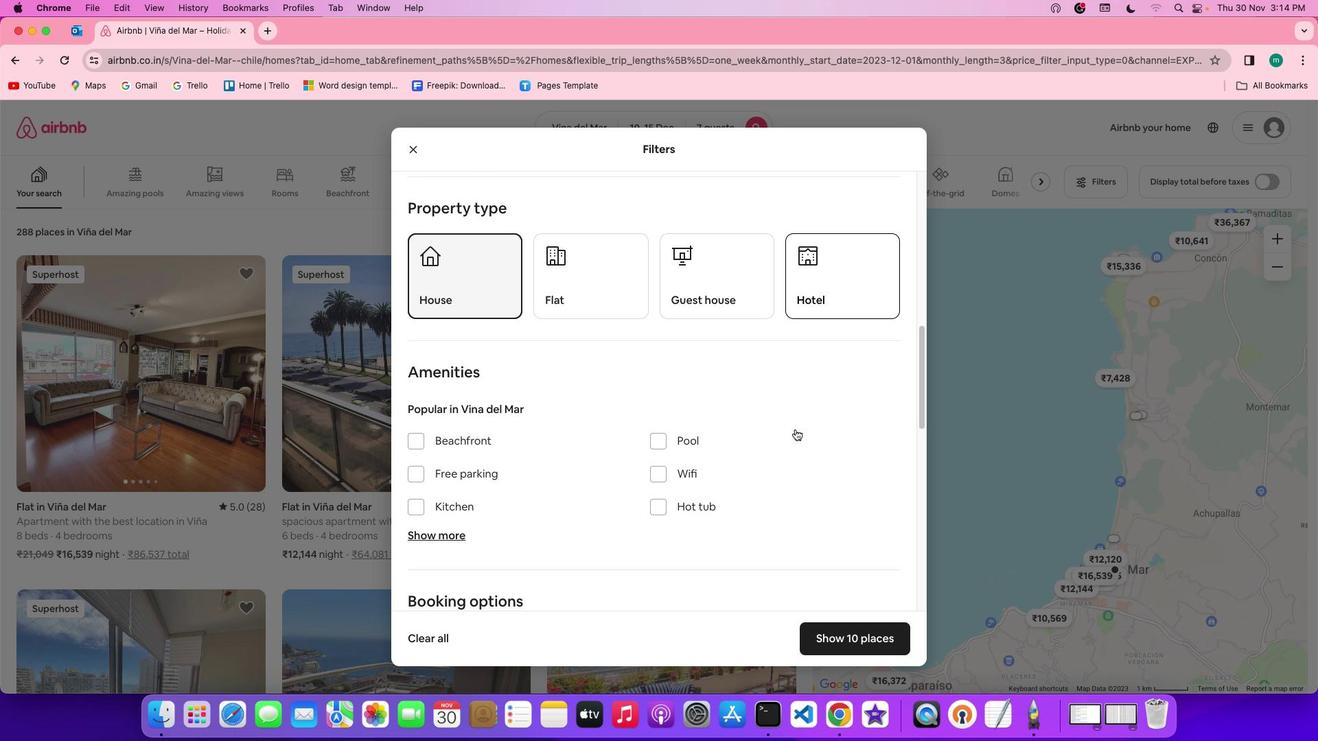 
Action: Mouse scrolled (796, 429) with delta (0, 0)
Screenshot: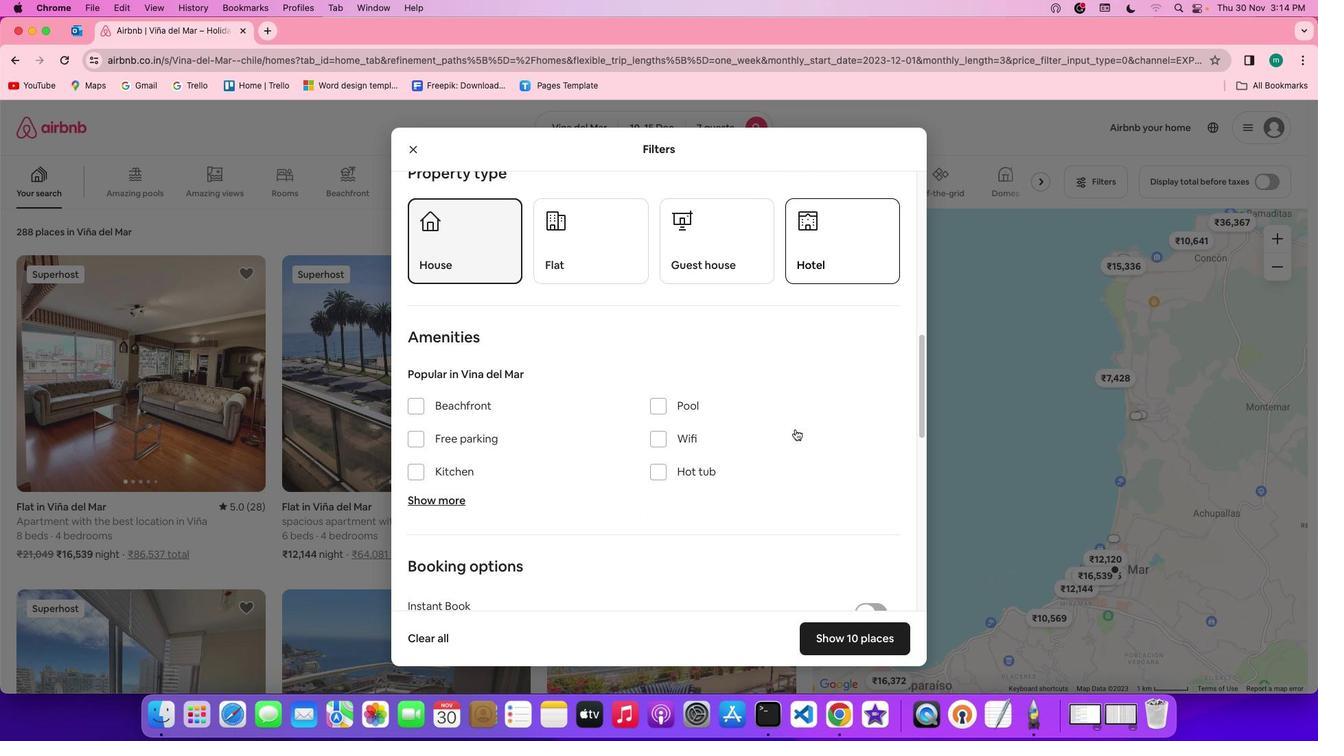 
Action: Mouse scrolled (796, 429) with delta (0, 0)
Screenshot: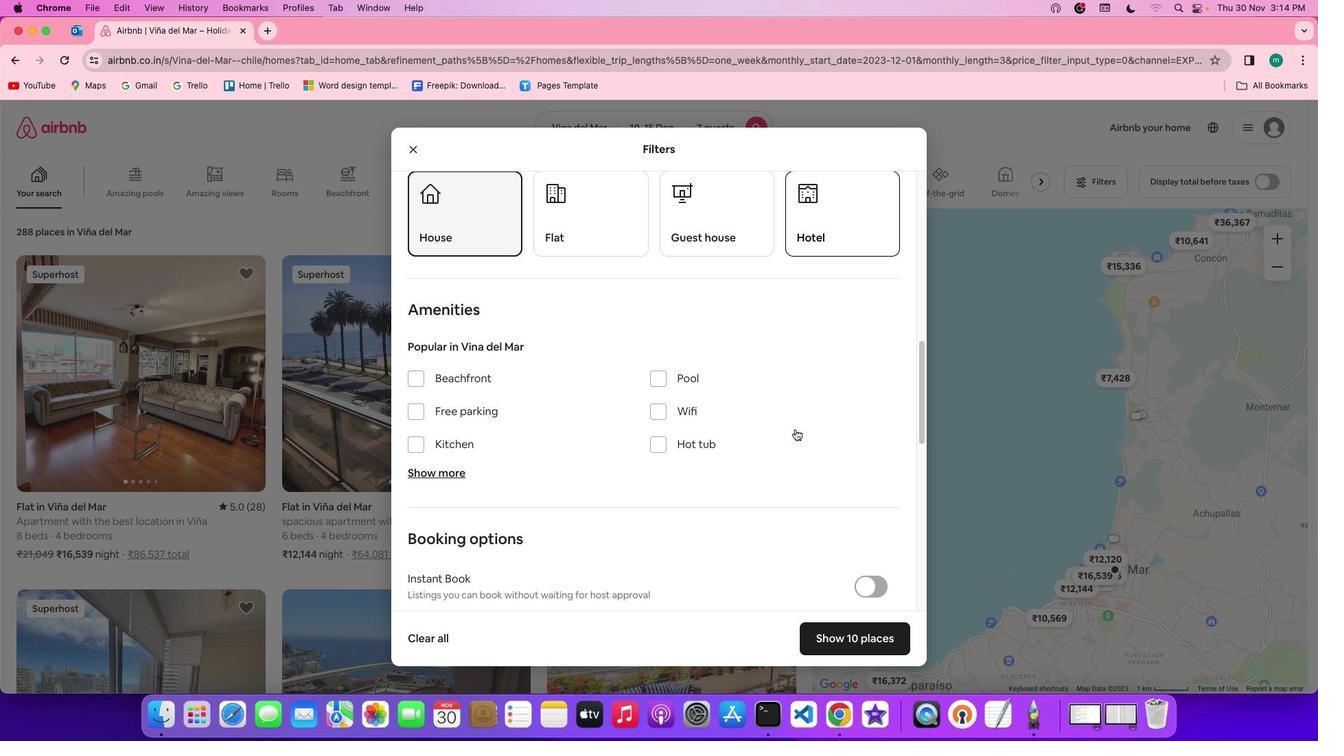 
Action: Mouse moved to (697, 412)
Screenshot: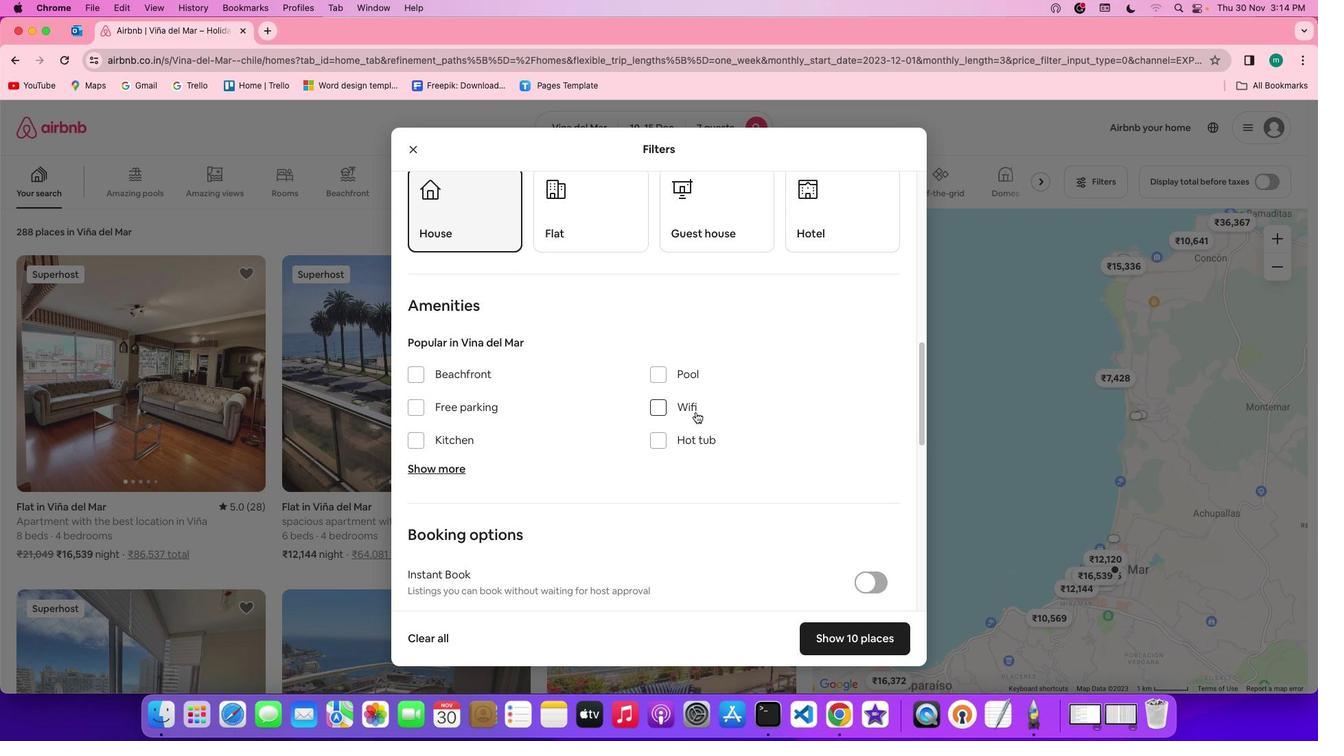 
Action: Mouse scrolled (697, 412) with delta (0, 0)
Screenshot: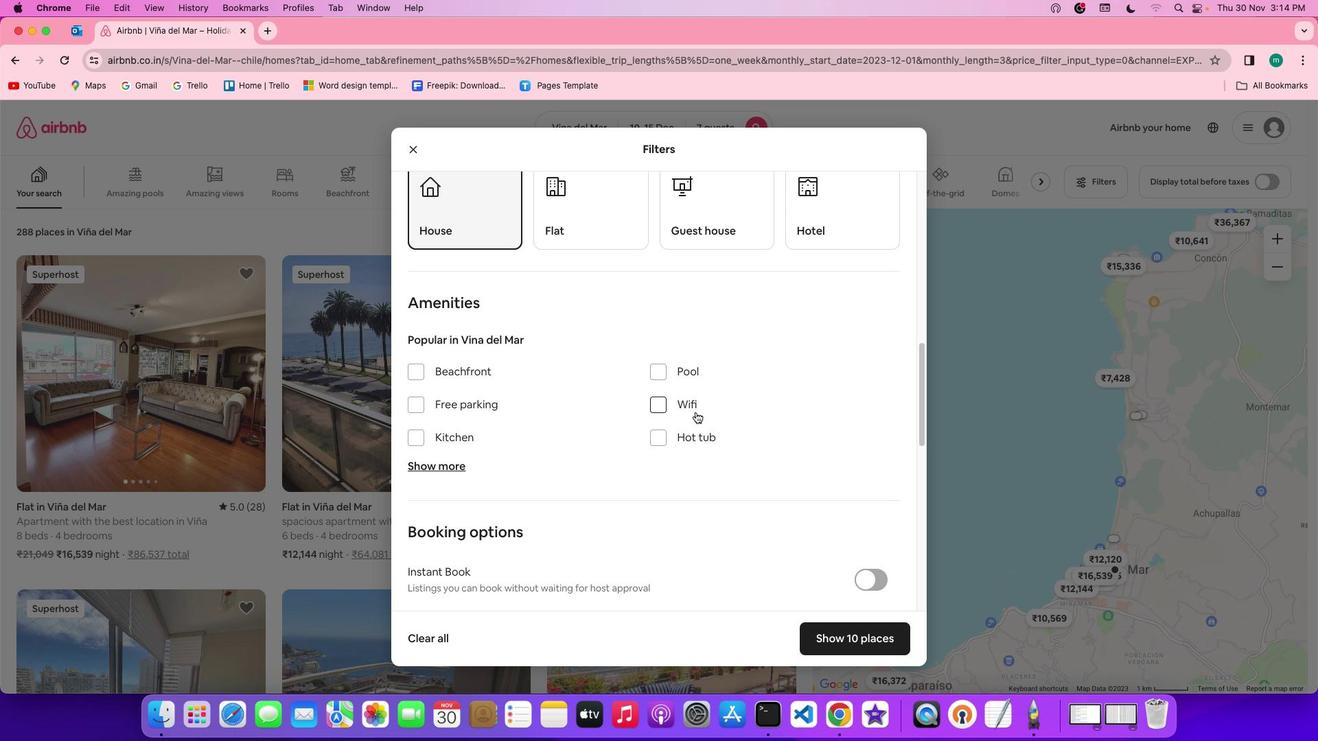 
Action: Mouse scrolled (697, 412) with delta (0, 0)
Screenshot: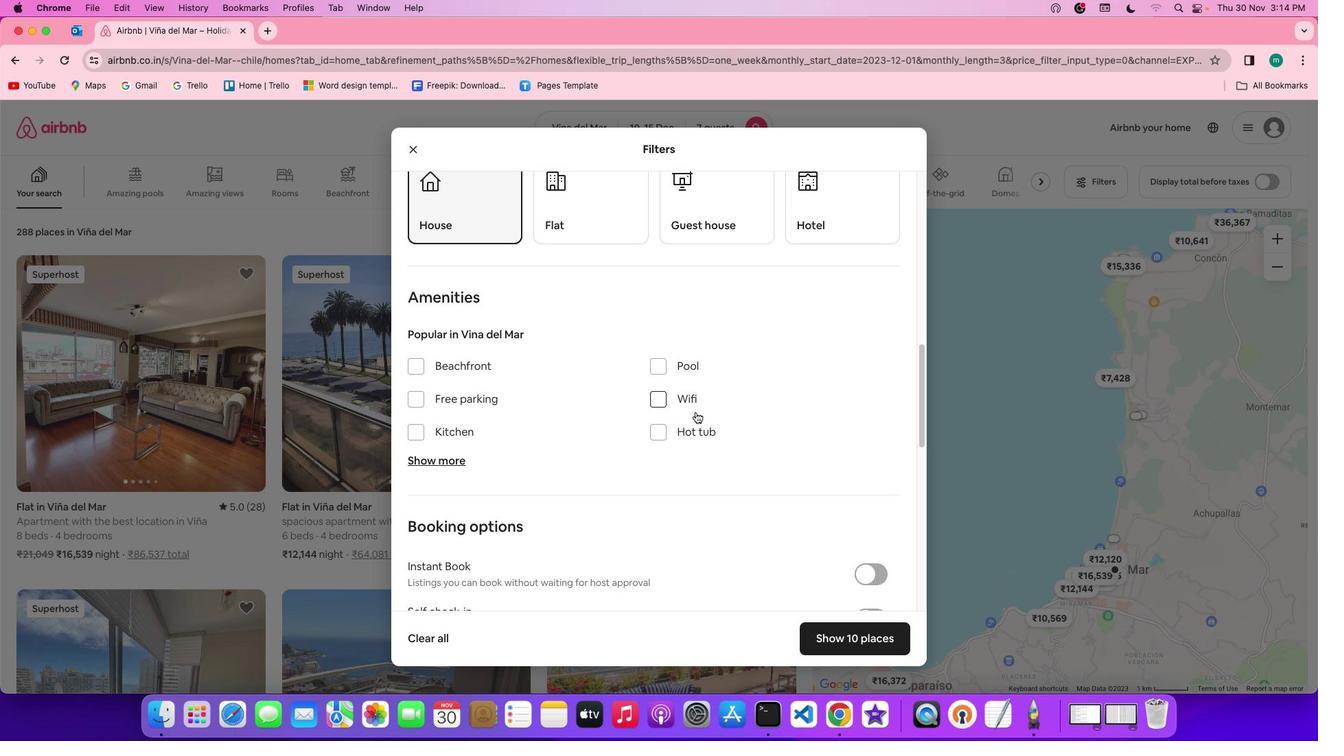 
Action: Mouse moved to (659, 383)
Screenshot: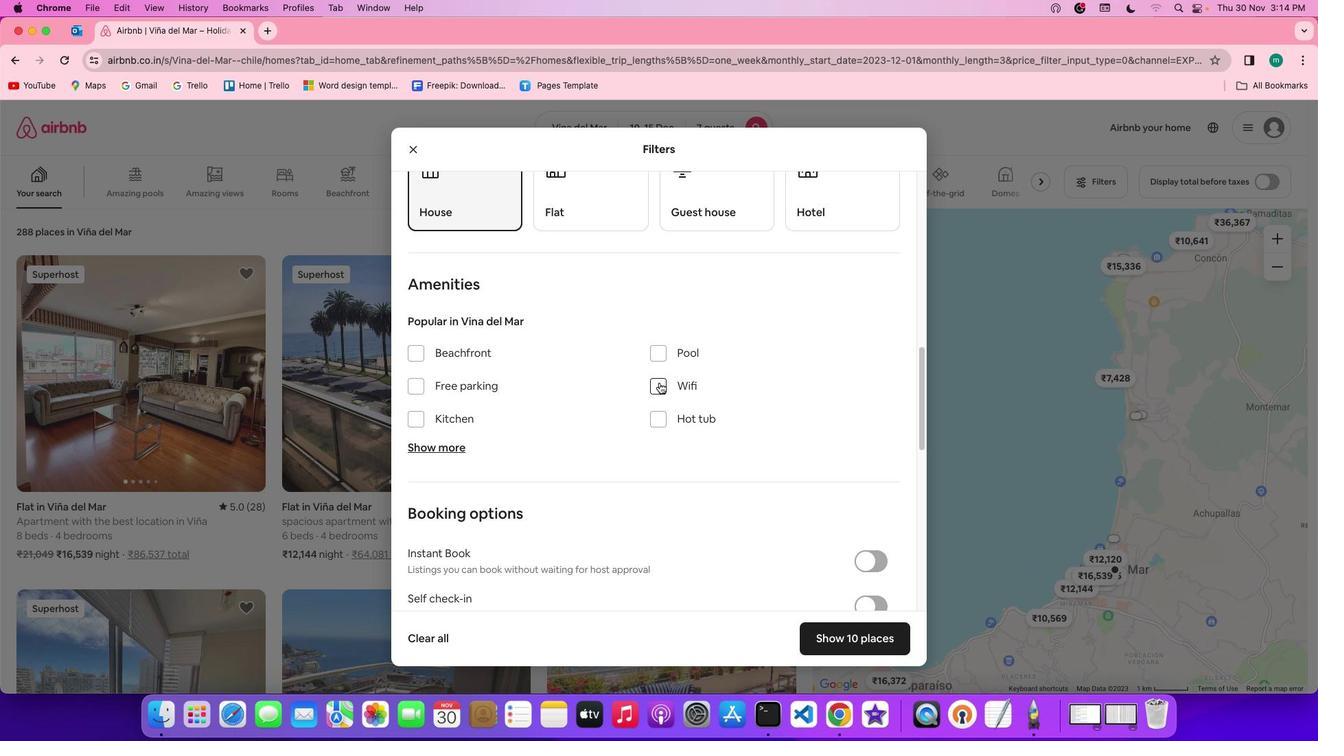 
Action: Mouse pressed left at (659, 383)
Screenshot: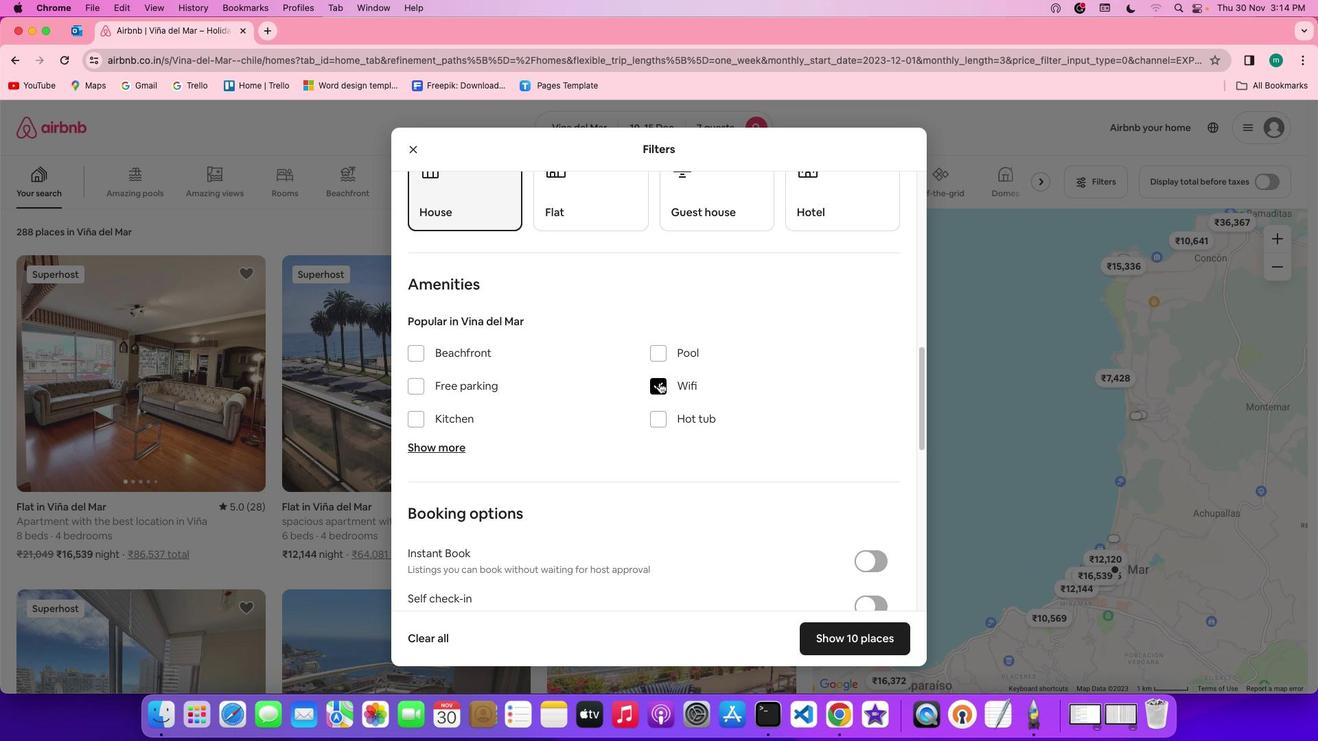 
Action: Mouse moved to (793, 404)
Screenshot: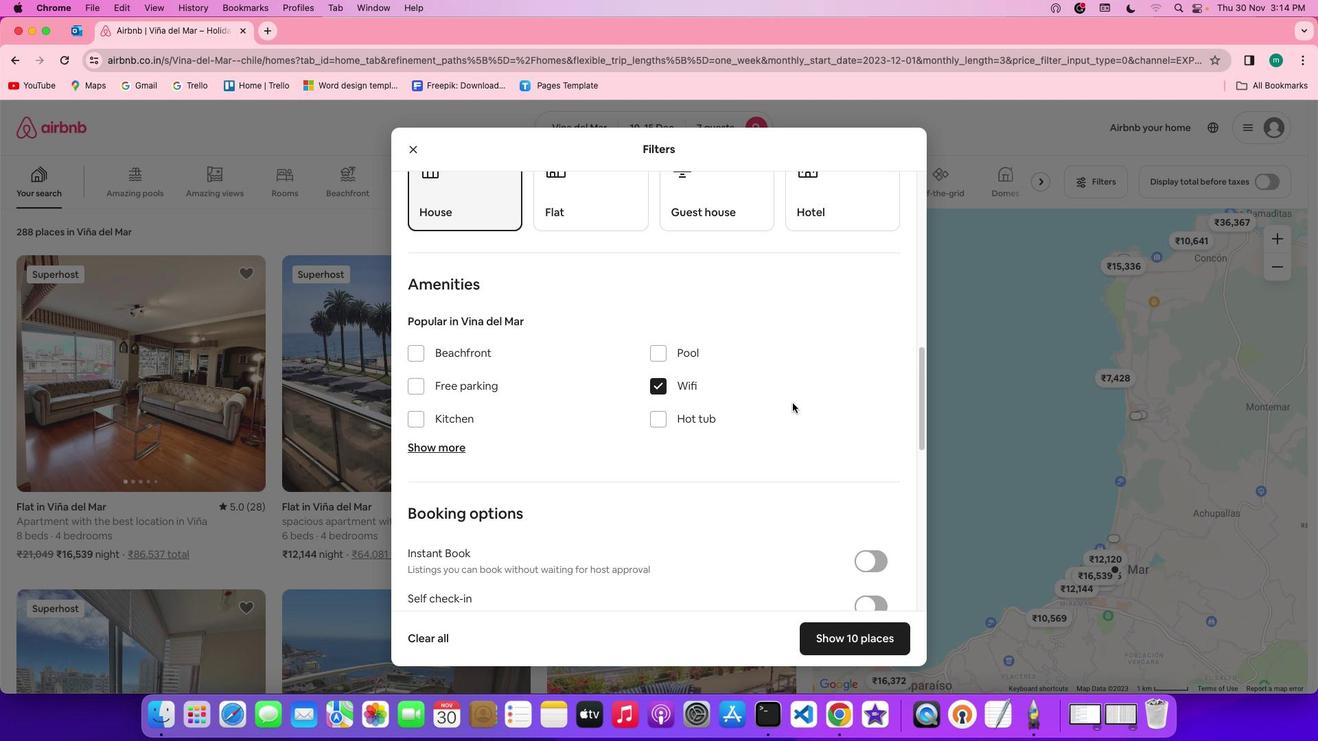 
Action: Mouse scrolled (793, 404) with delta (0, 0)
Screenshot: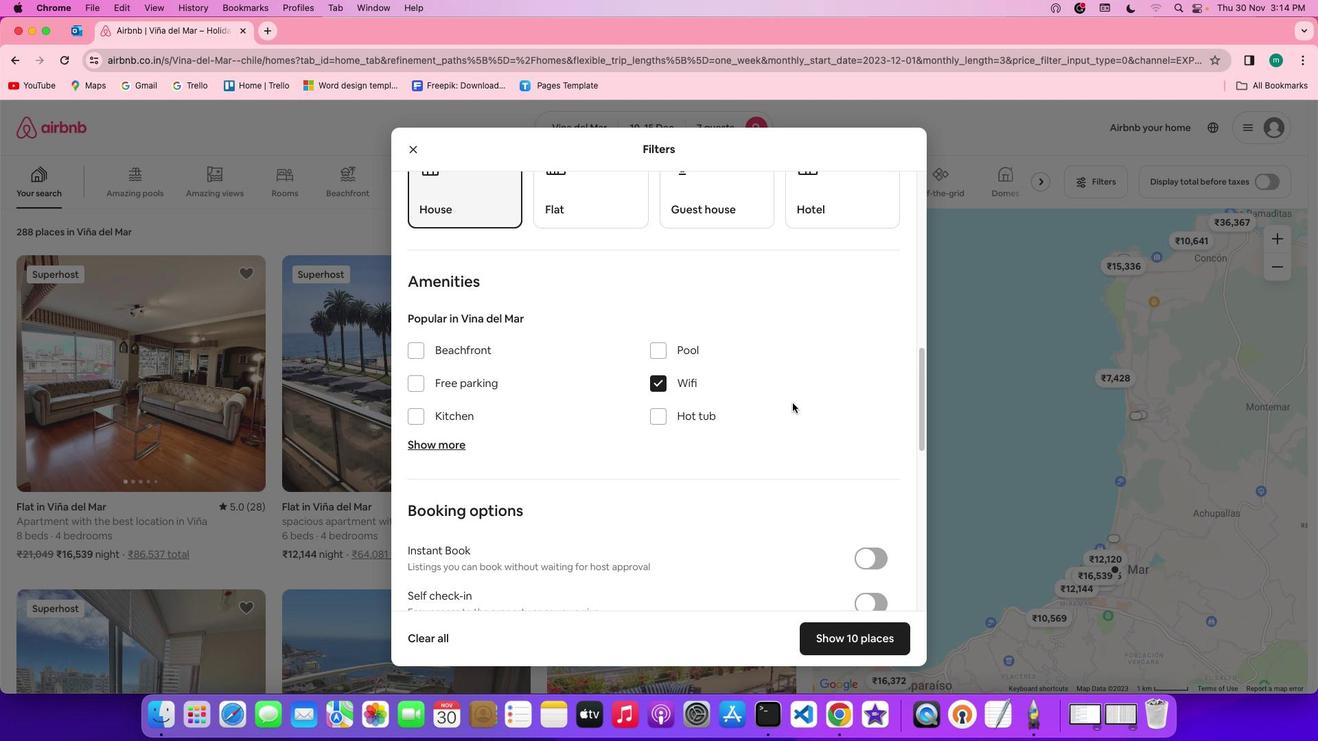 
Action: Mouse scrolled (793, 404) with delta (0, 0)
Screenshot: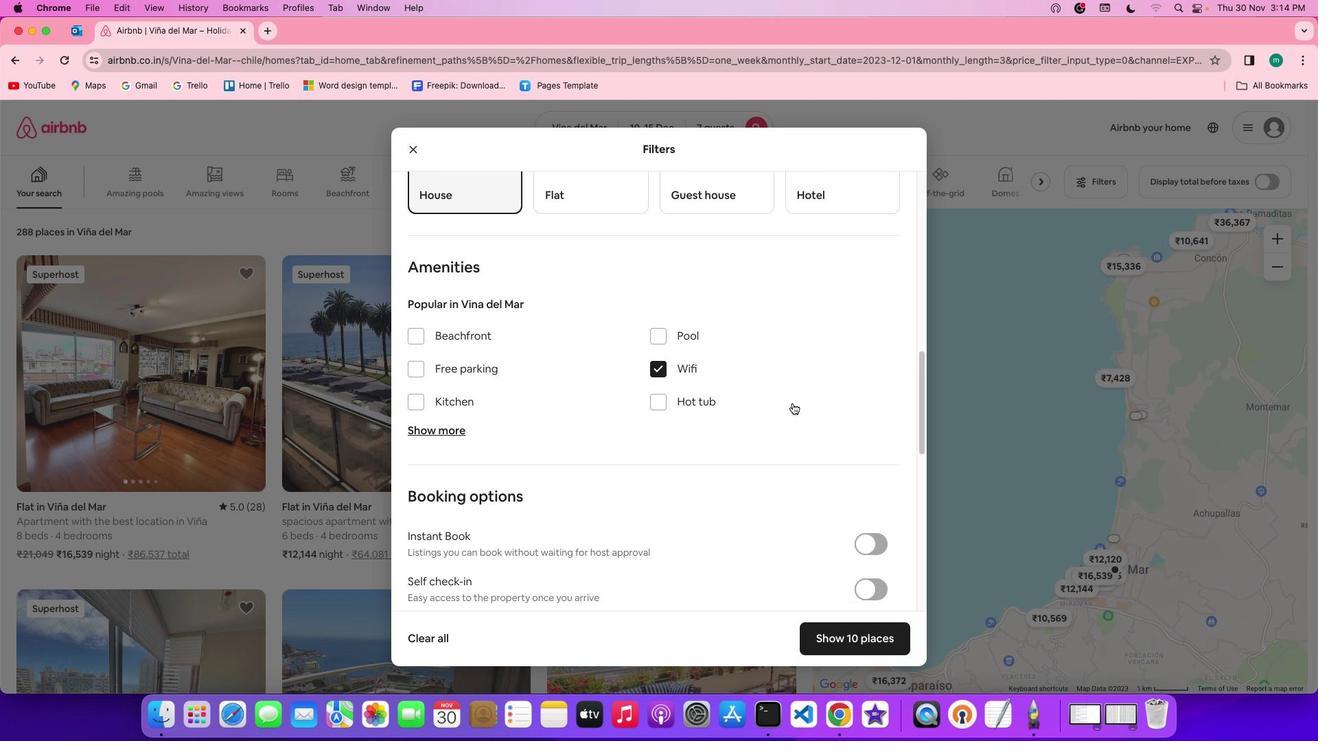 
Action: Mouse scrolled (793, 404) with delta (0, 0)
Screenshot: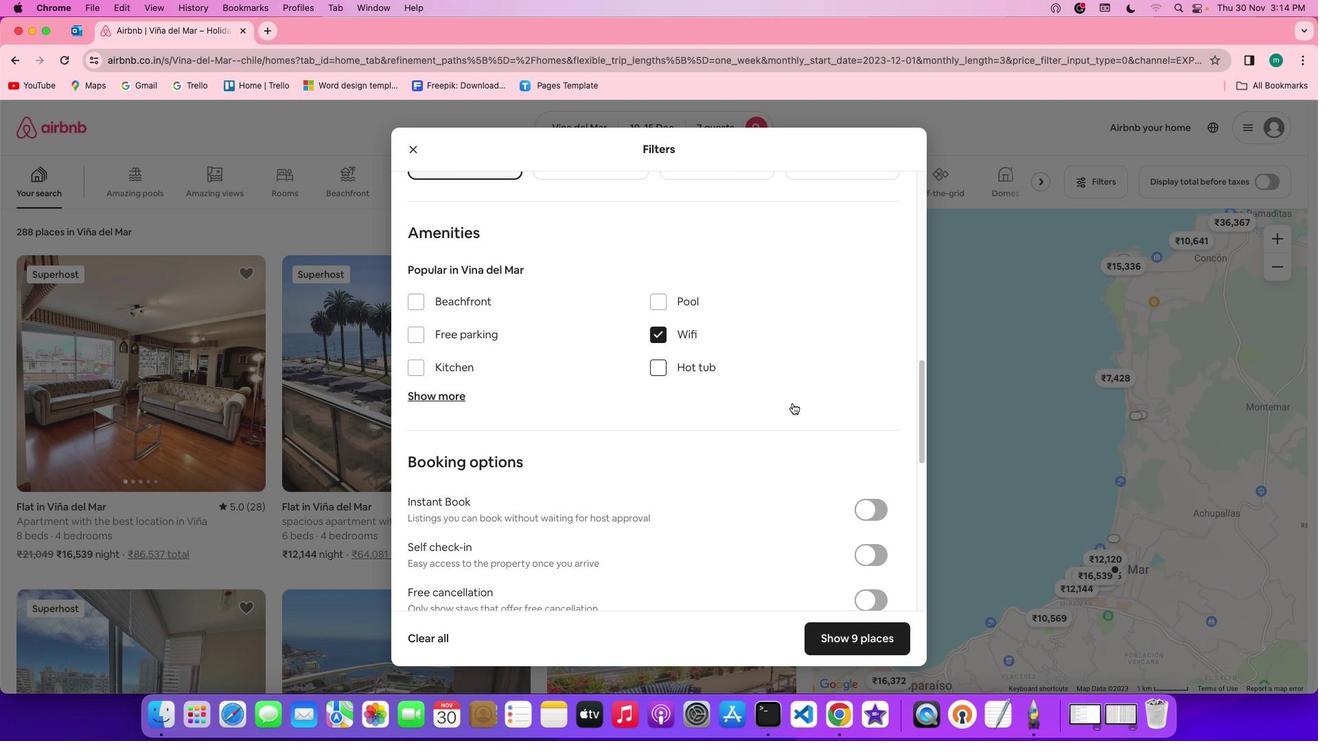 
Action: Mouse scrolled (793, 404) with delta (0, 0)
Screenshot: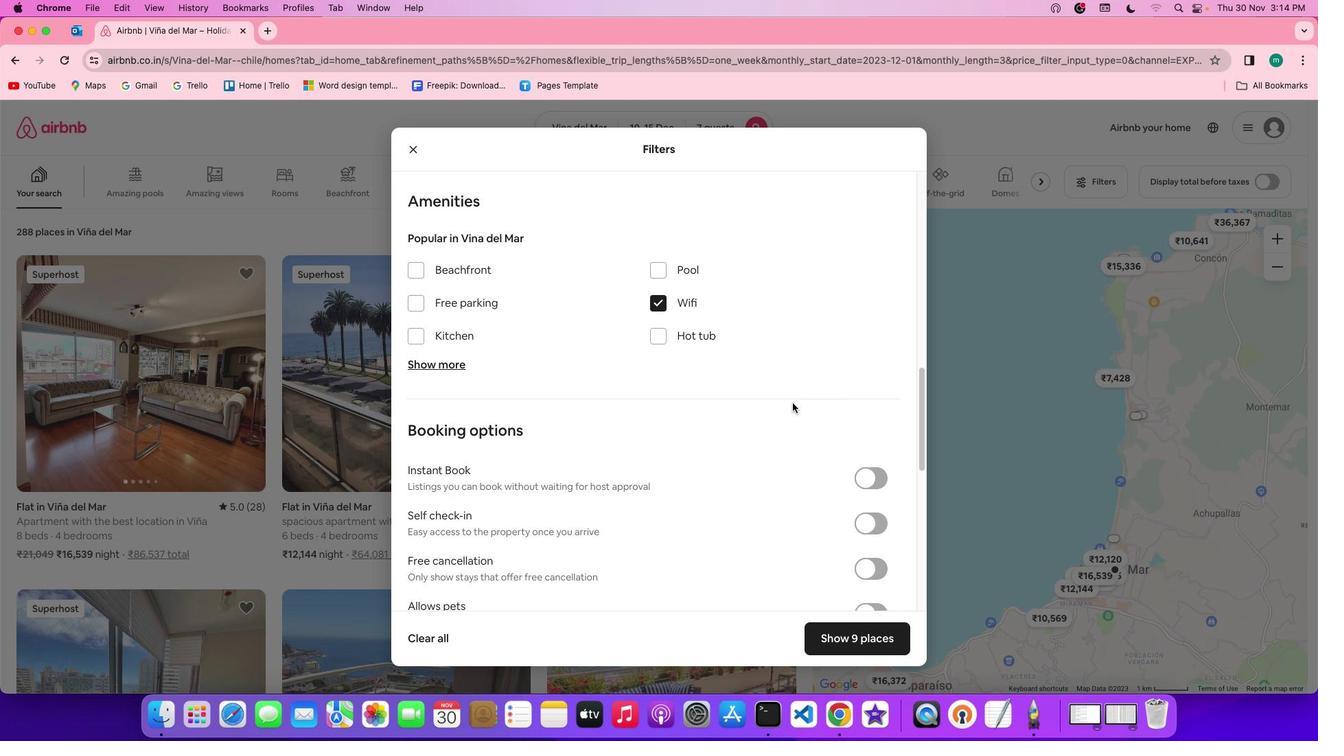 
Action: Mouse scrolled (793, 404) with delta (0, 0)
Screenshot: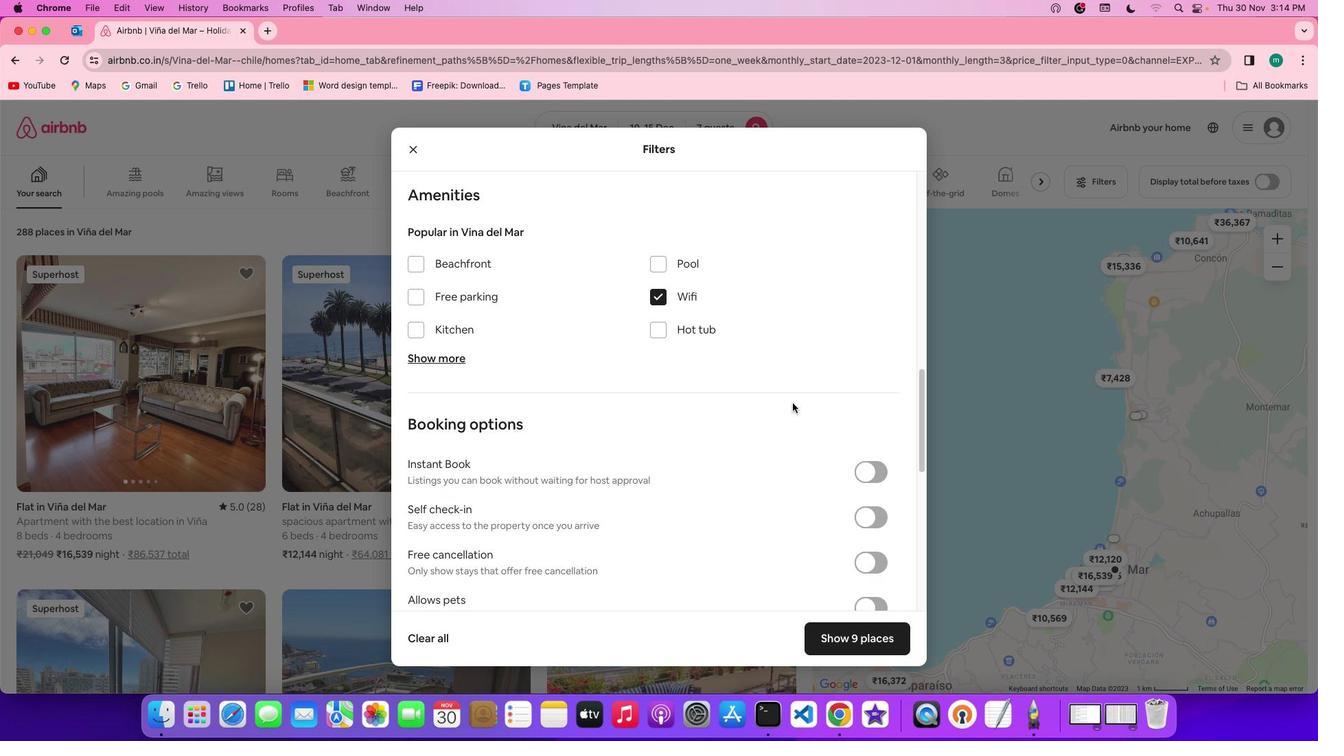 
Action: Mouse moved to (455, 350)
Screenshot: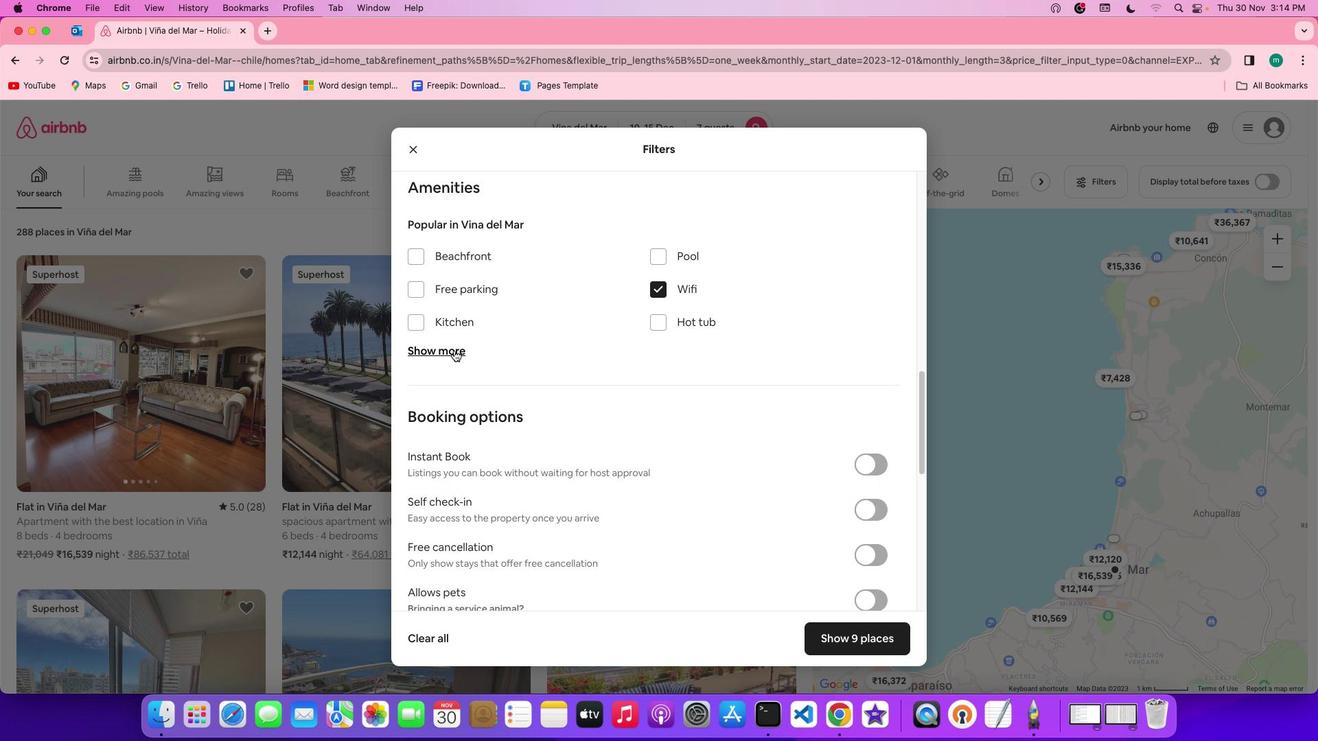 
Action: Mouse pressed left at (455, 350)
Screenshot: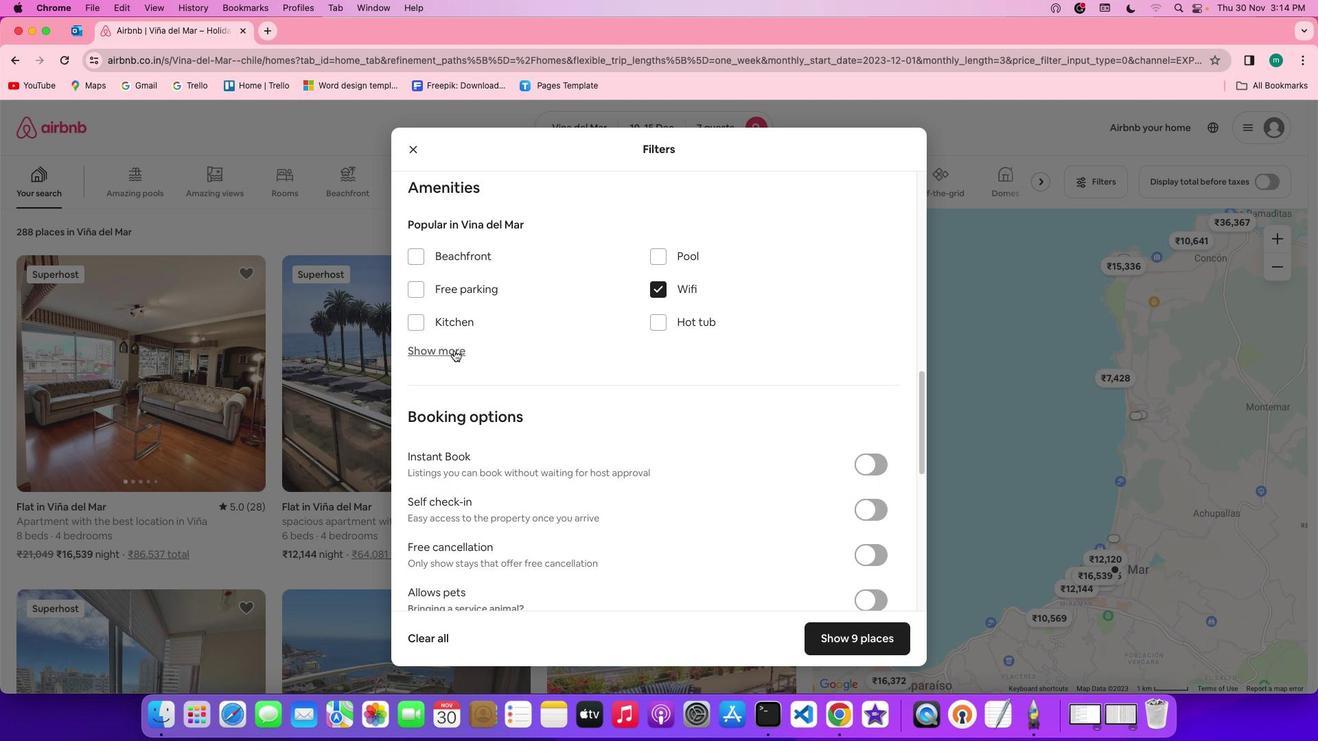 
Action: Mouse moved to (663, 464)
Screenshot: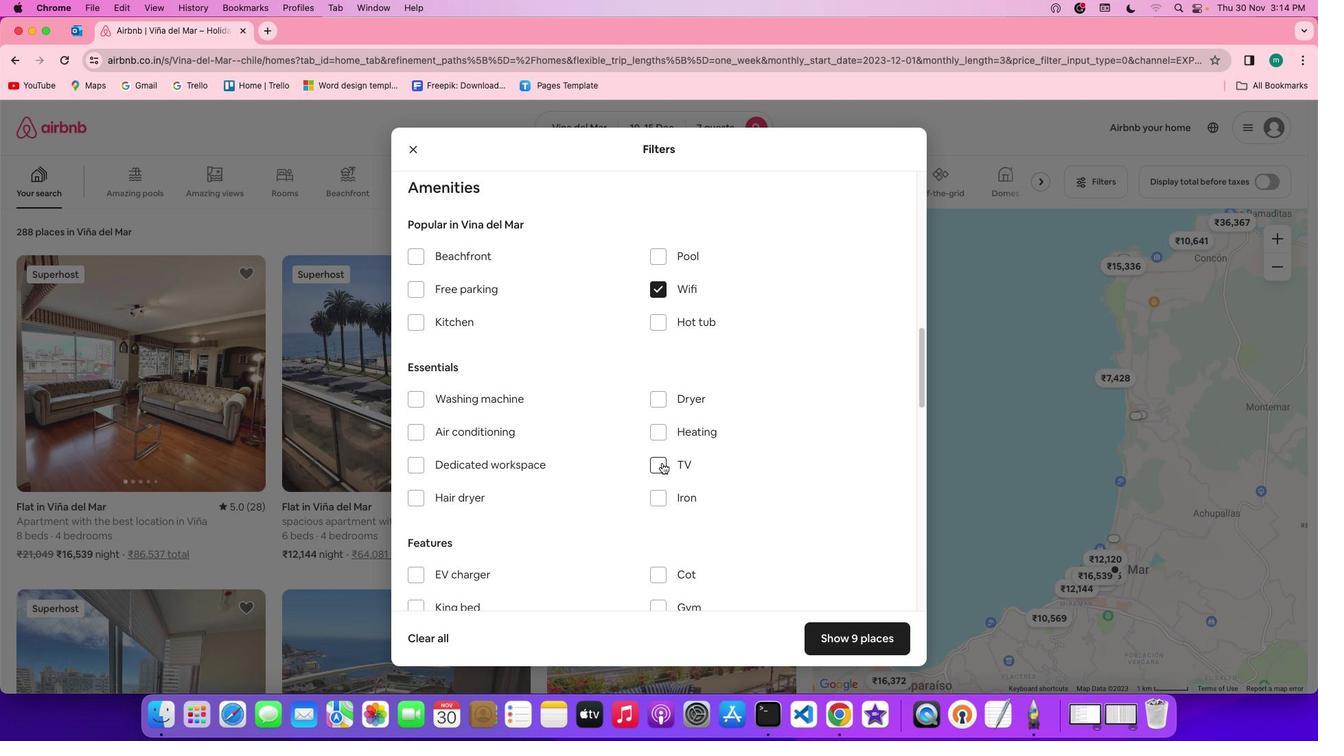 
Action: Mouse pressed left at (663, 464)
Screenshot: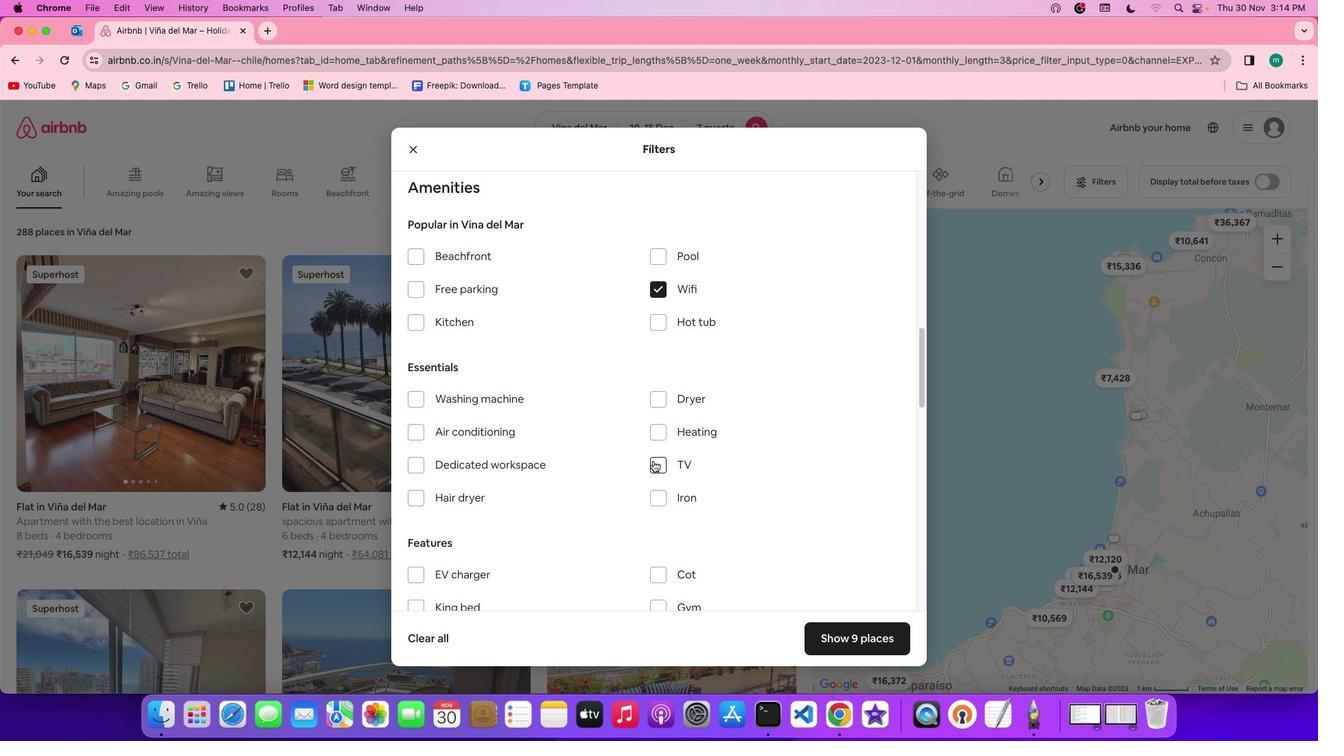 
Action: Mouse moved to (458, 290)
Screenshot: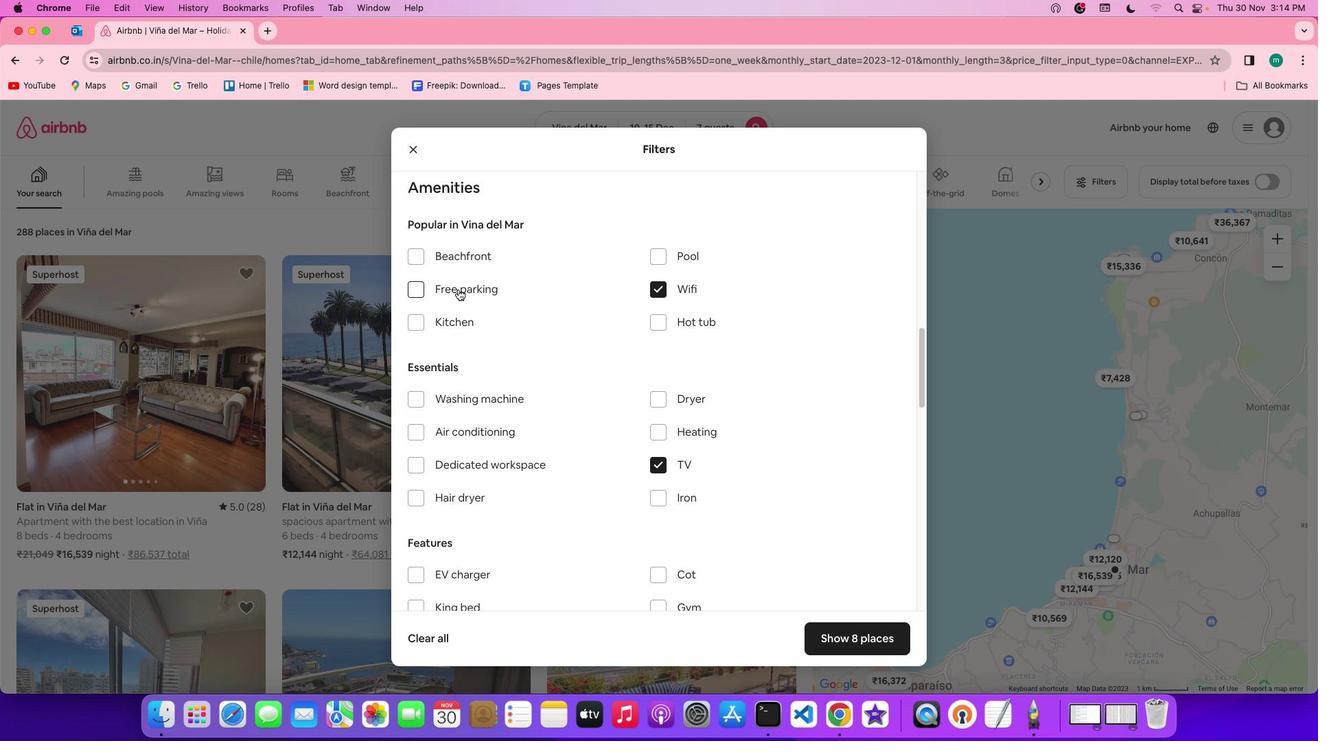 
Action: Mouse pressed left at (458, 290)
Screenshot: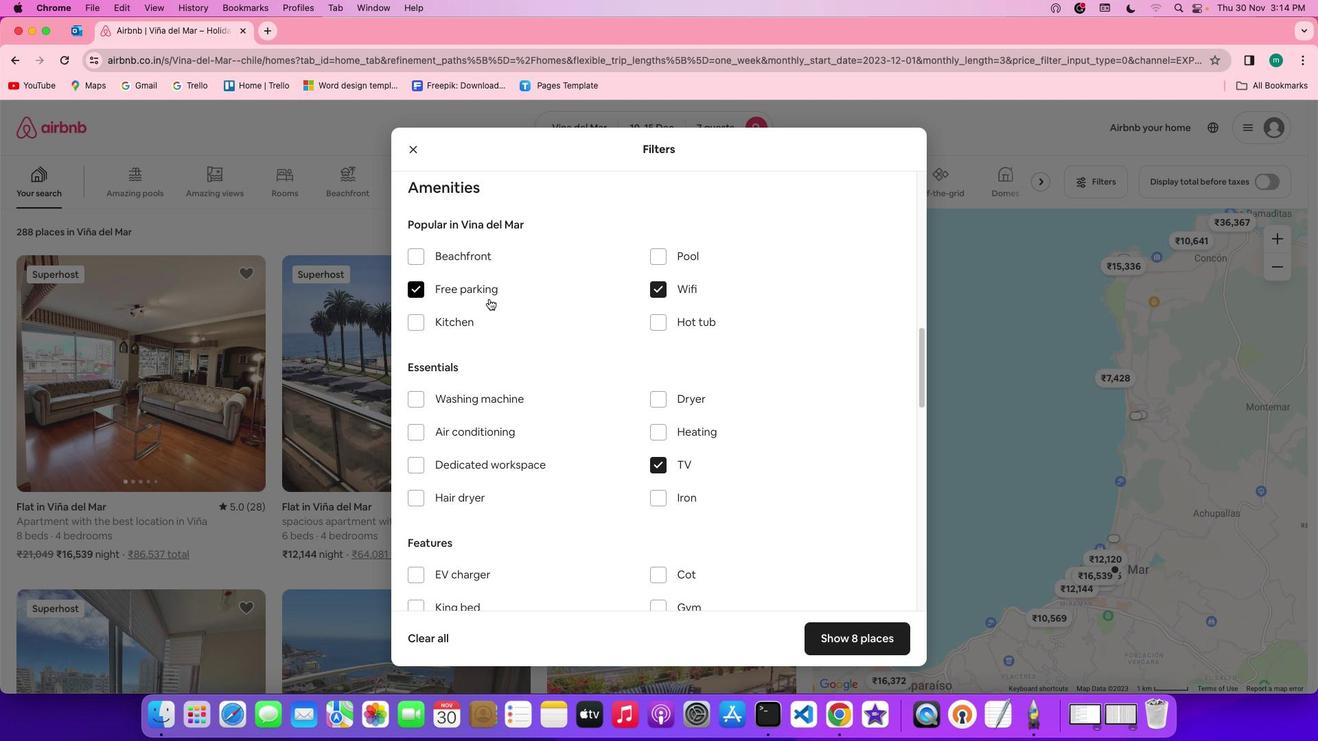 
Action: Mouse moved to (693, 380)
Screenshot: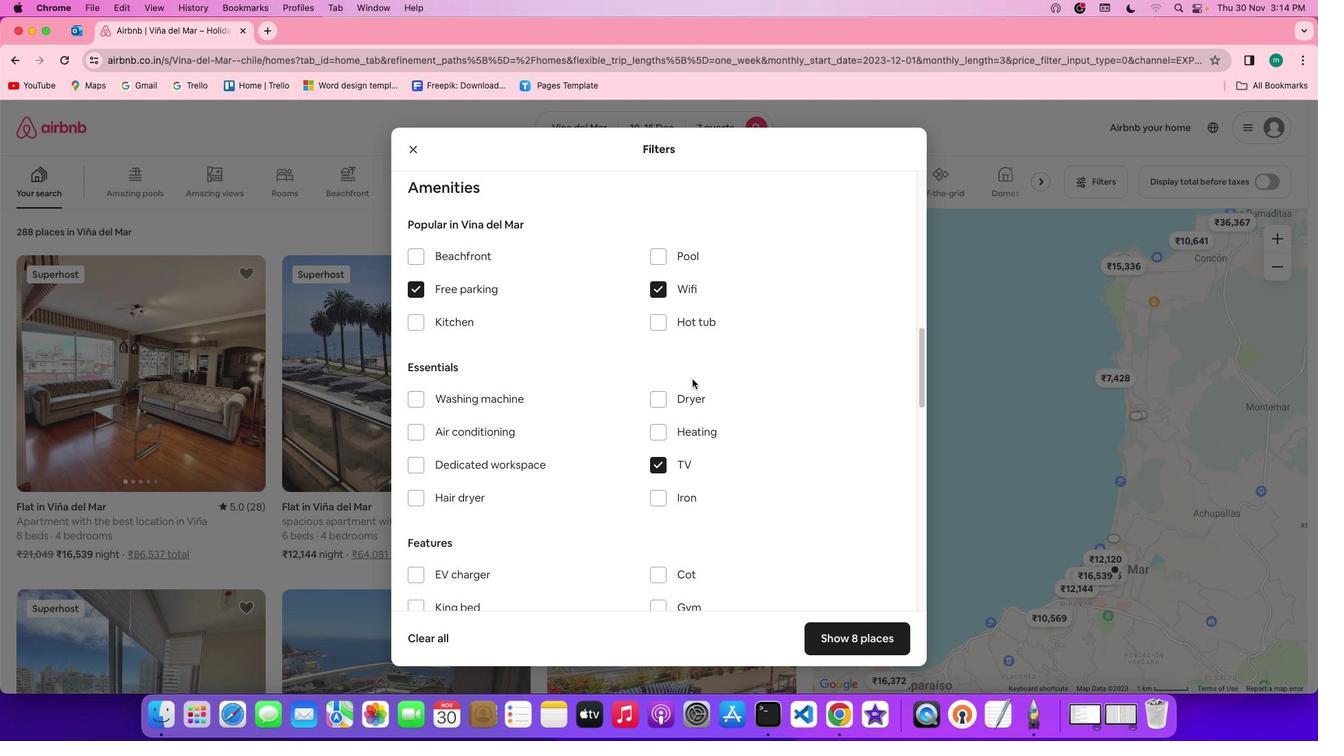 
Action: Mouse scrolled (693, 380) with delta (0, 0)
Screenshot: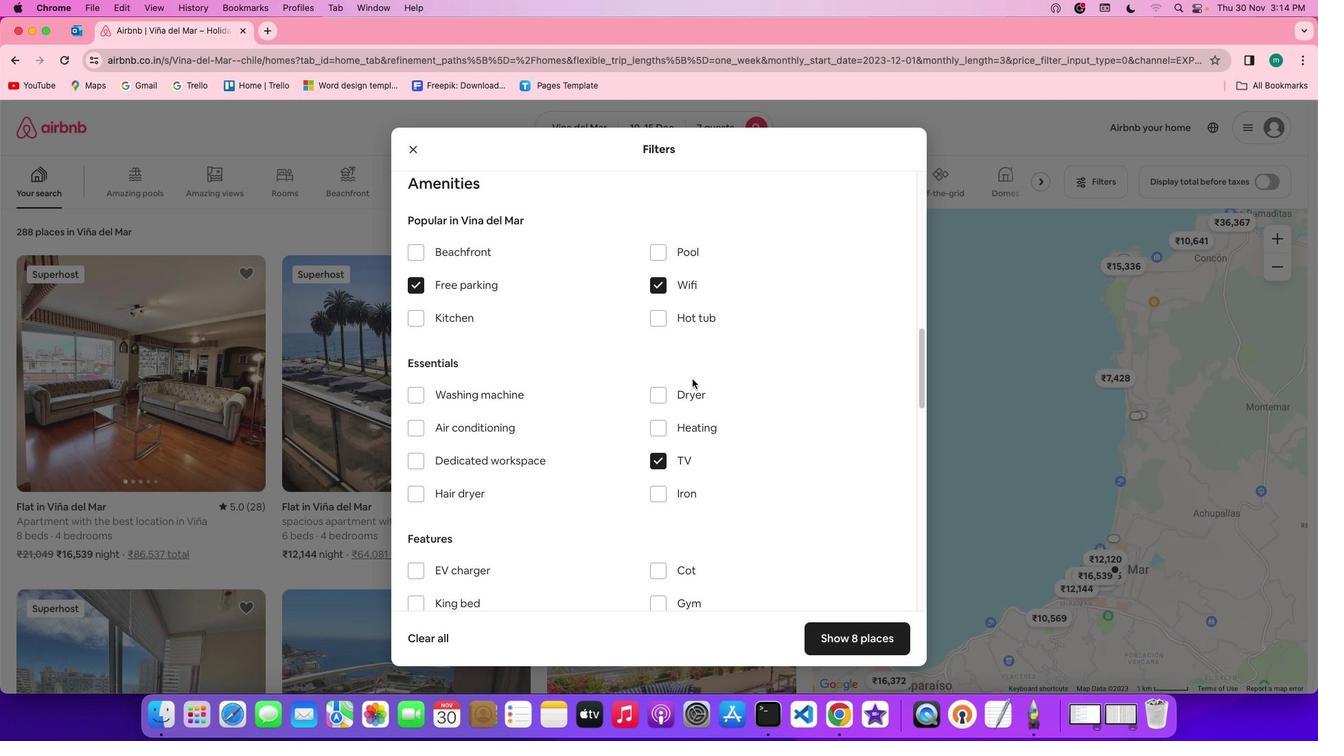 
Action: Mouse scrolled (693, 380) with delta (0, 0)
Screenshot: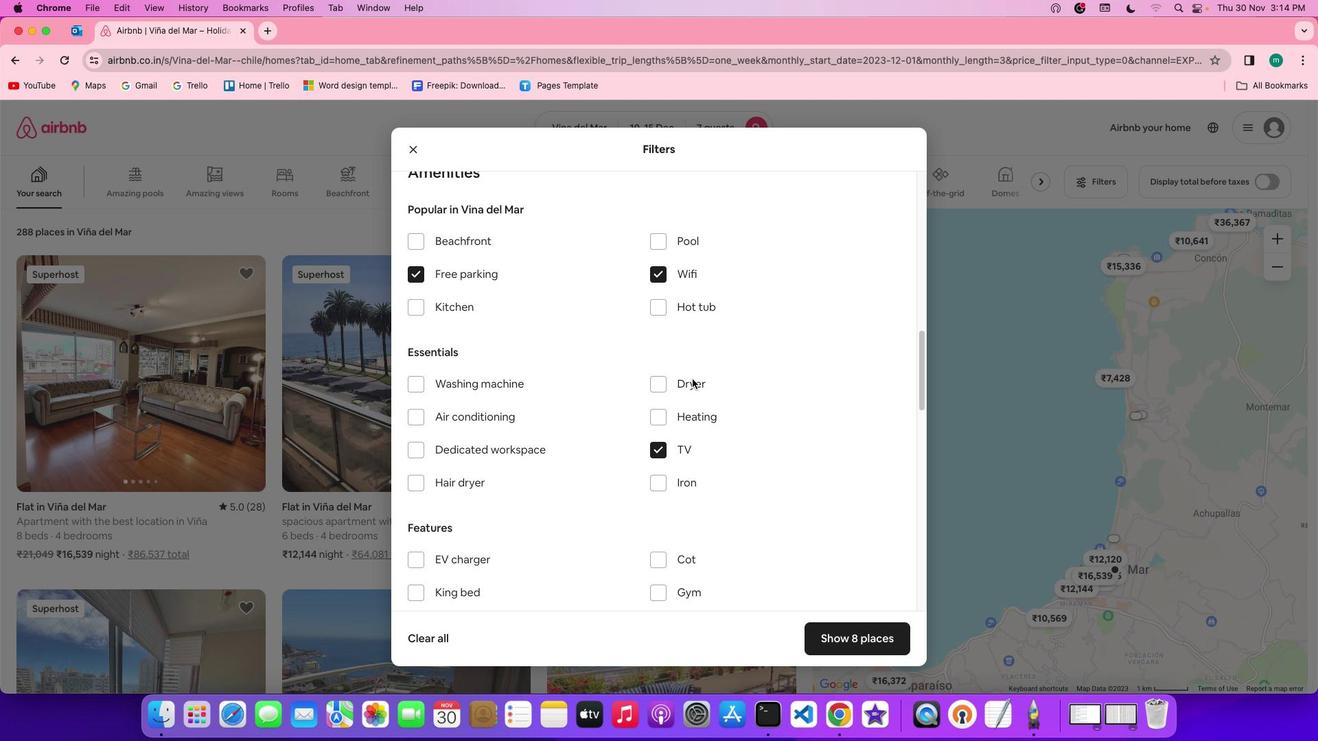 
Action: Mouse scrolled (693, 380) with delta (0, 0)
Screenshot: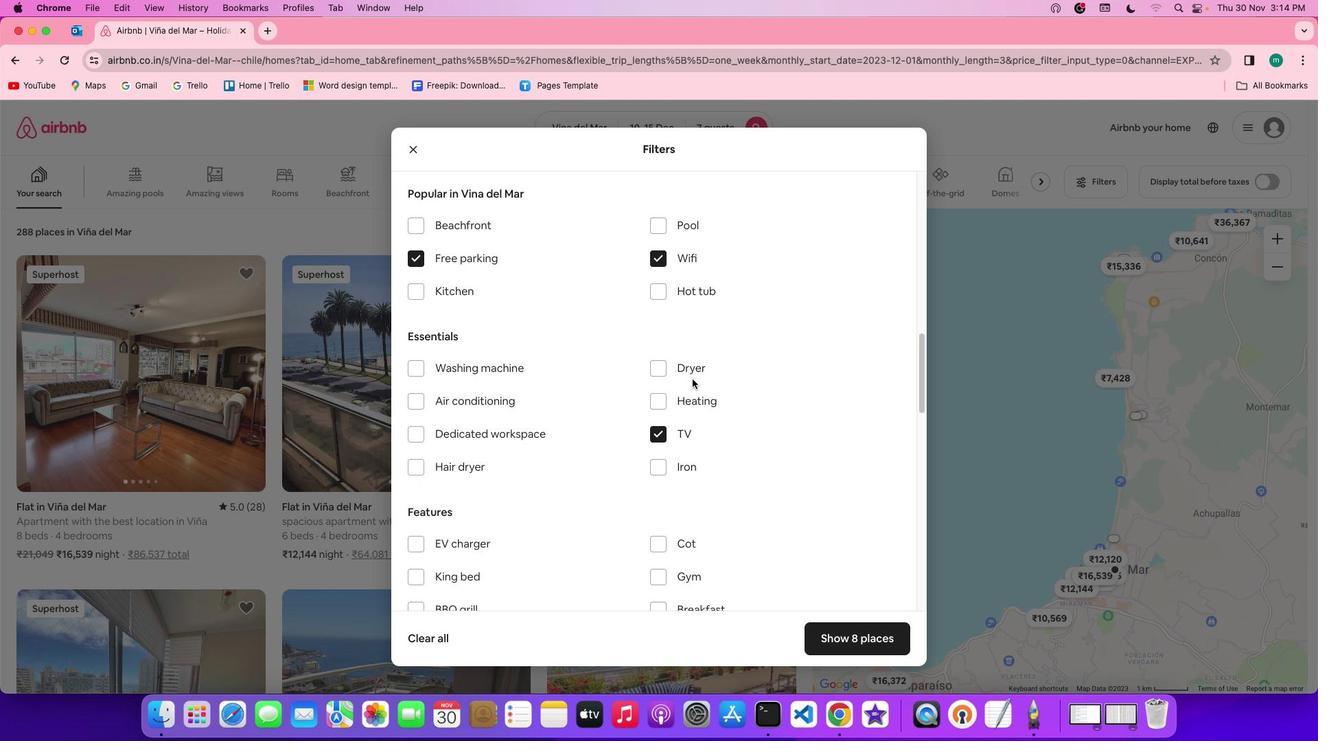 
Action: Mouse scrolled (693, 380) with delta (0, 0)
Screenshot: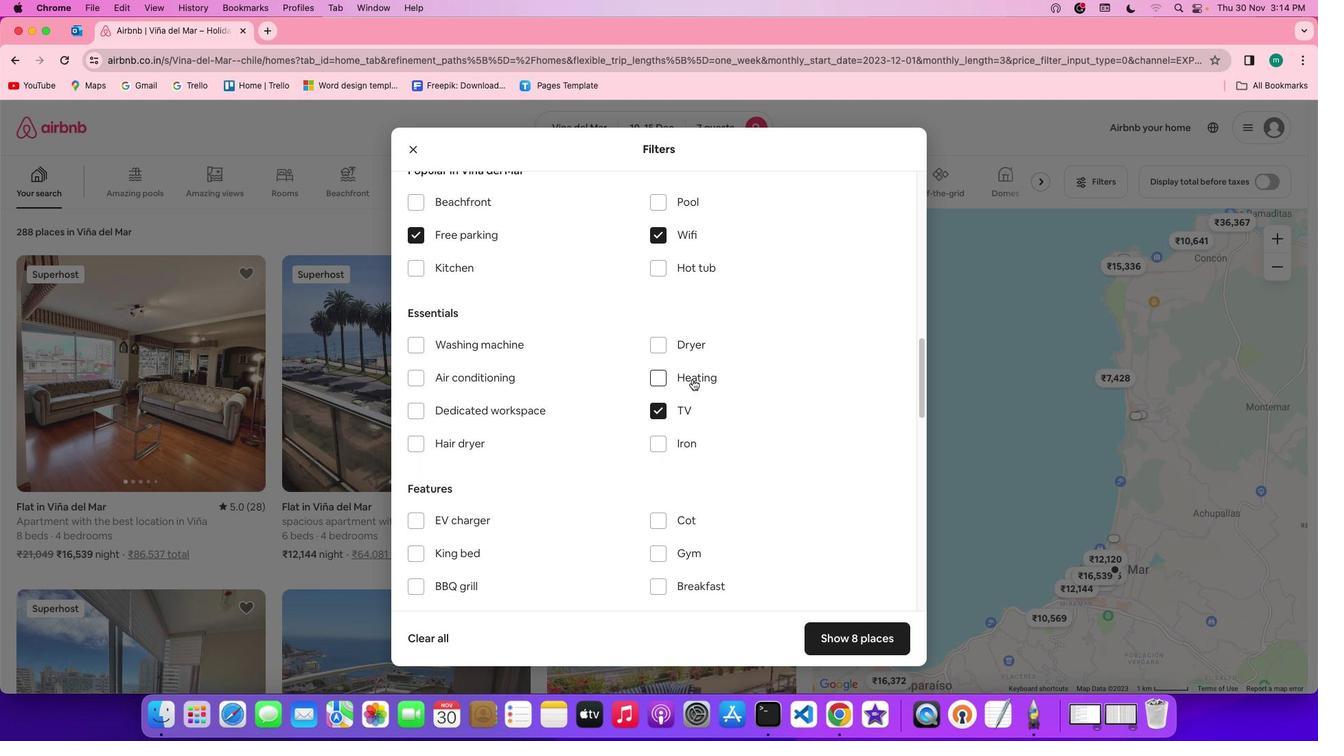 
Action: Mouse scrolled (693, 380) with delta (0, 0)
Screenshot: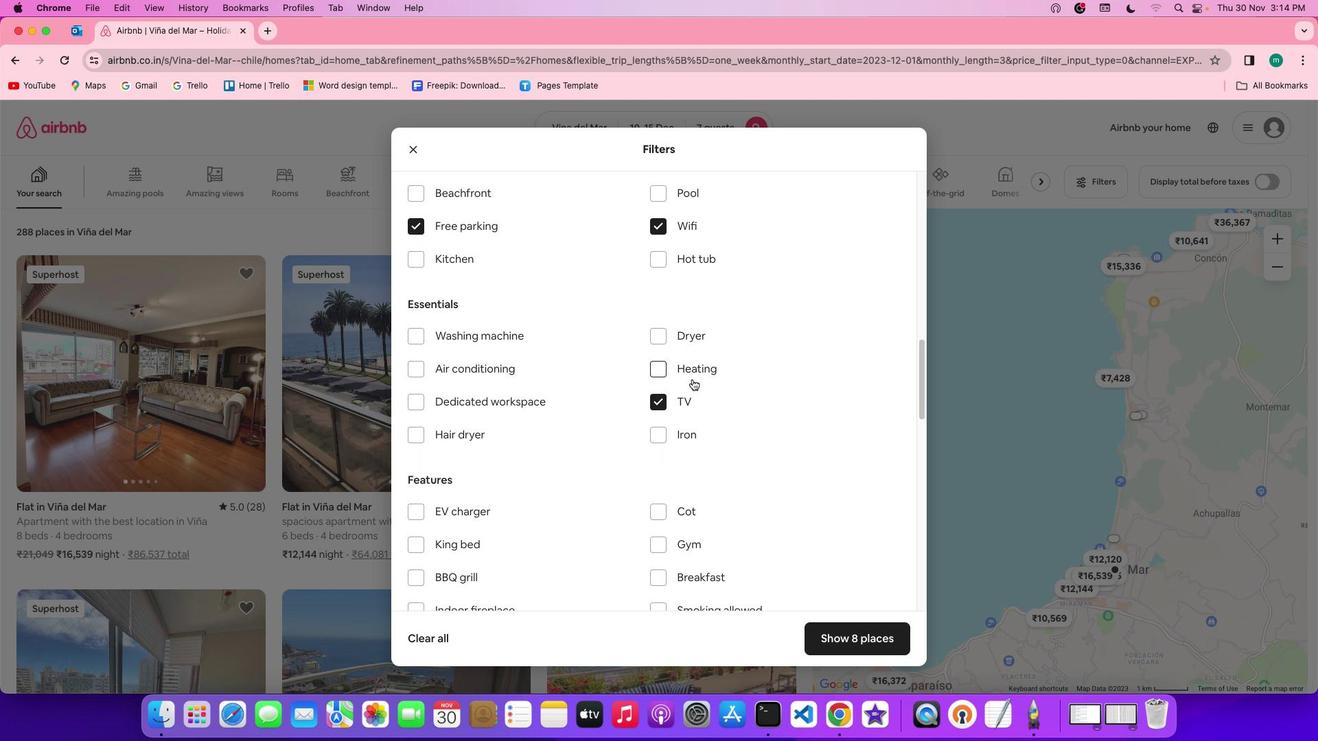
Action: Mouse scrolled (693, 380) with delta (0, 0)
Screenshot: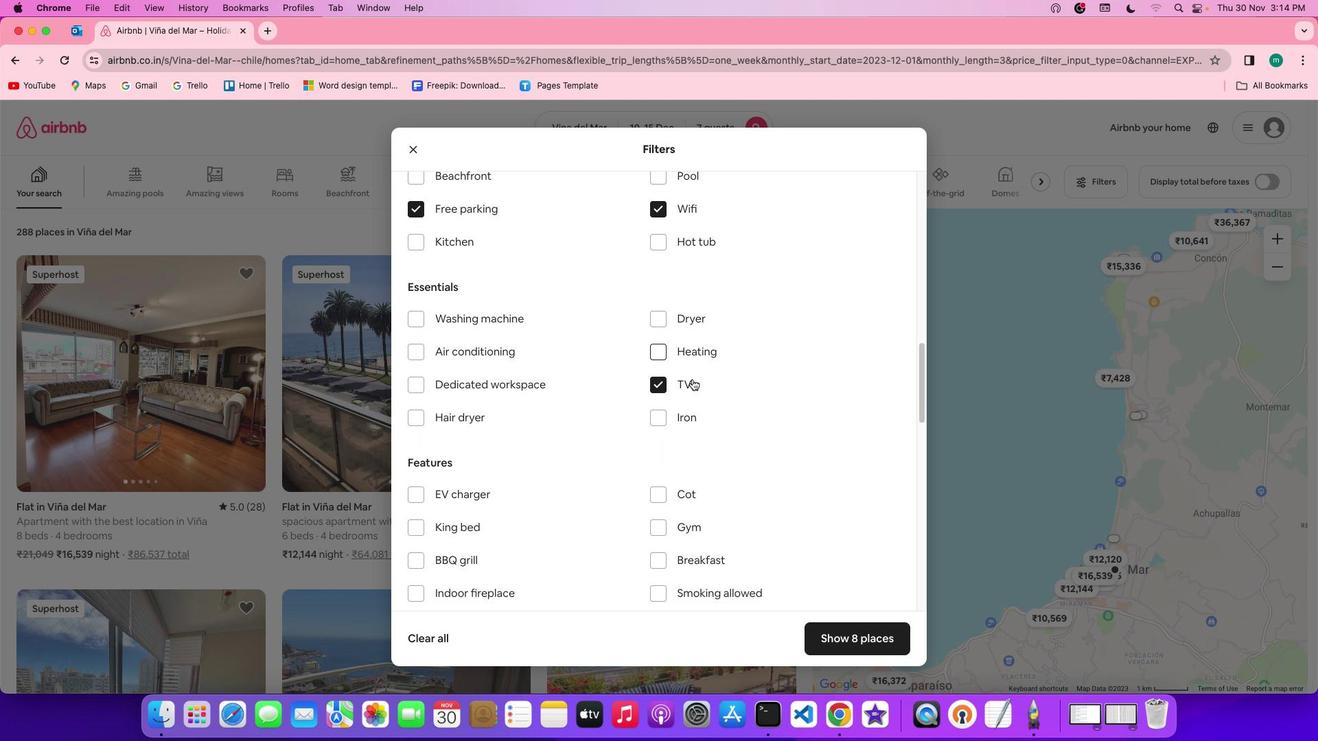 
Action: Mouse scrolled (693, 380) with delta (0, 0)
Screenshot: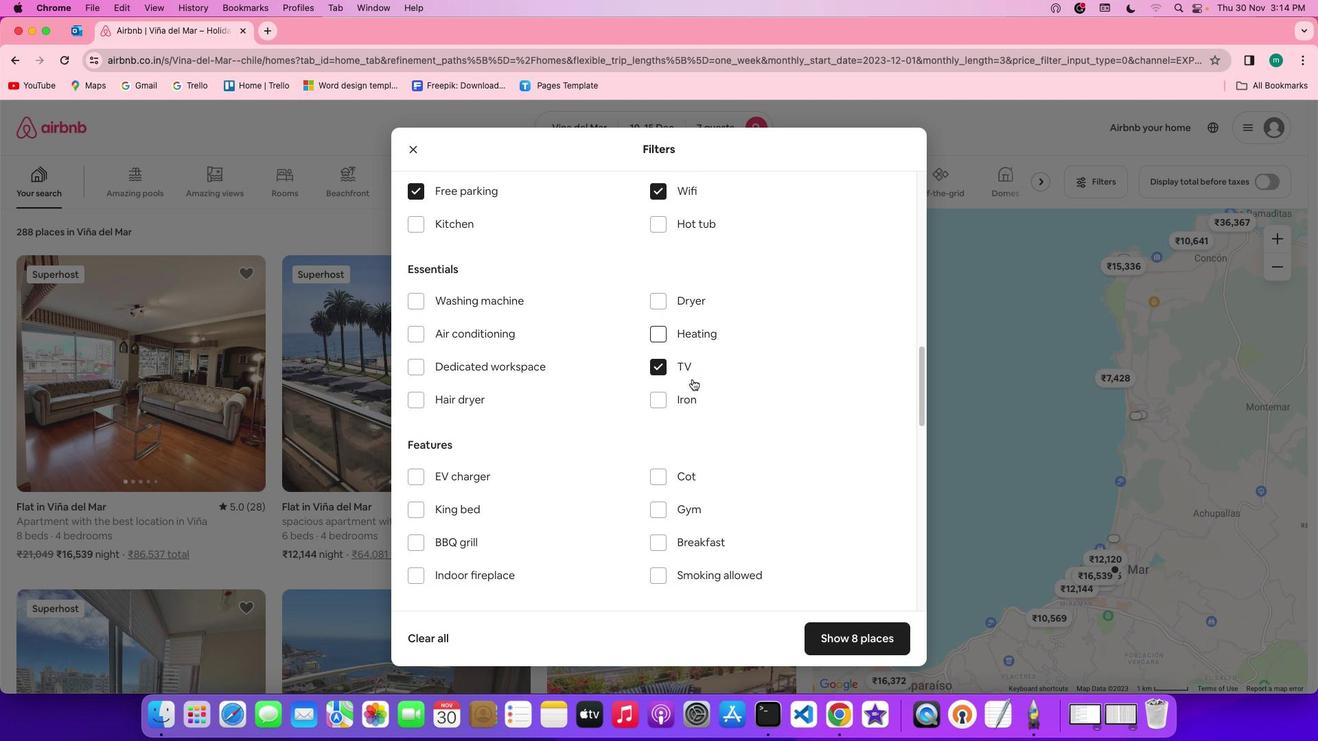 
Action: Mouse scrolled (693, 380) with delta (0, 0)
Screenshot: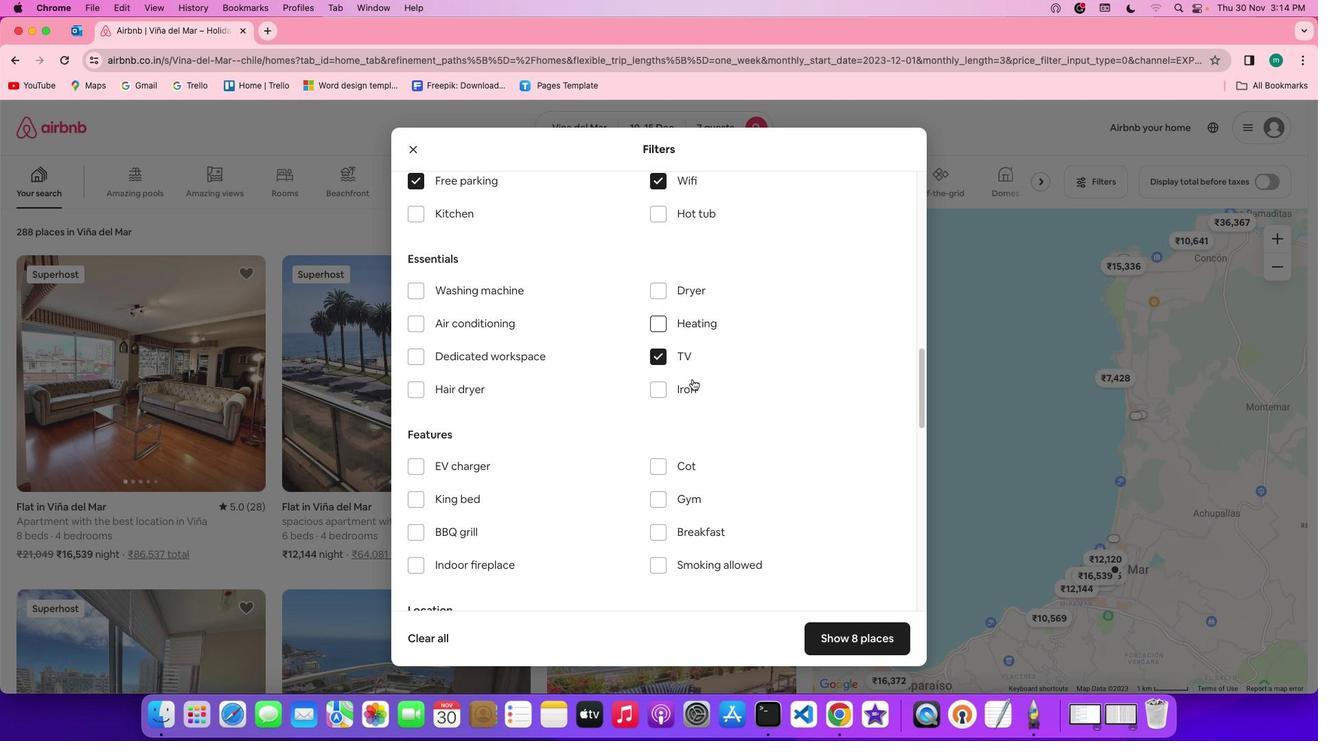 
Action: Mouse scrolled (693, 380) with delta (0, 0)
Screenshot: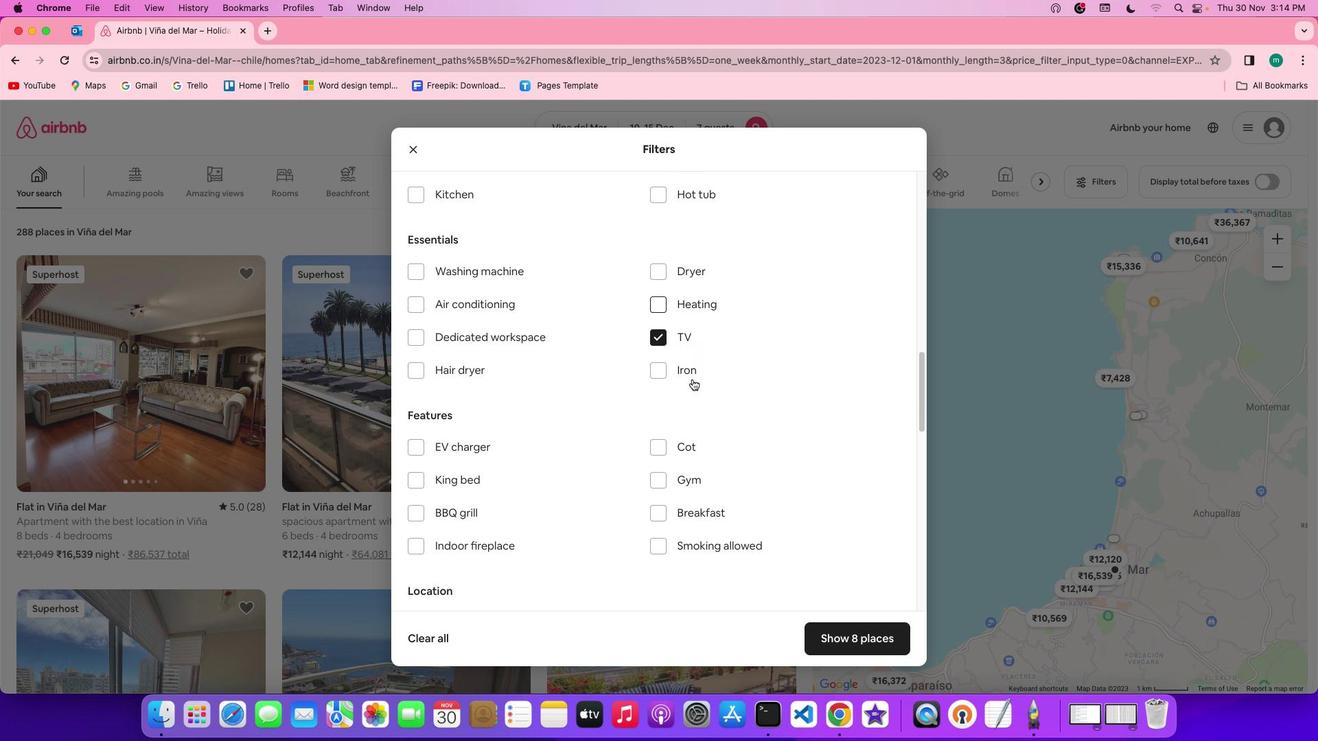 
Action: Mouse scrolled (693, 380) with delta (0, 0)
Screenshot: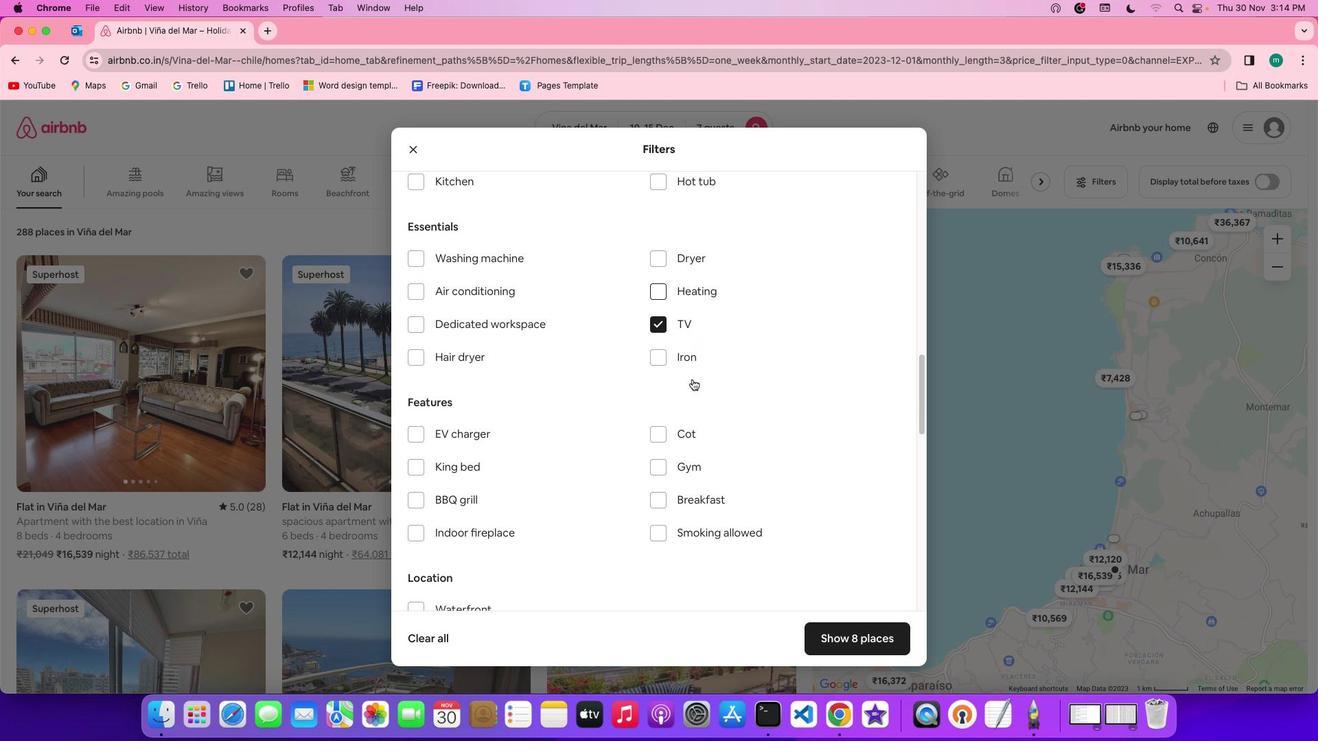 
Action: Mouse scrolled (693, 380) with delta (0, 0)
Screenshot: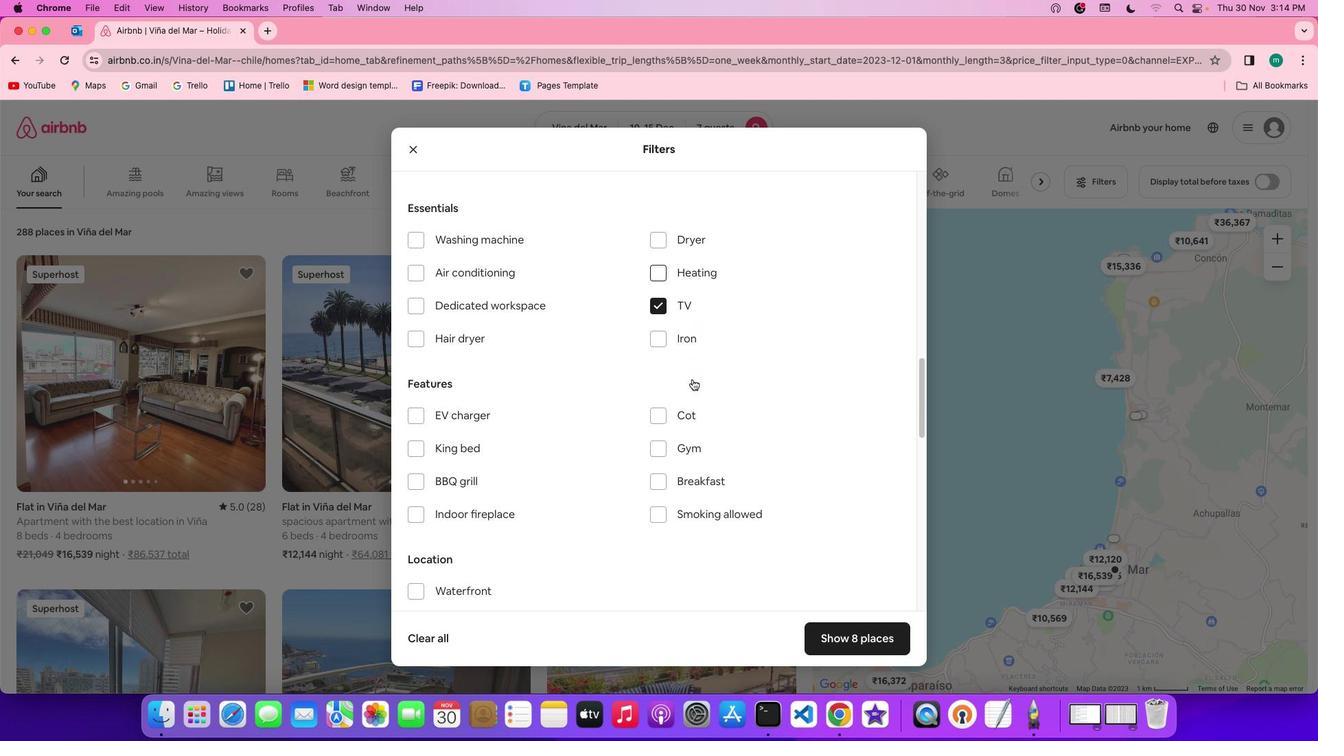 
Action: Mouse scrolled (693, 380) with delta (0, 0)
Screenshot: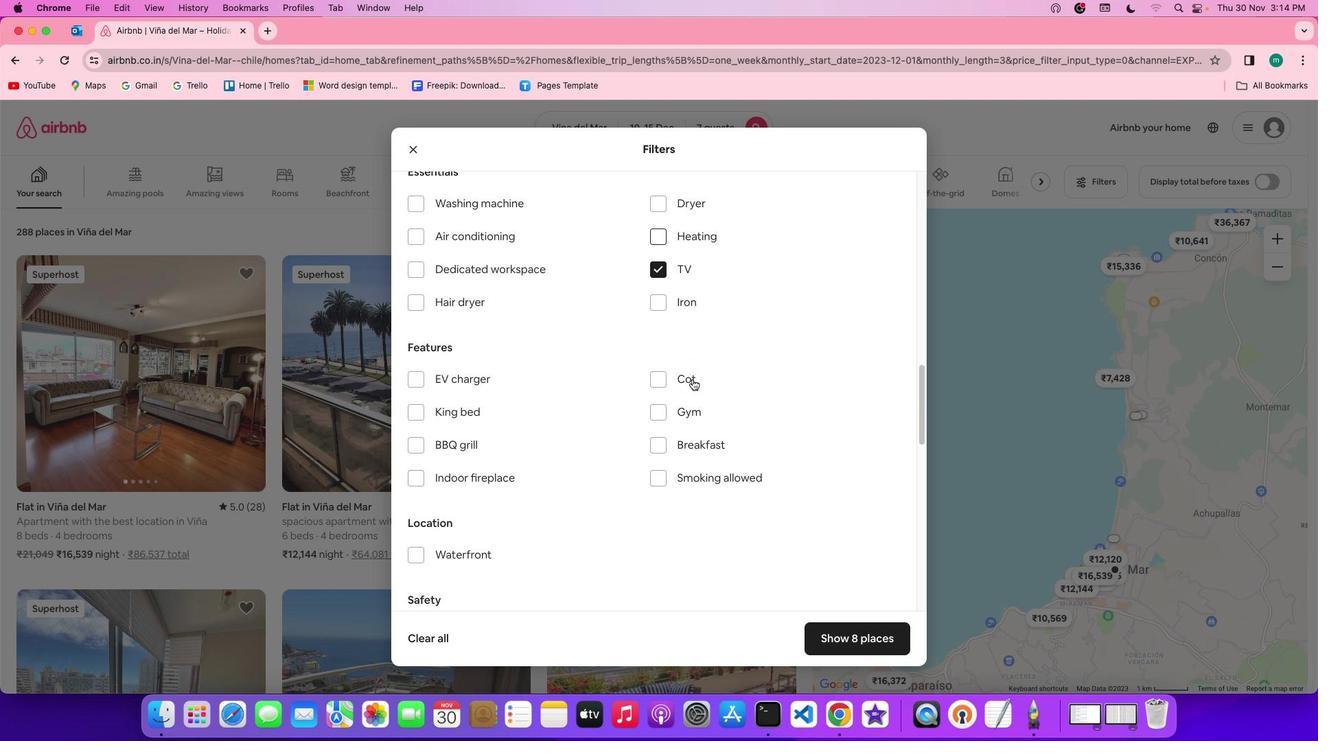 
Action: Mouse moved to (697, 394)
Screenshot: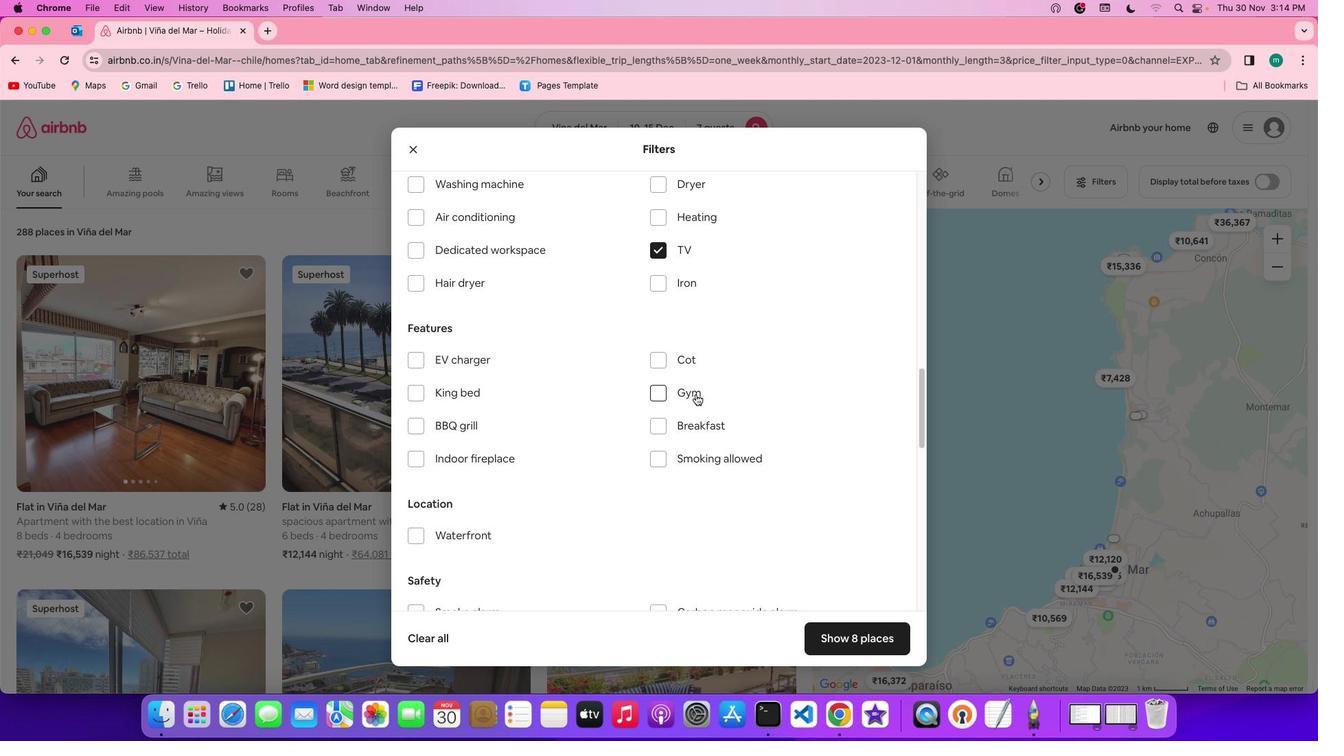 
Action: Mouse pressed left at (697, 394)
Screenshot: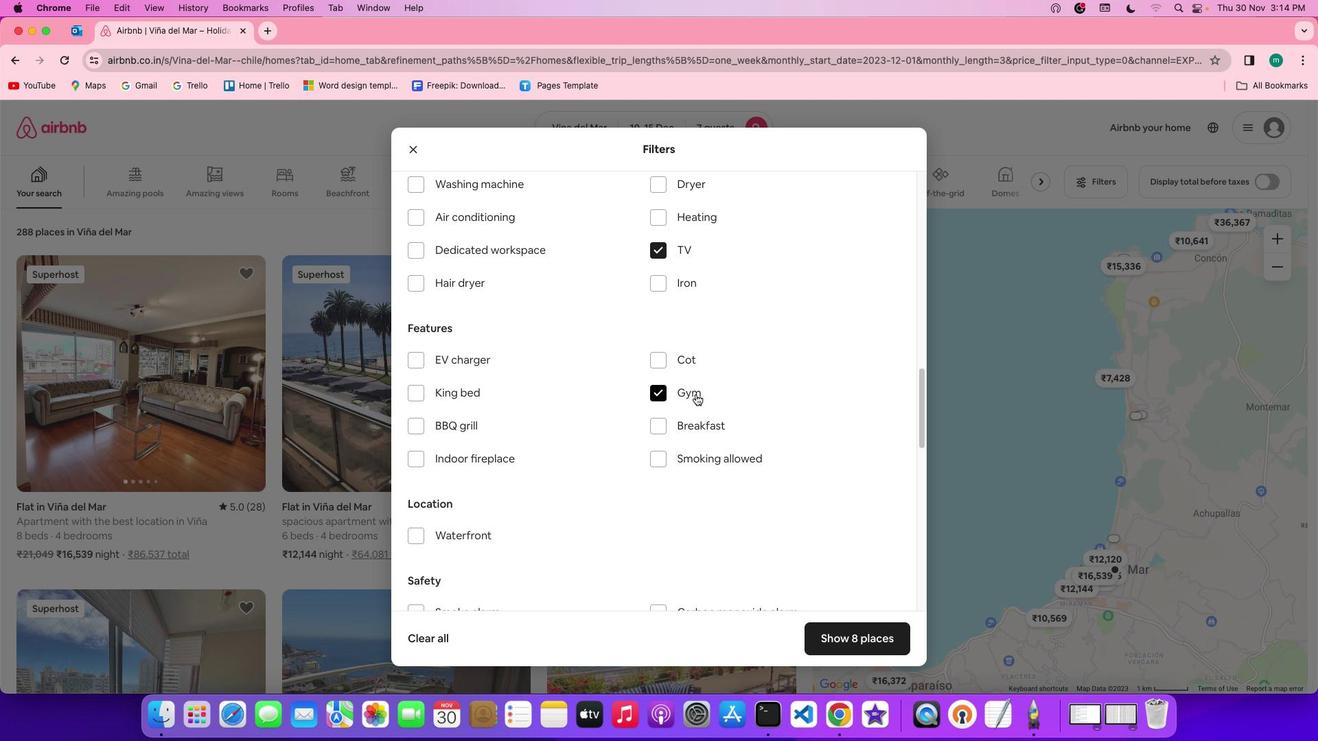 
Action: Mouse moved to (708, 423)
Screenshot: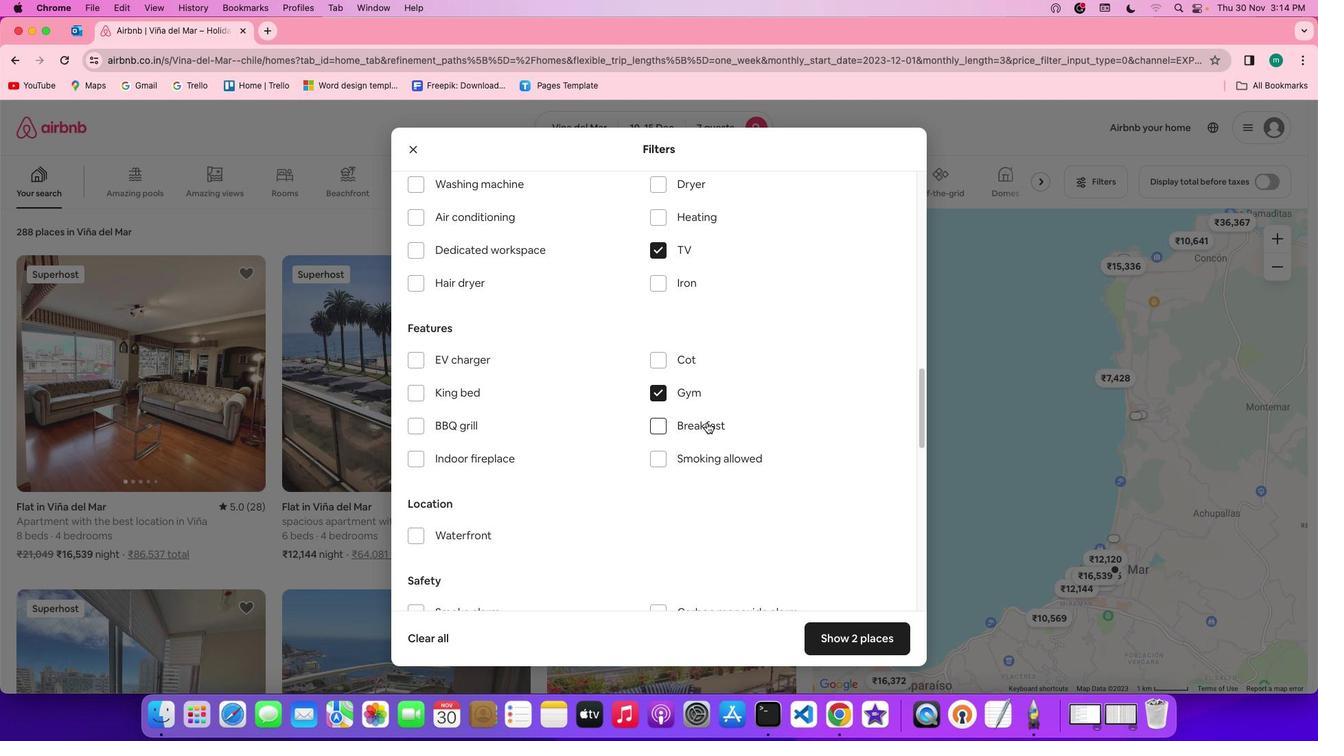 
Action: Mouse pressed left at (708, 423)
Screenshot: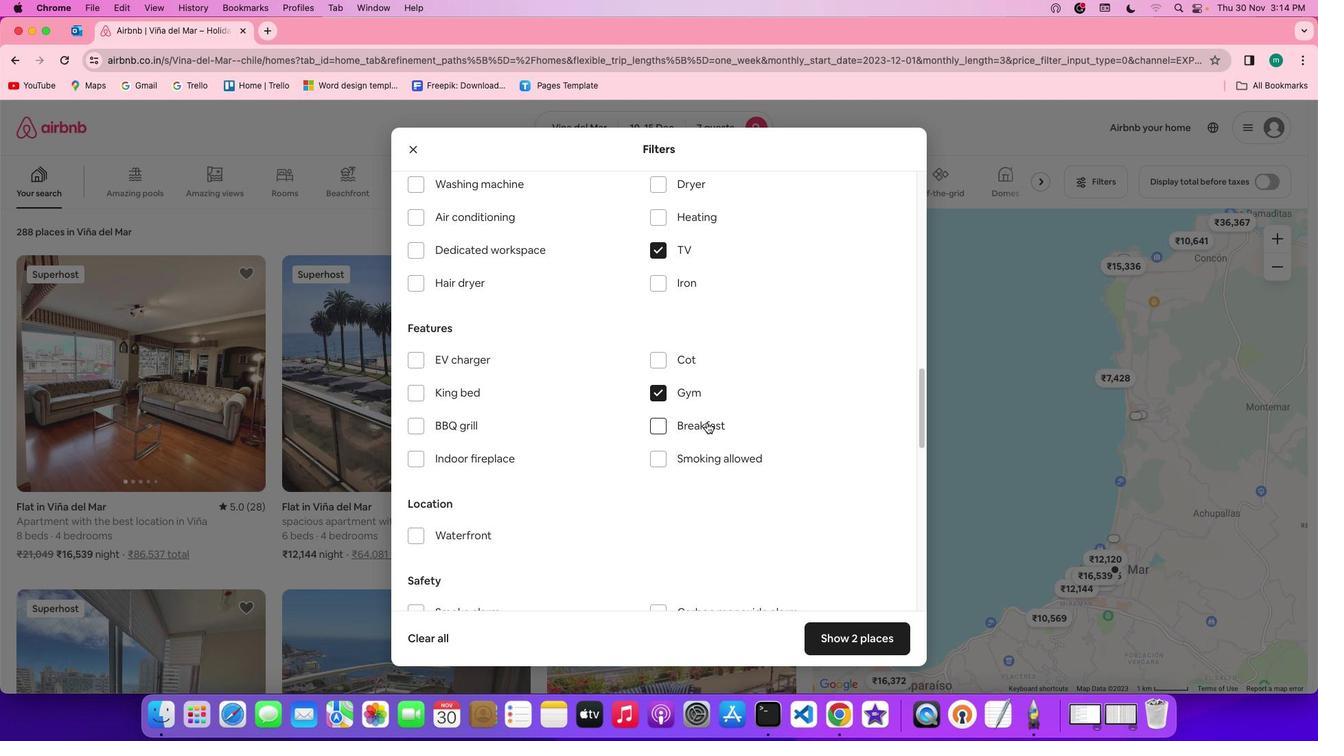 
Action: Mouse moved to (741, 439)
Screenshot: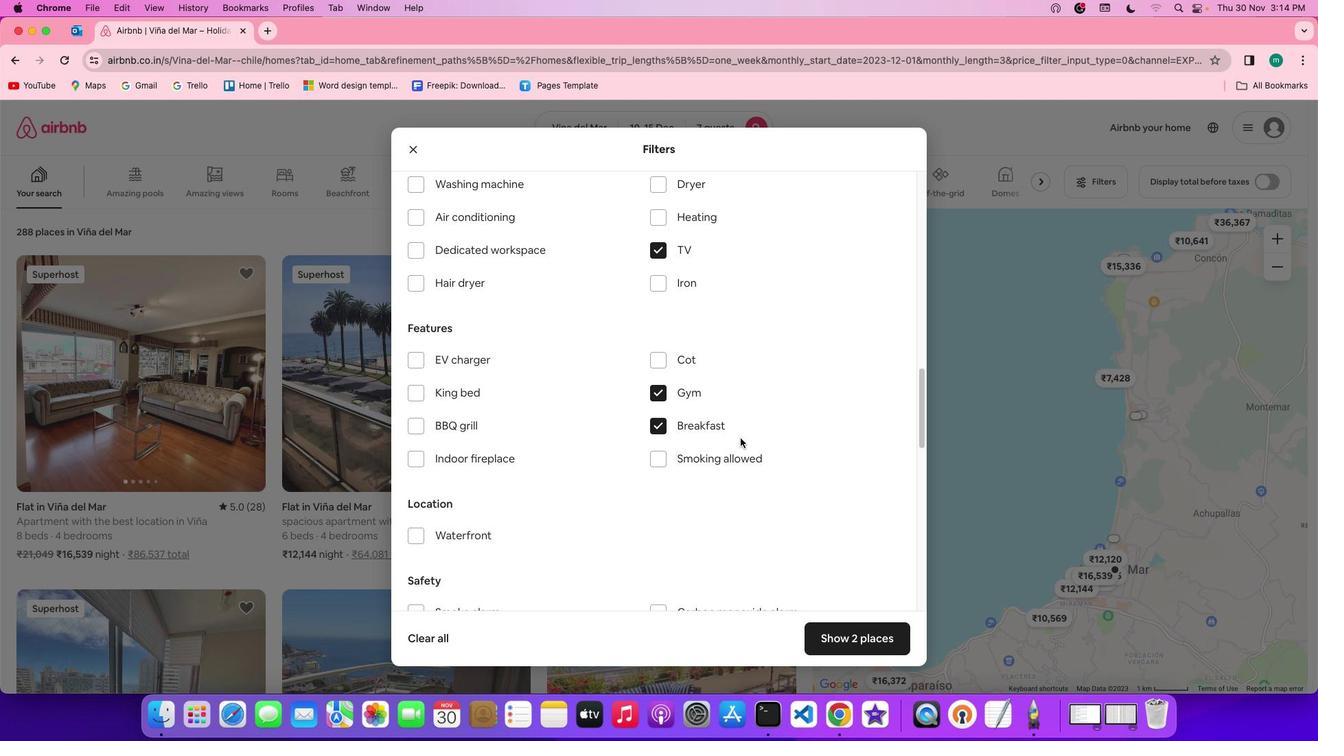 
Action: Mouse scrolled (741, 439) with delta (0, 0)
Screenshot: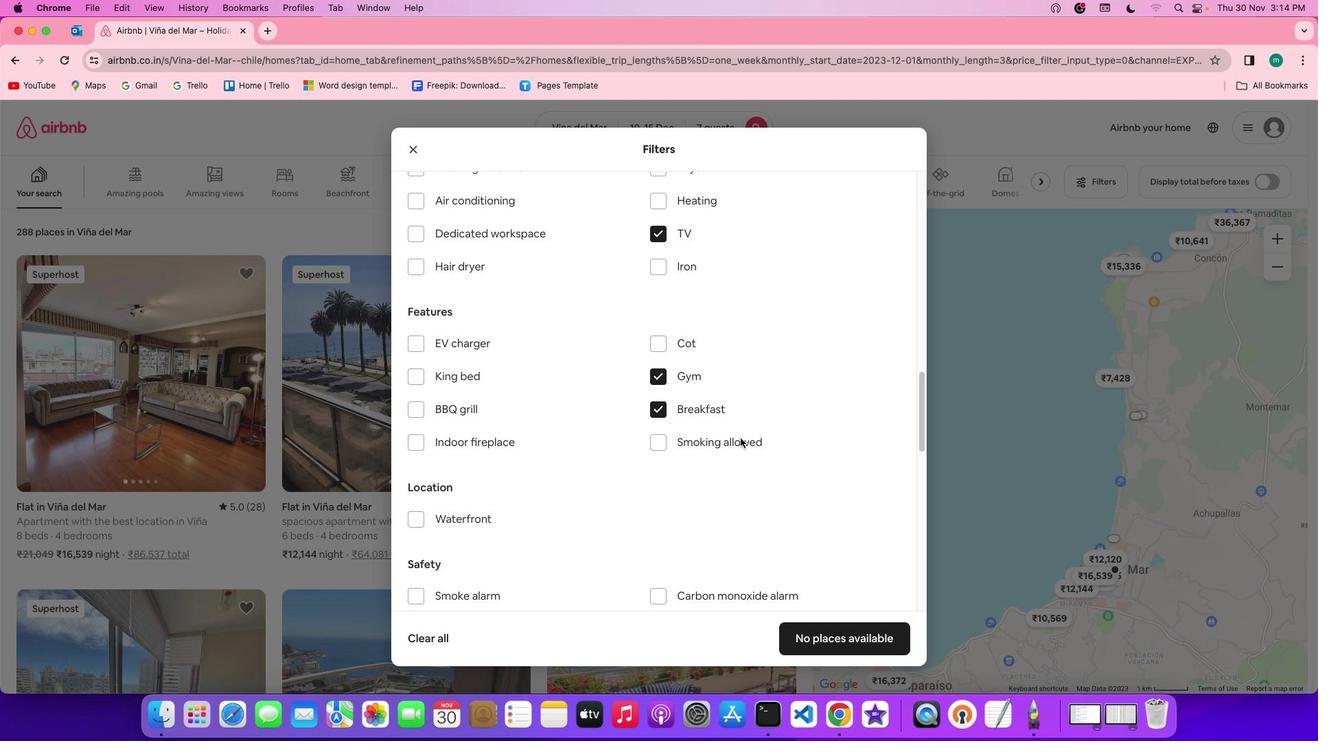 
Action: Mouse scrolled (741, 439) with delta (0, 0)
Screenshot: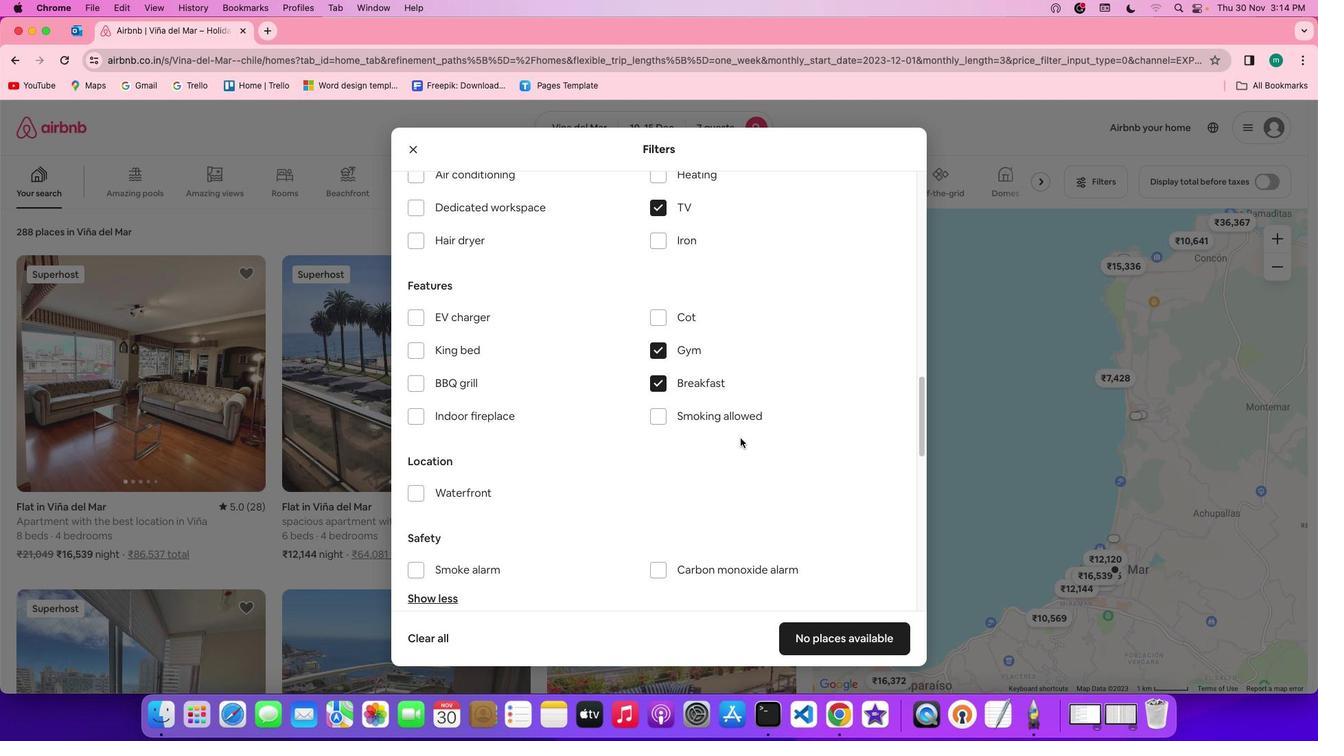 
Action: Mouse scrolled (741, 439) with delta (0, 0)
Screenshot: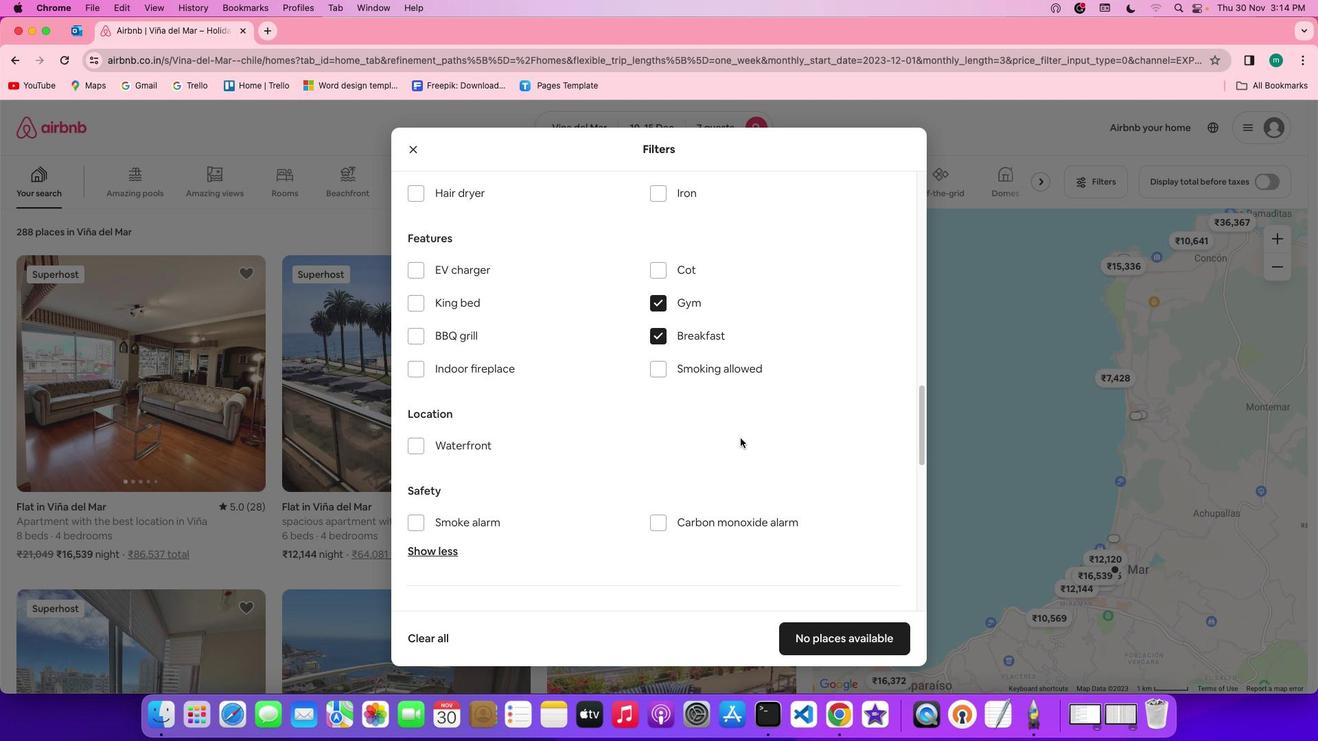 
Action: Mouse scrolled (741, 439) with delta (0, 0)
Screenshot: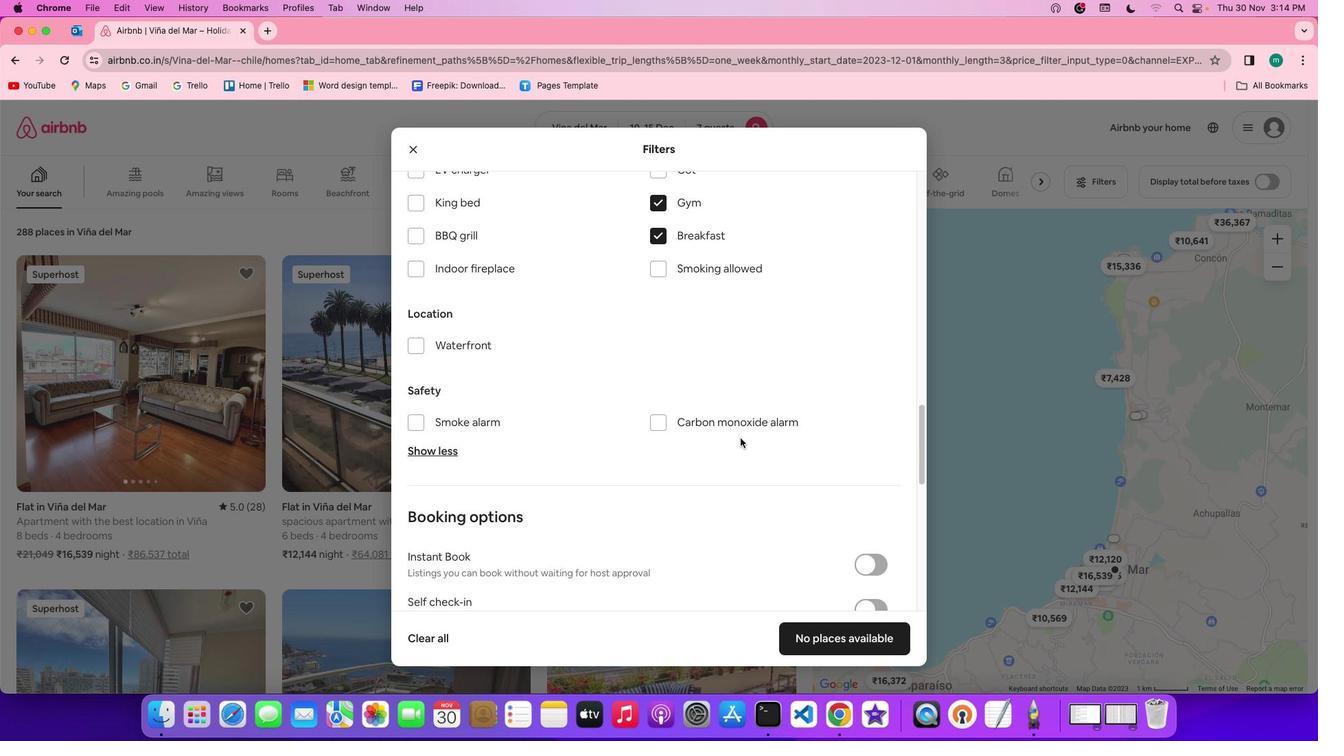 
Action: Mouse moved to (754, 449)
Screenshot: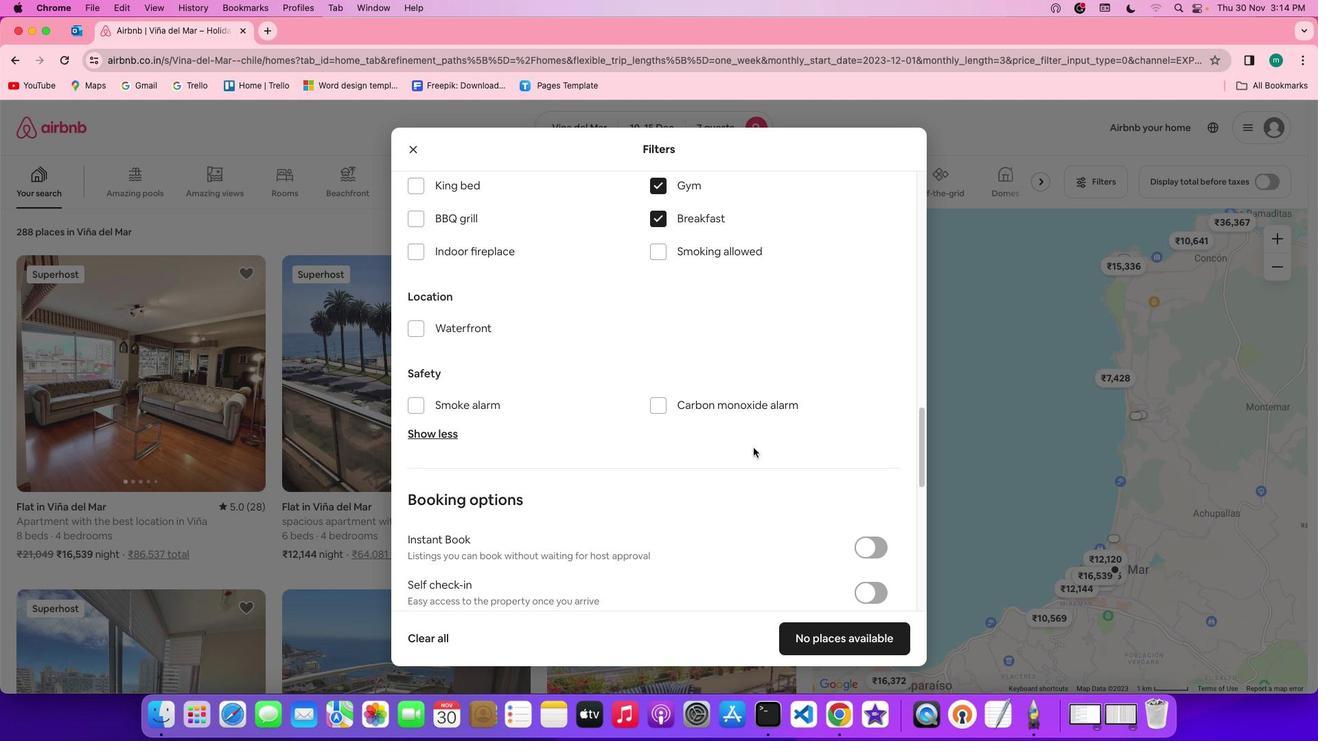 
Action: Mouse scrolled (754, 449) with delta (0, 0)
Screenshot: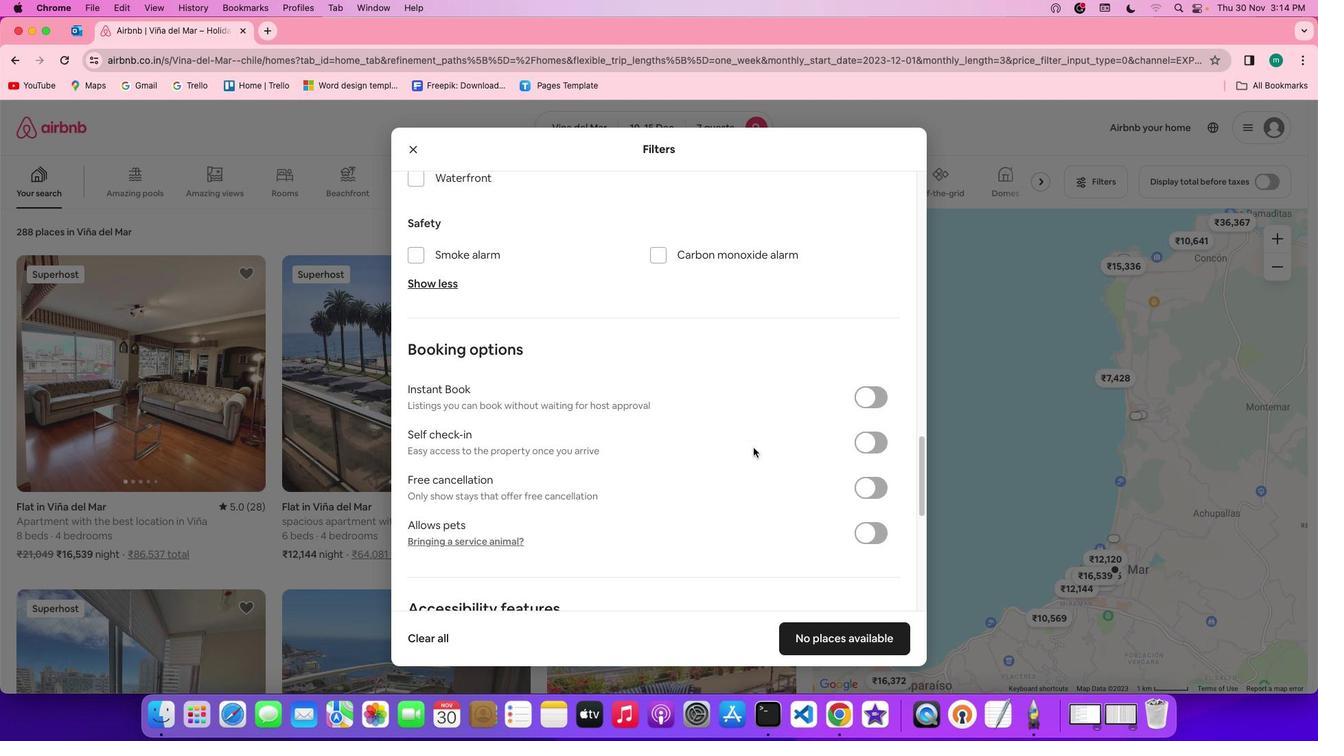 
Action: Mouse scrolled (754, 449) with delta (0, 0)
Screenshot: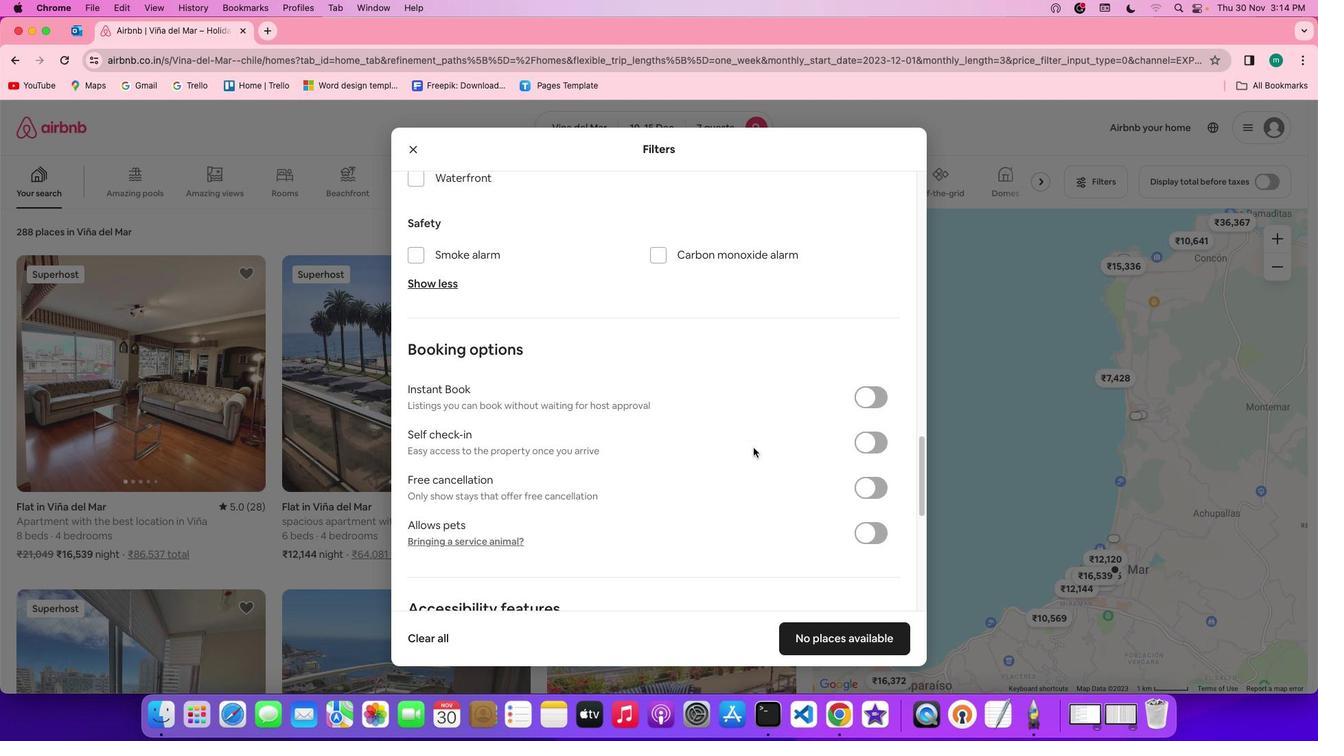 
Action: Mouse scrolled (754, 449) with delta (0, 0)
Screenshot: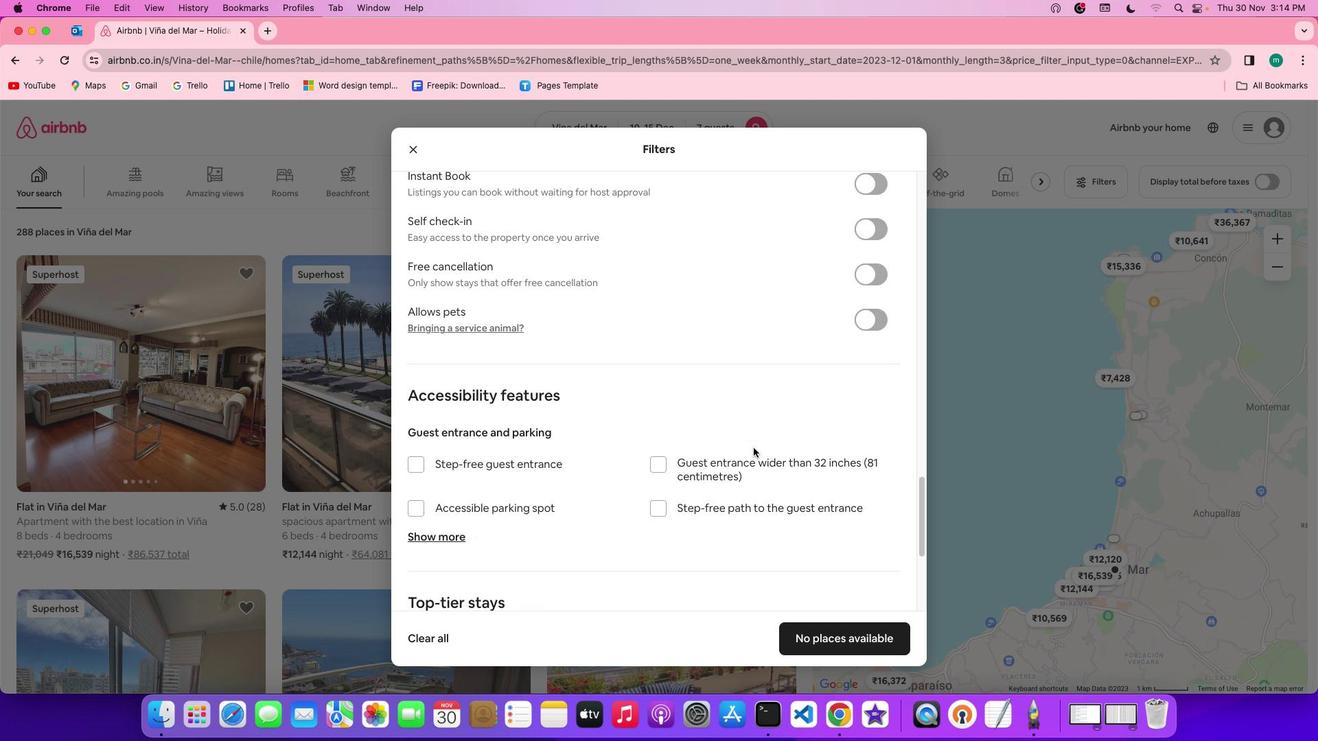 
Action: Mouse scrolled (754, 449) with delta (0, -2)
Screenshot: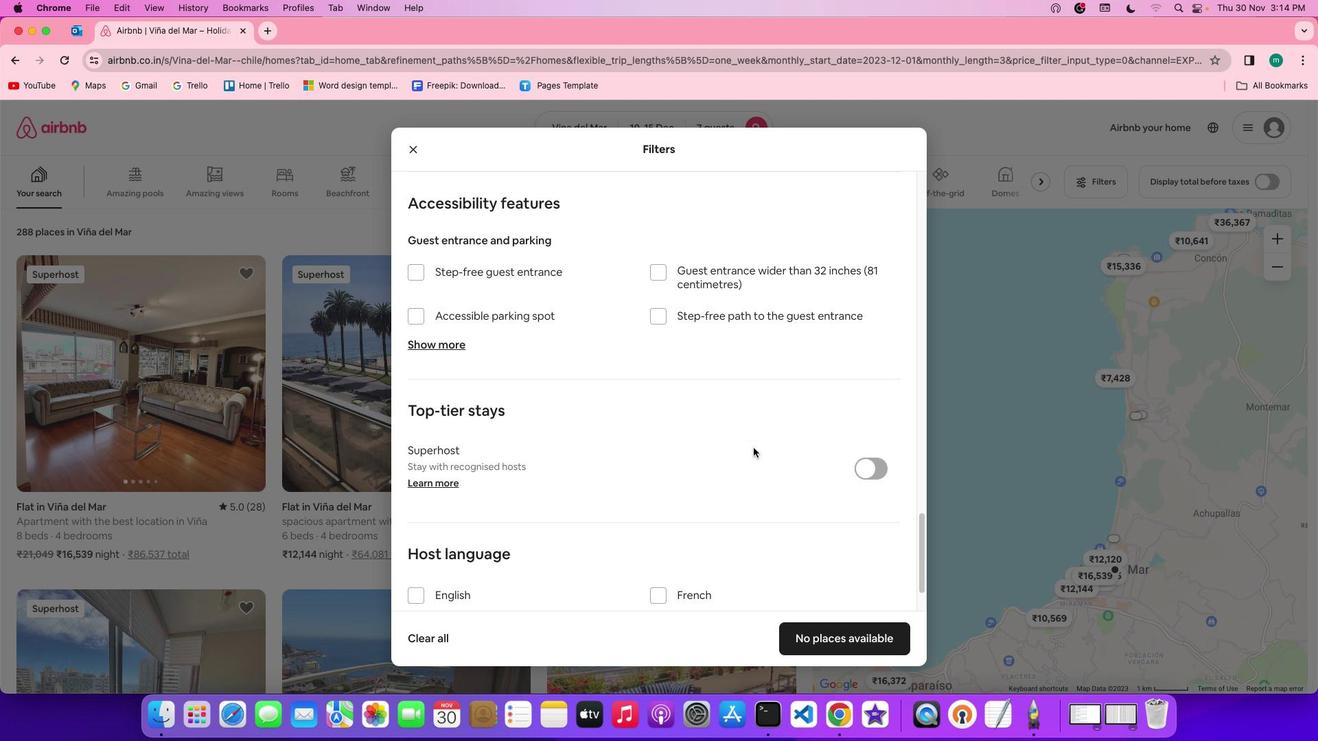 
Action: Mouse scrolled (754, 449) with delta (0, -2)
Screenshot: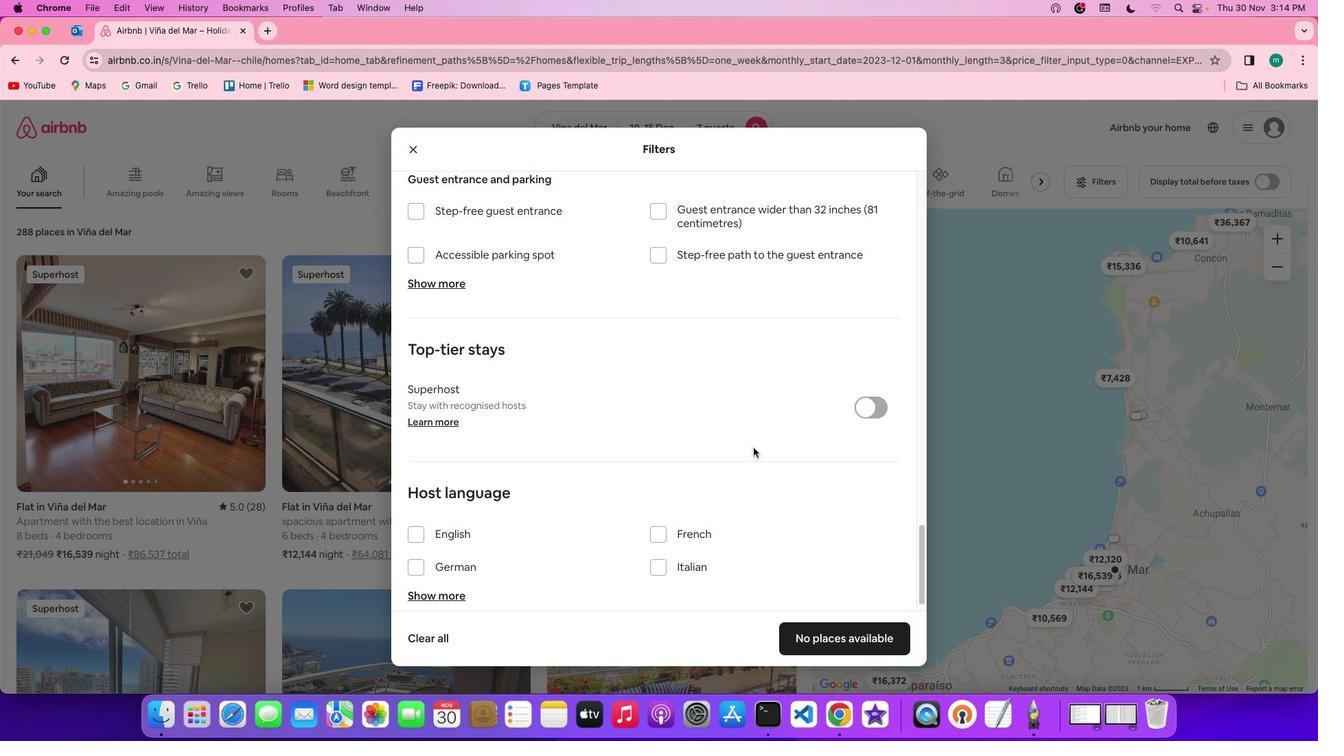 
Action: Mouse scrolled (754, 449) with delta (0, -2)
Screenshot: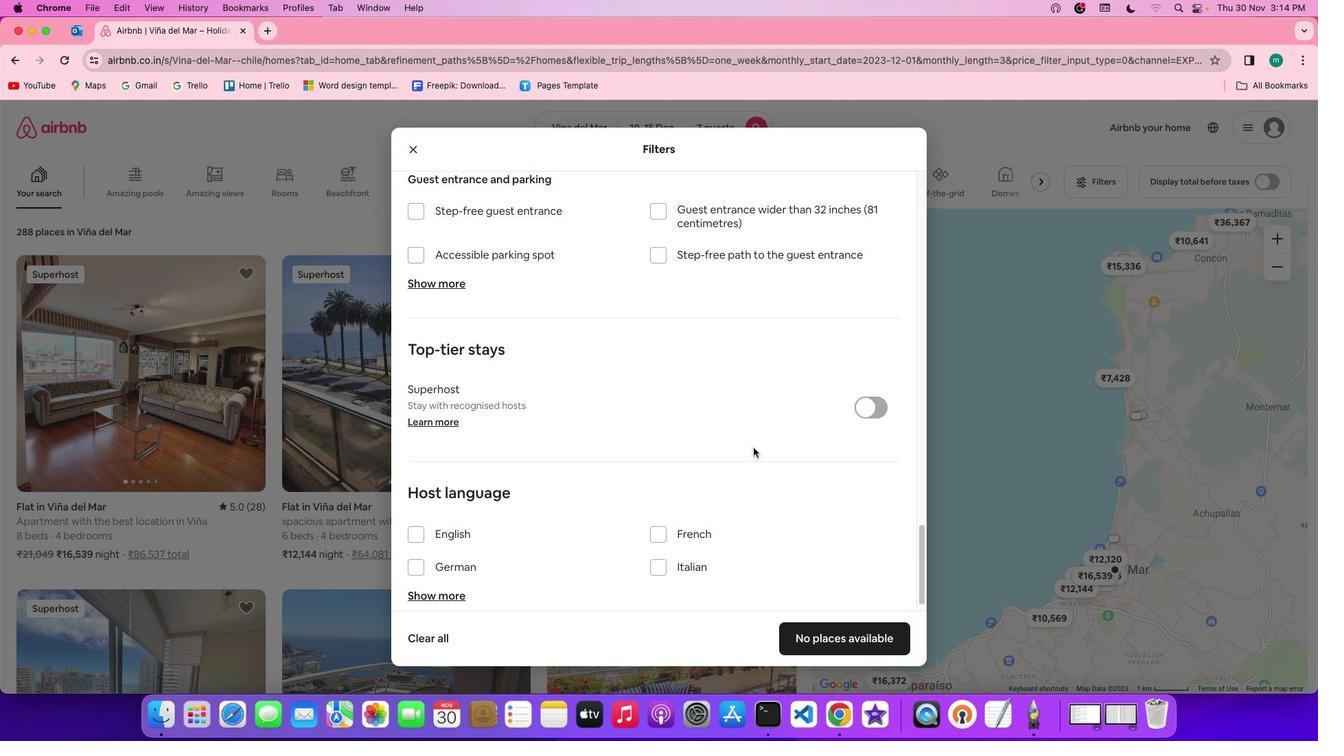 
Action: Mouse scrolled (754, 449) with delta (0, 0)
Screenshot: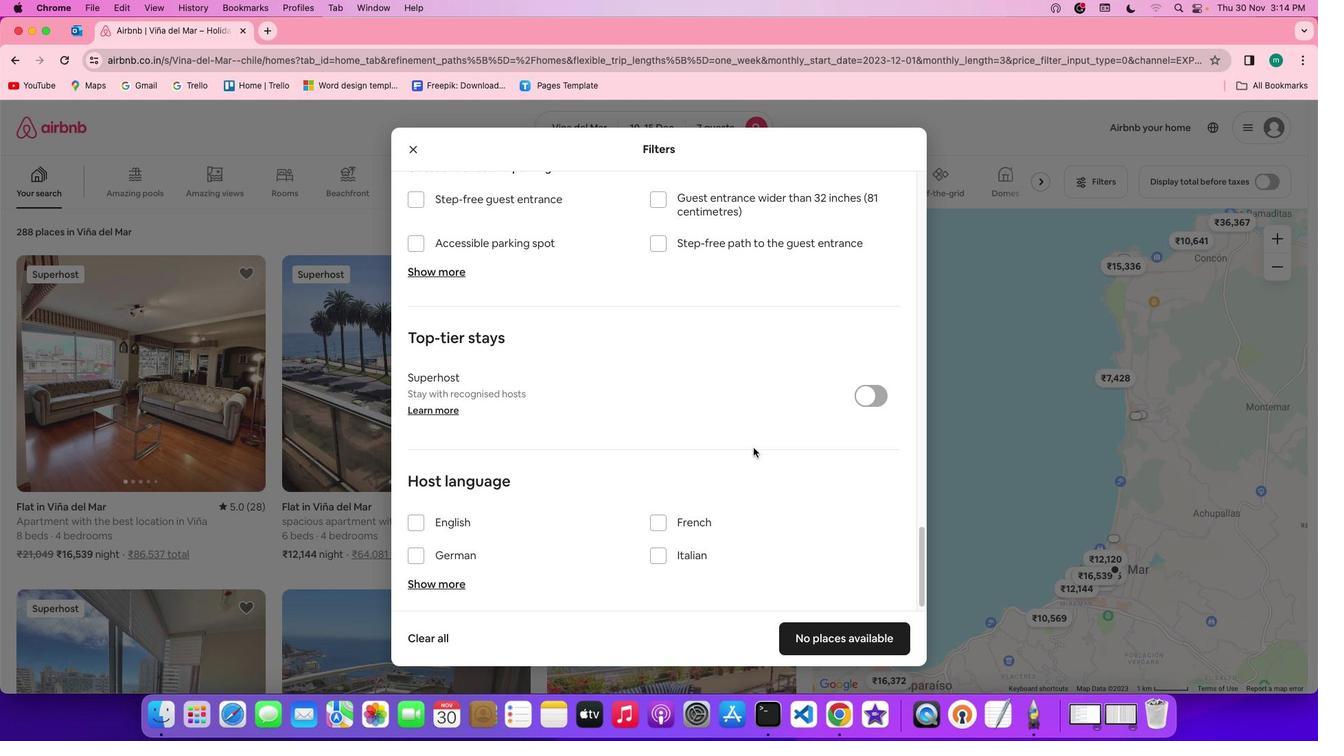 
Action: Mouse scrolled (754, 449) with delta (0, 0)
Screenshot: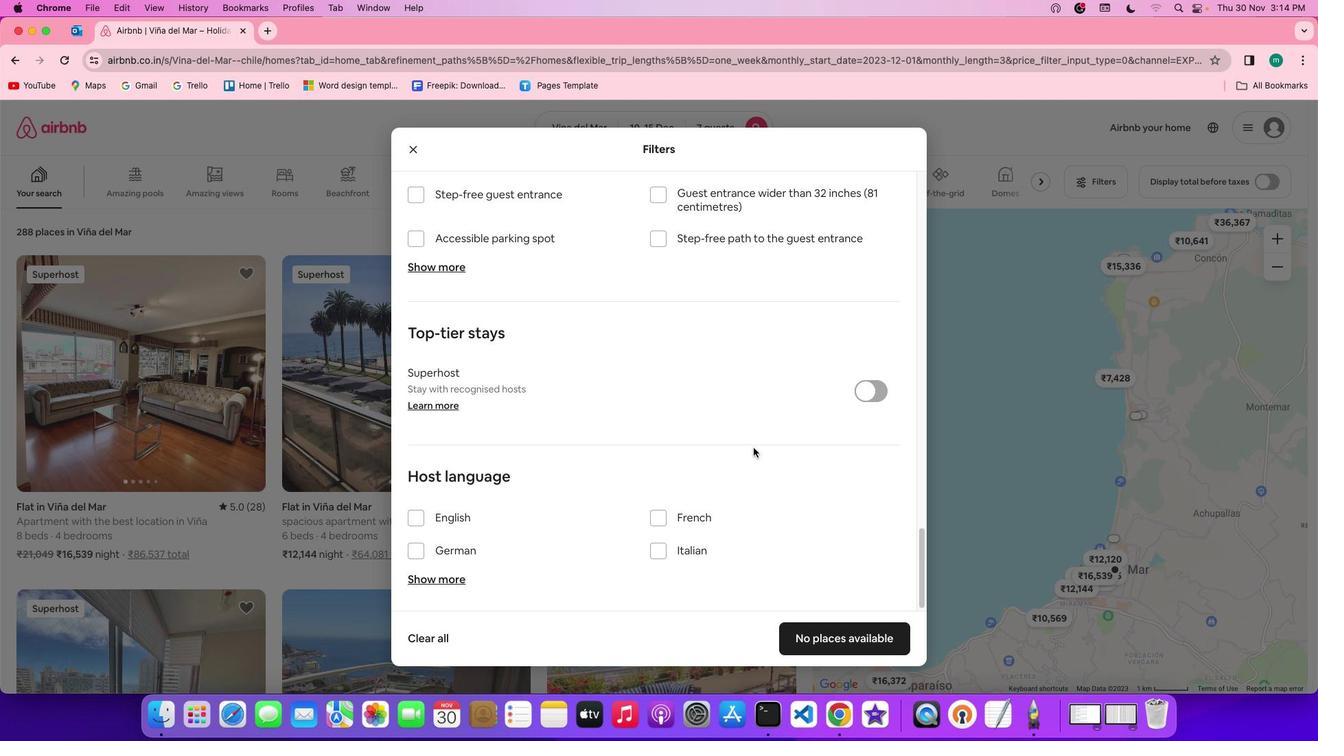 
Action: Mouse scrolled (754, 449) with delta (0, 0)
Screenshot: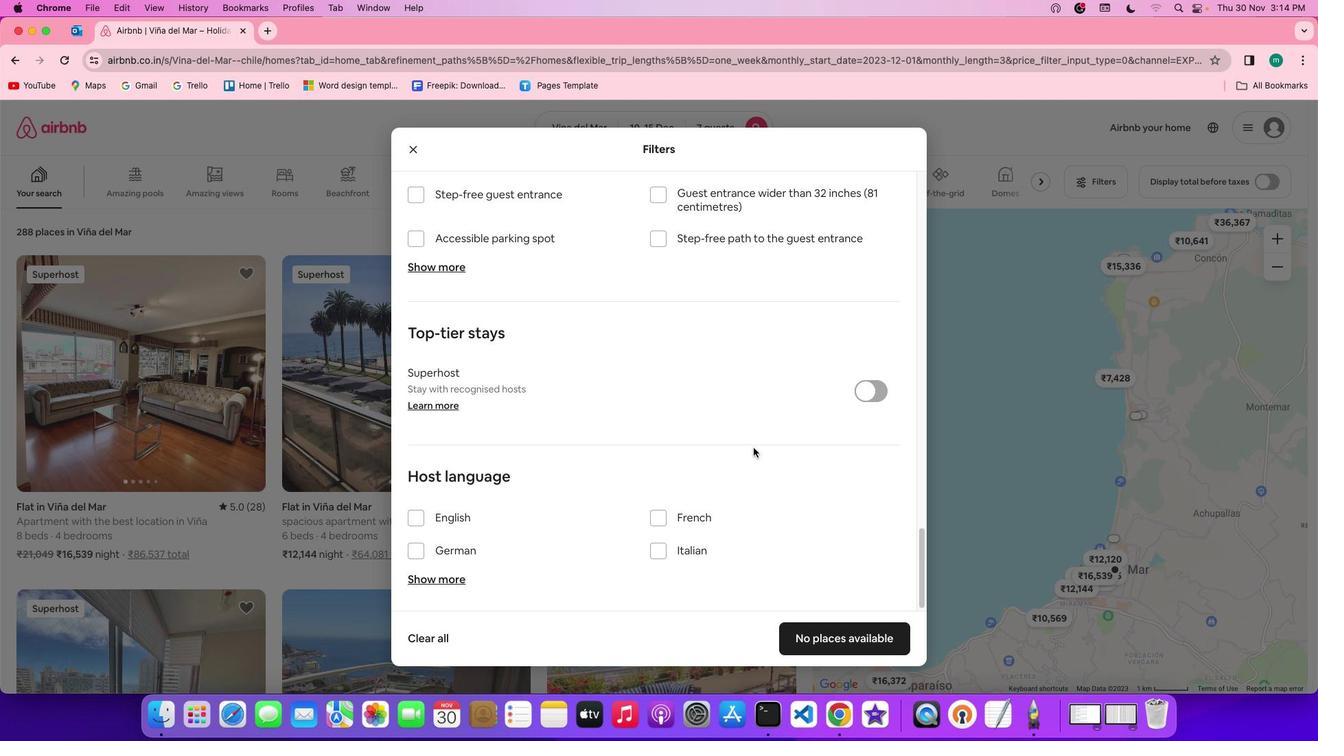 
Action: Mouse scrolled (754, 449) with delta (0, -2)
Screenshot: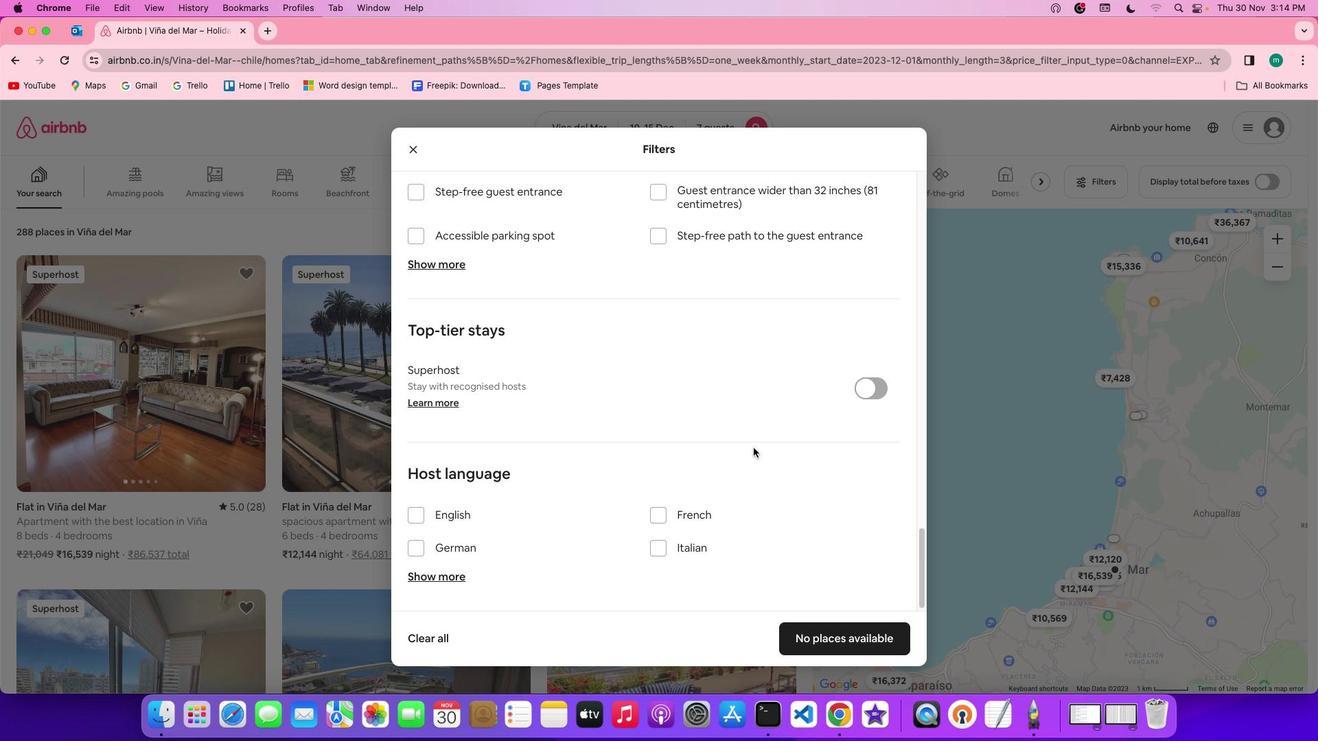 
Action: Mouse scrolled (754, 449) with delta (0, -2)
Screenshot: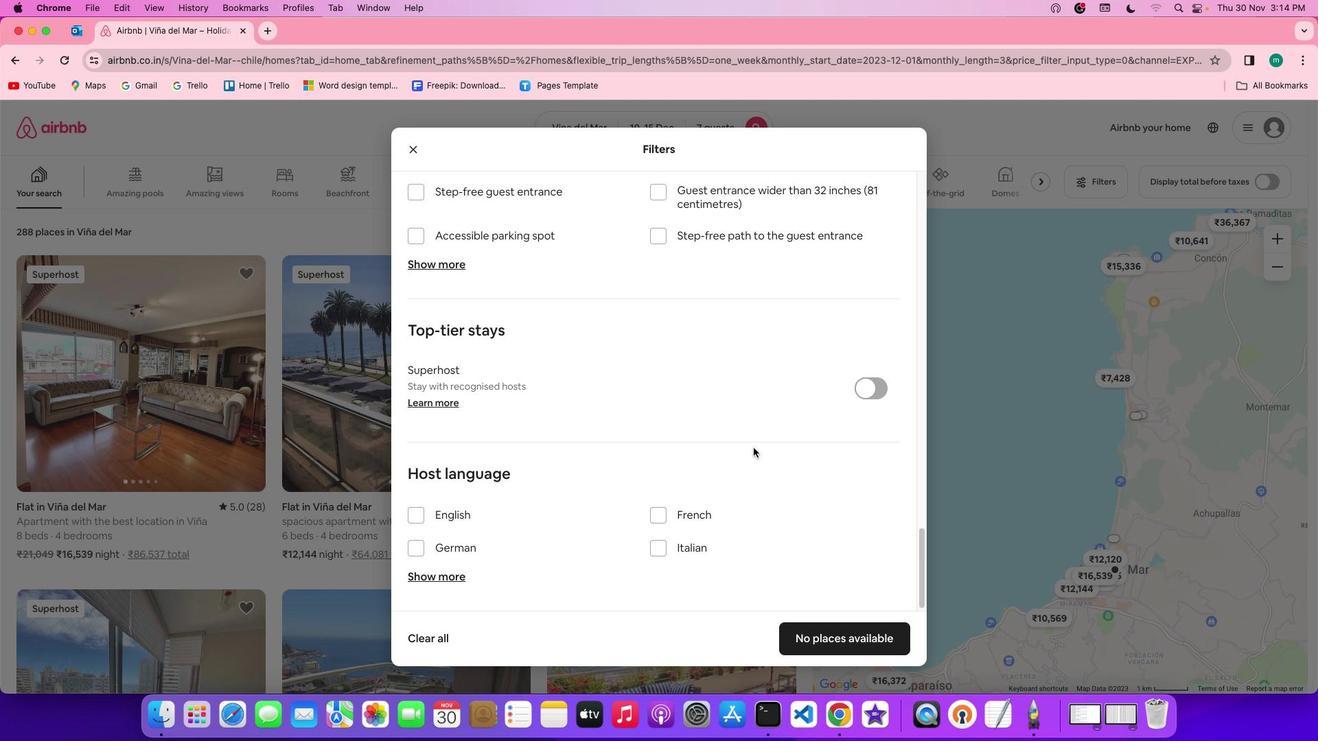 
Action: Mouse scrolled (754, 449) with delta (0, -2)
Screenshot: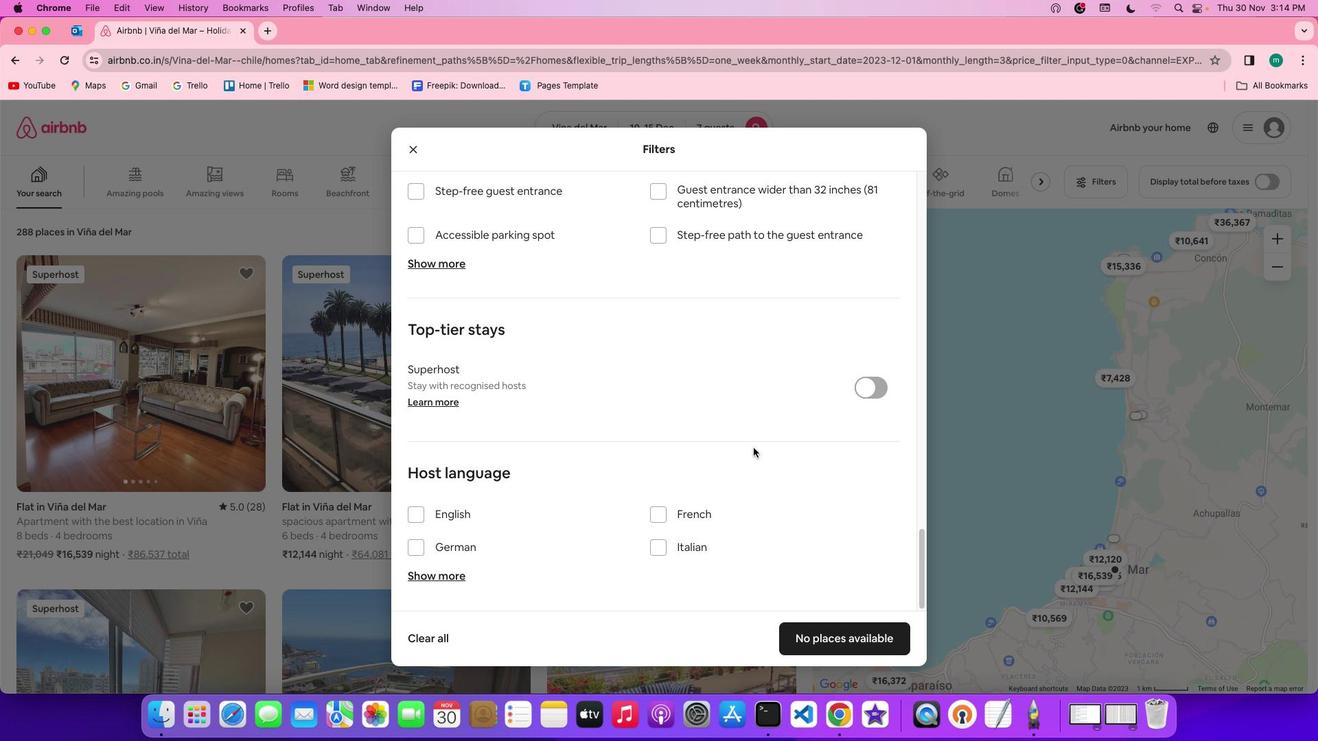 
Action: Mouse scrolled (754, 449) with delta (0, 0)
Screenshot: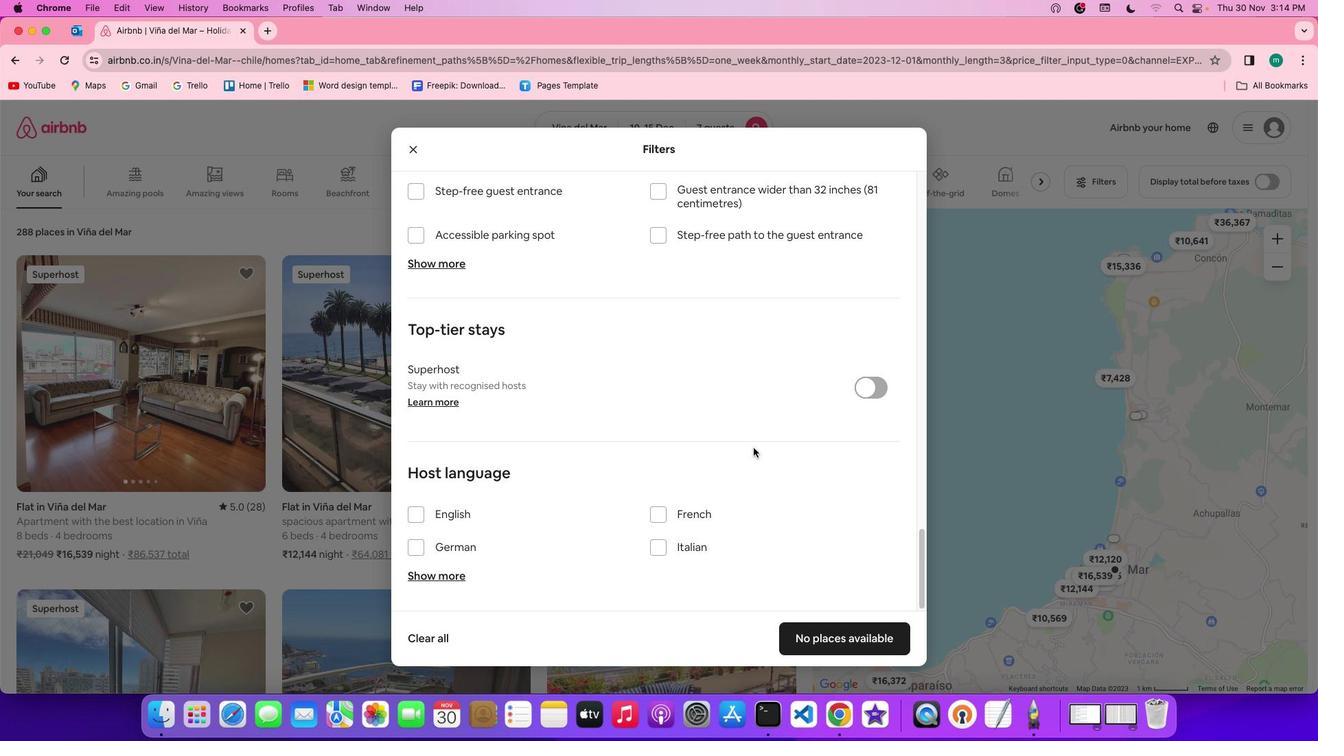 
Action: Mouse scrolled (754, 449) with delta (0, 0)
Screenshot: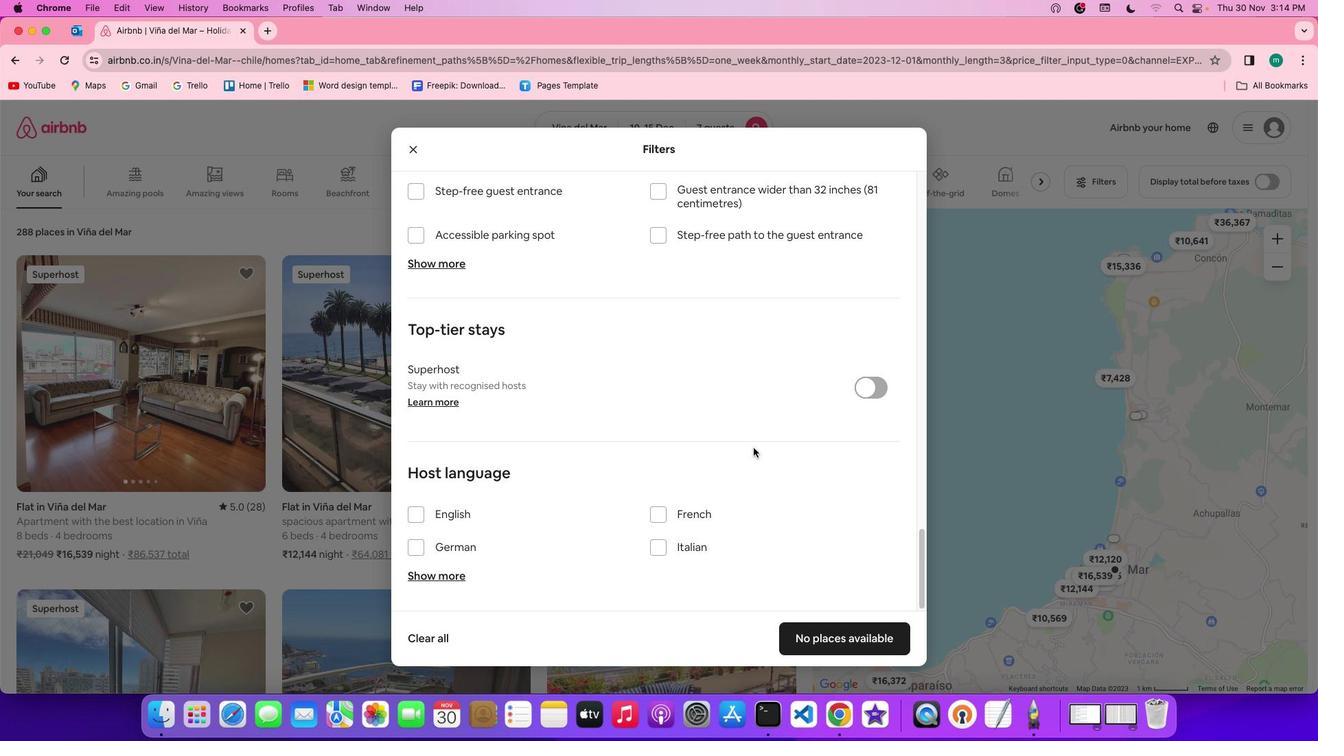
Action: Mouse scrolled (754, 449) with delta (0, 0)
Screenshot: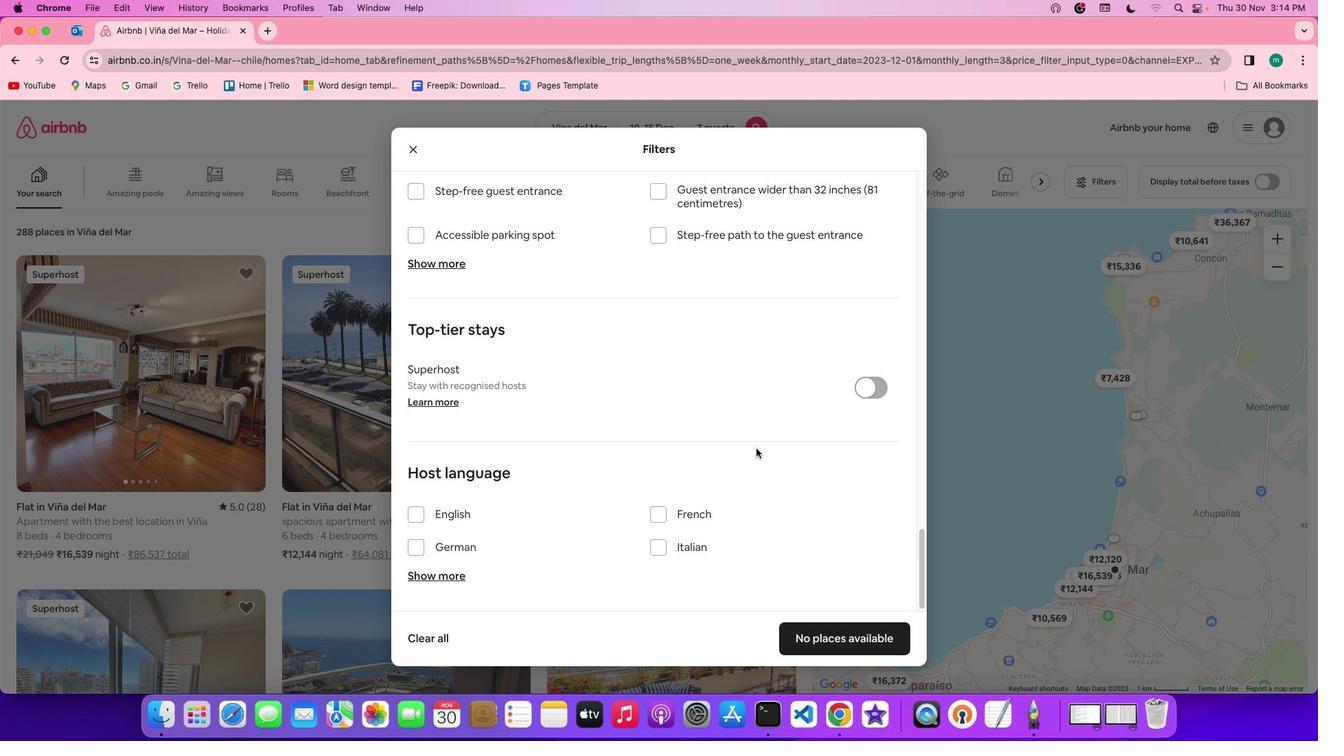 
Action: Mouse scrolled (754, 449) with delta (0, -2)
Screenshot: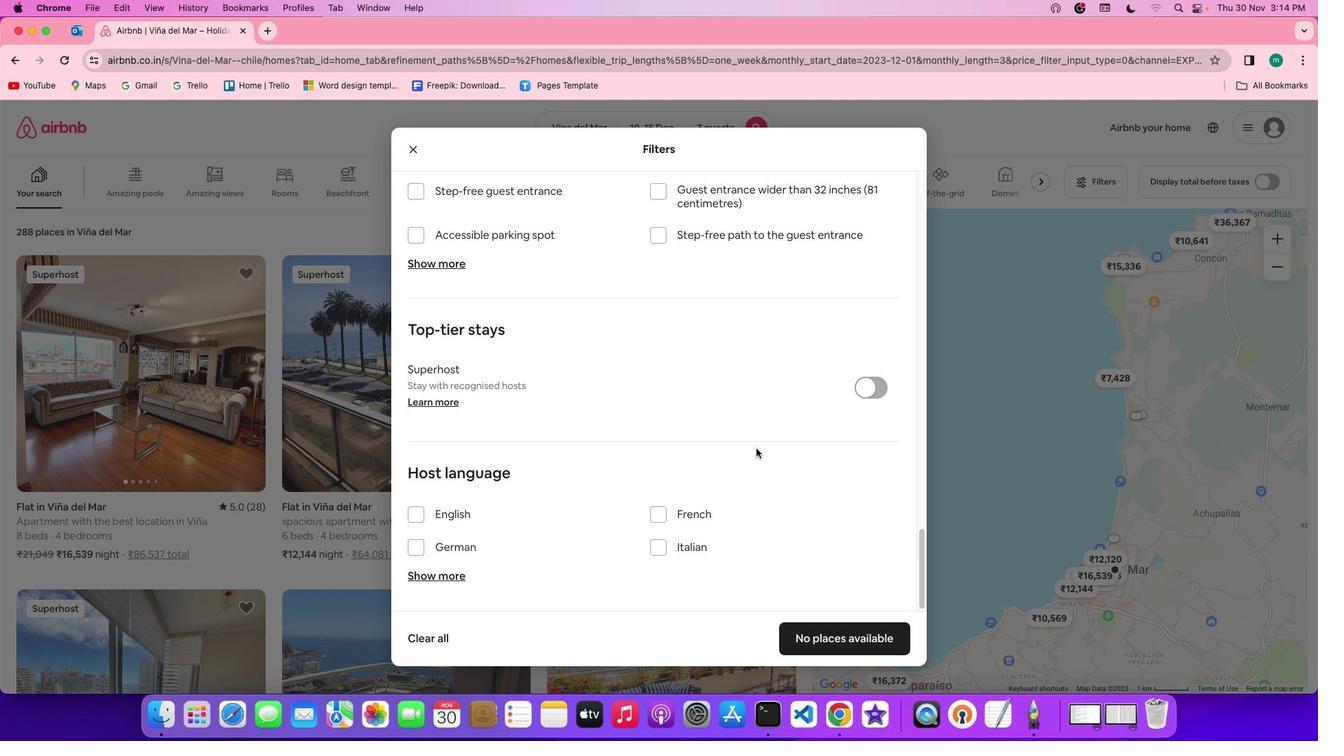 
Action: Mouse scrolled (754, 449) with delta (0, -2)
Screenshot: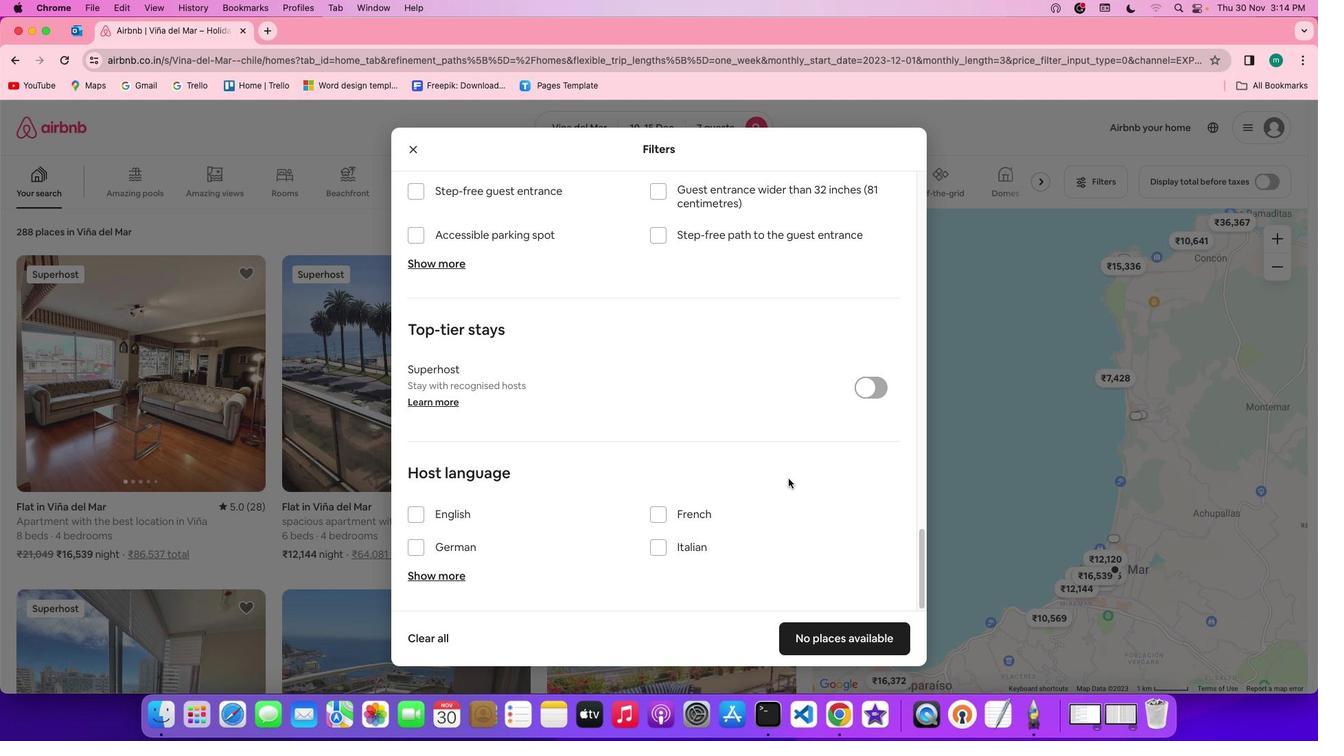 
Action: Mouse scrolled (754, 449) with delta (0, -3)
Screenshot: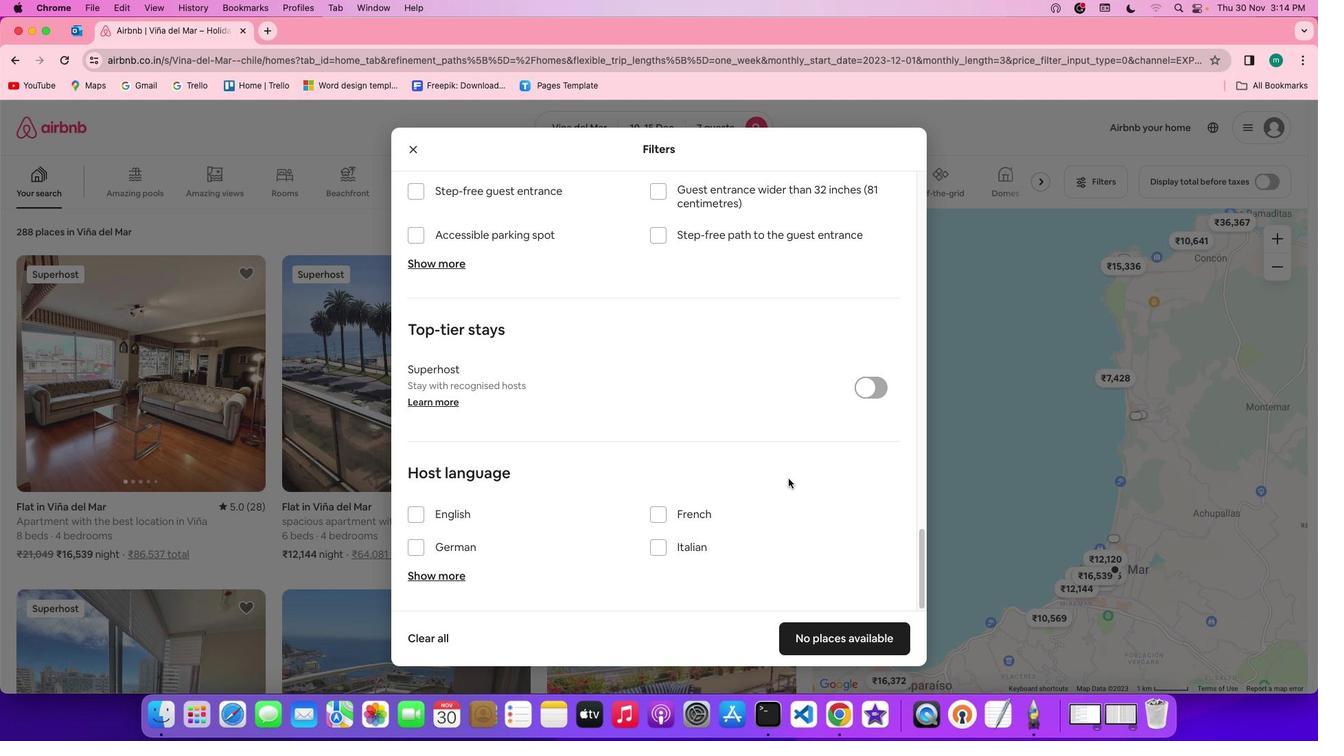 
Action: Mouse moved to (854, 640)
Screenshot: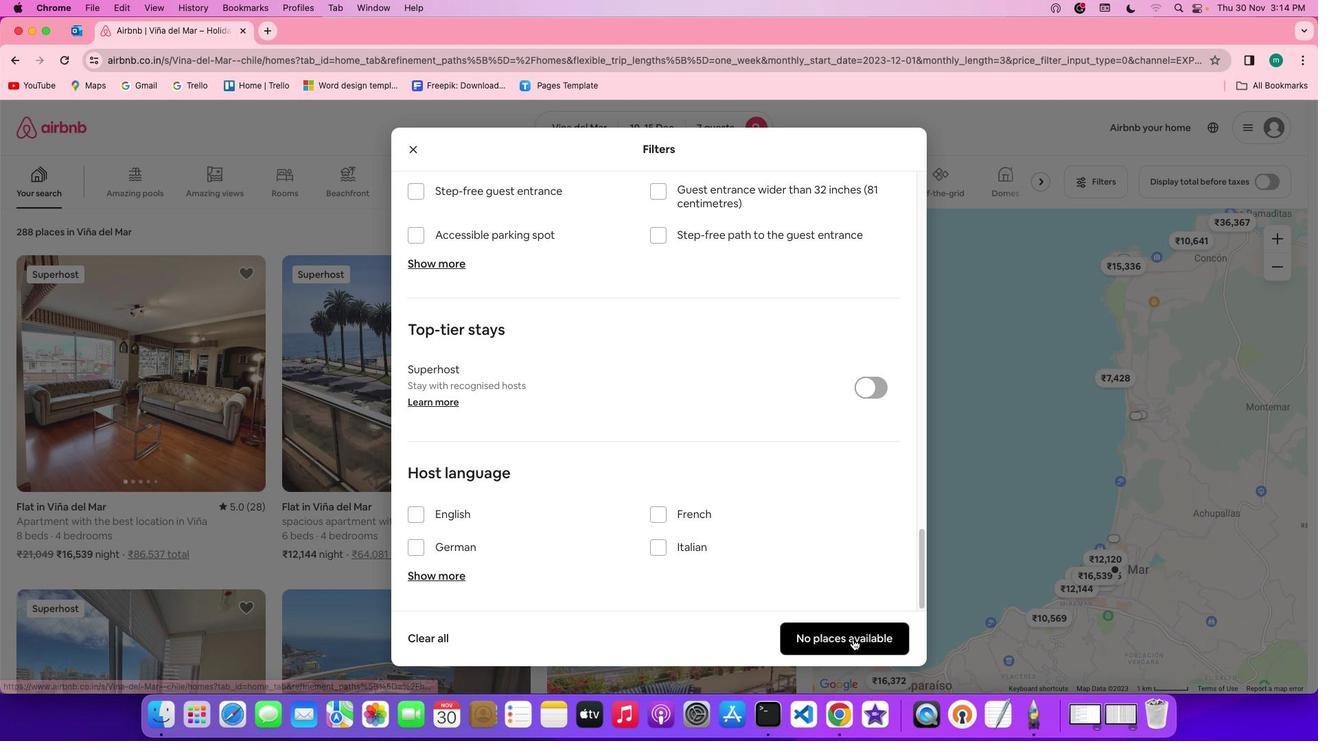 
Action: Mouse pressed left at (854, 640)
Screenshot: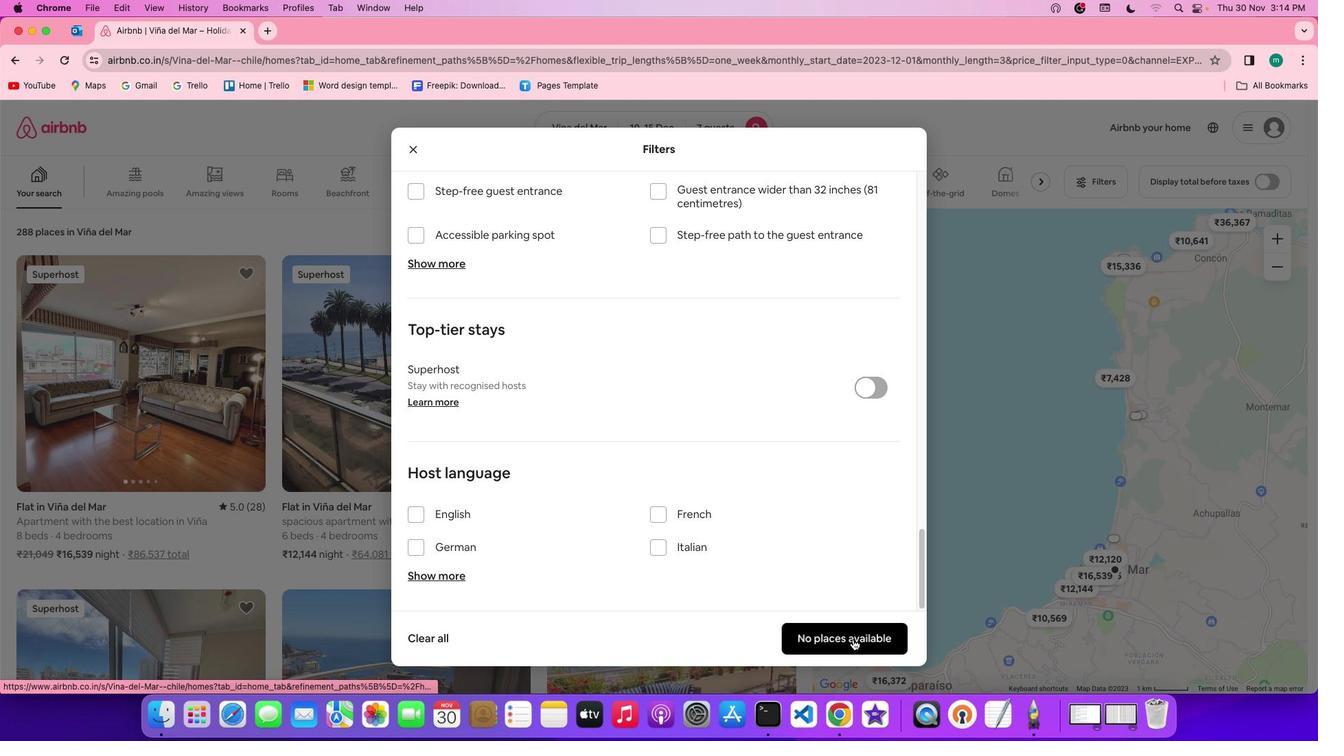 
Action: Mouse moved to (513, 357)
Screenshot: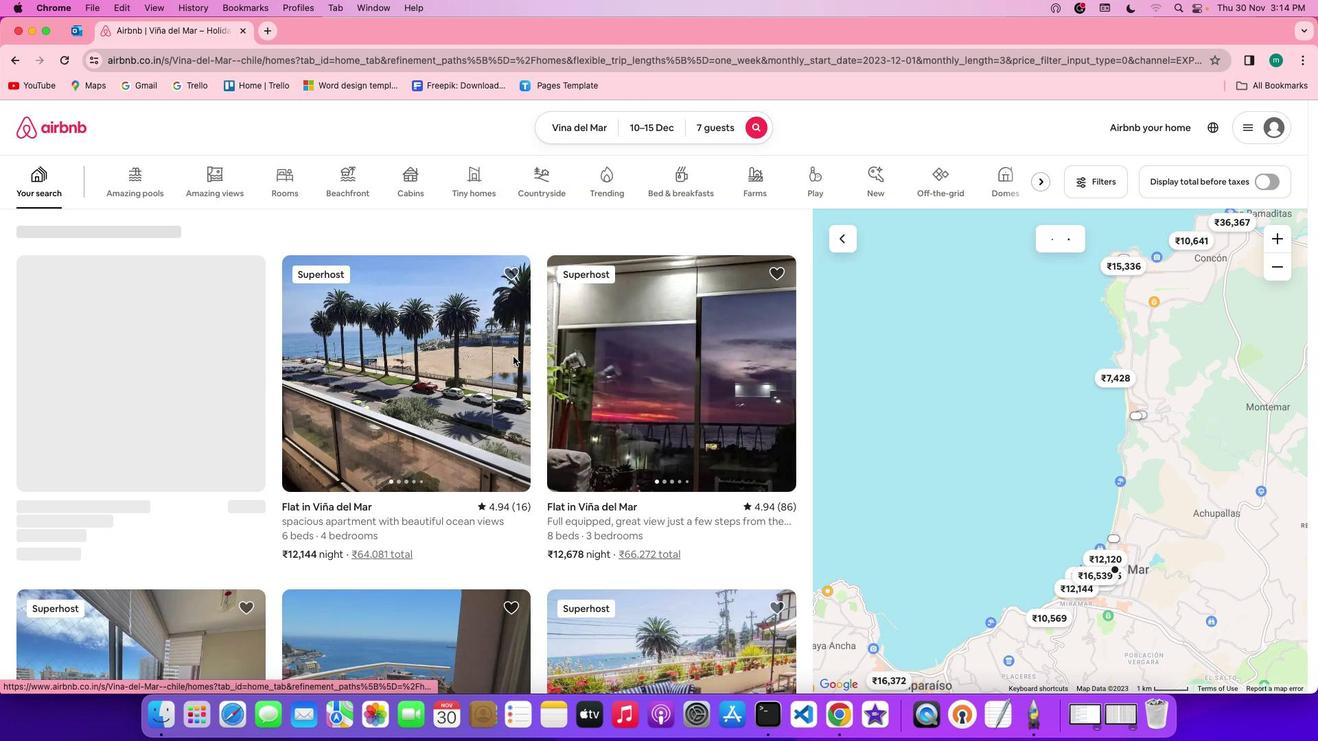 
